 Task: Compose an email with the signature Kendall Wright with the subject Request for feedback on a case study and the message Please let me know if there are any updates on the project risks. from softage.3@softage.net to softage.9@softage.net with an attached audio file Speech_recording.mp3 Undo the message, redo the message and add the line (Thank you) Send the email. Finally, move the email from Sent Items to the label Research and development
Action: Mouse moved to (86, 132)
Screenshot: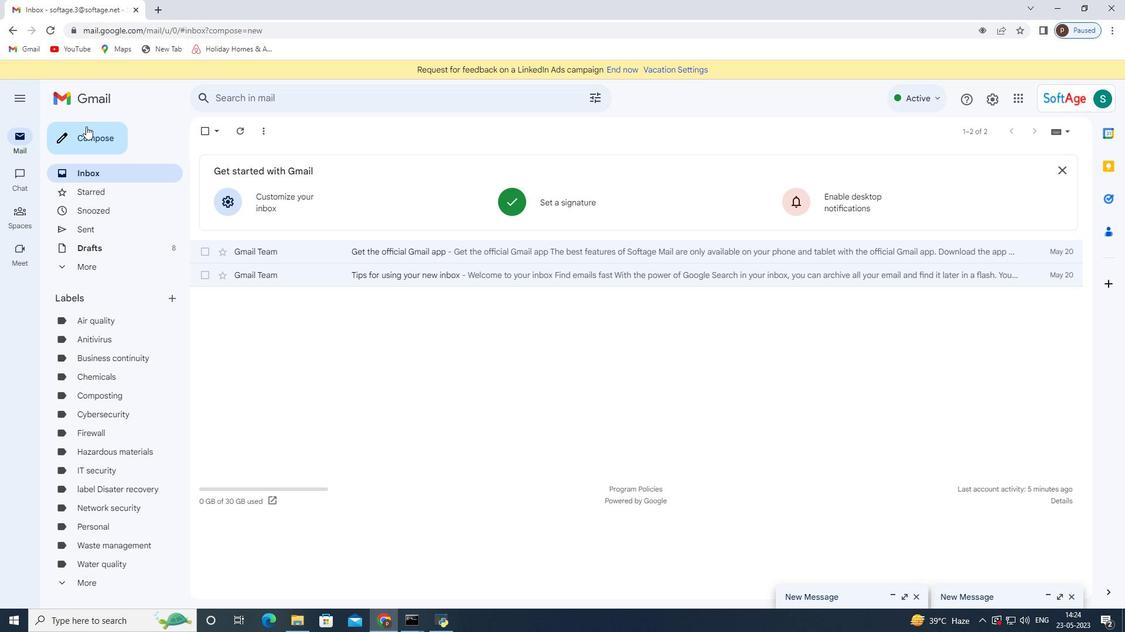 
Action: Mouse pressed left at (86, 132)
Screenshot: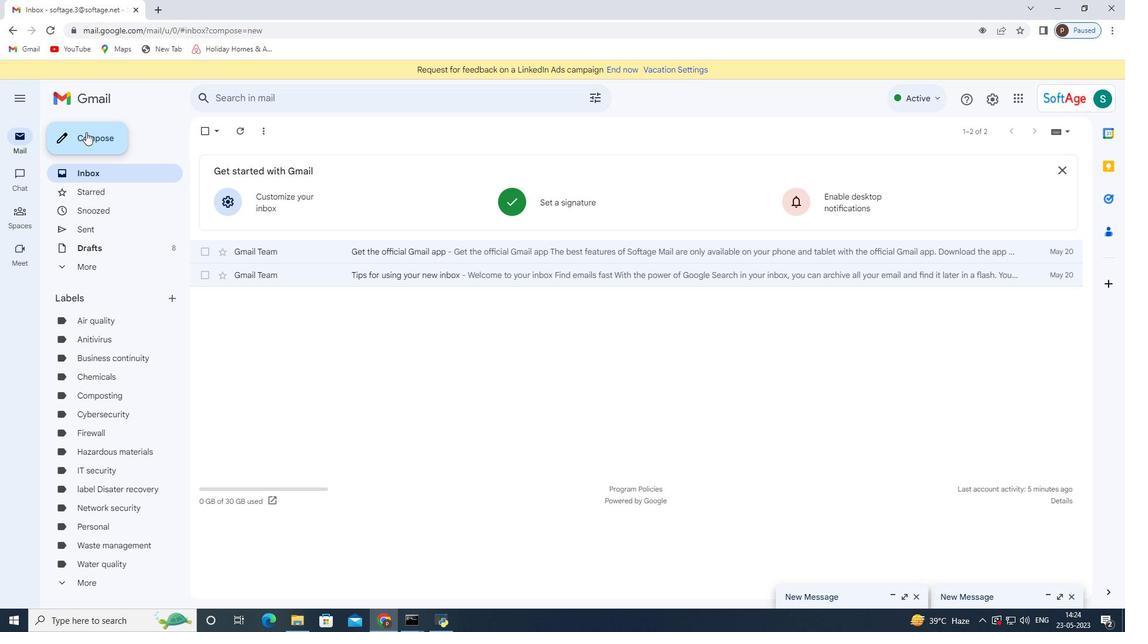 
Action: Mouse moved to (633, 592)
Screenshot: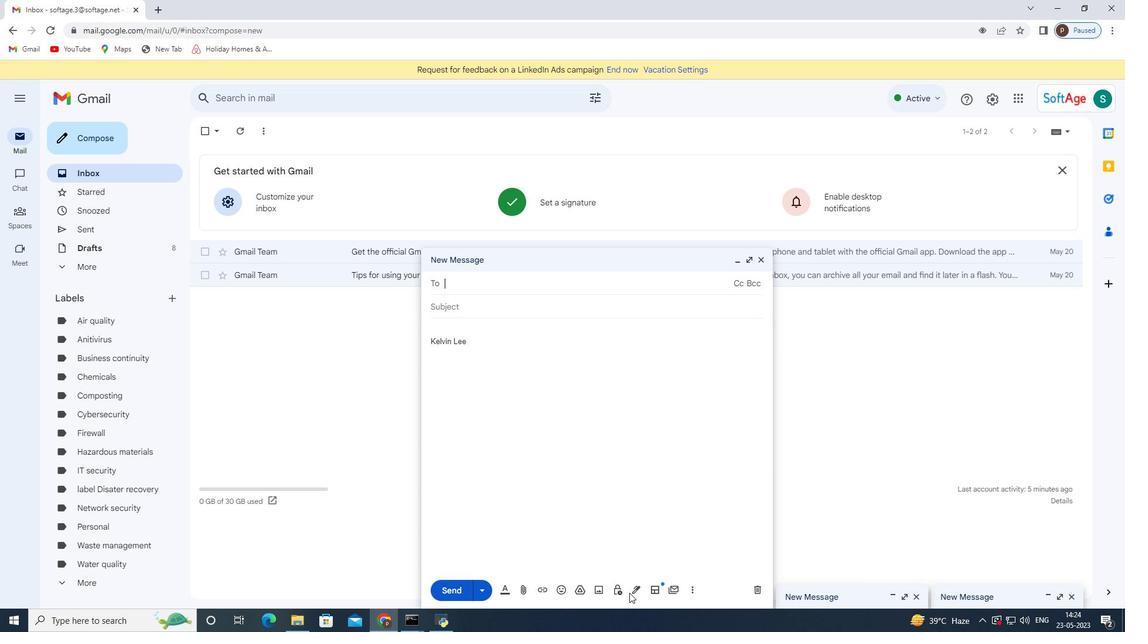 
Action: Mouse pressed left at (633, 592)
Screenshot: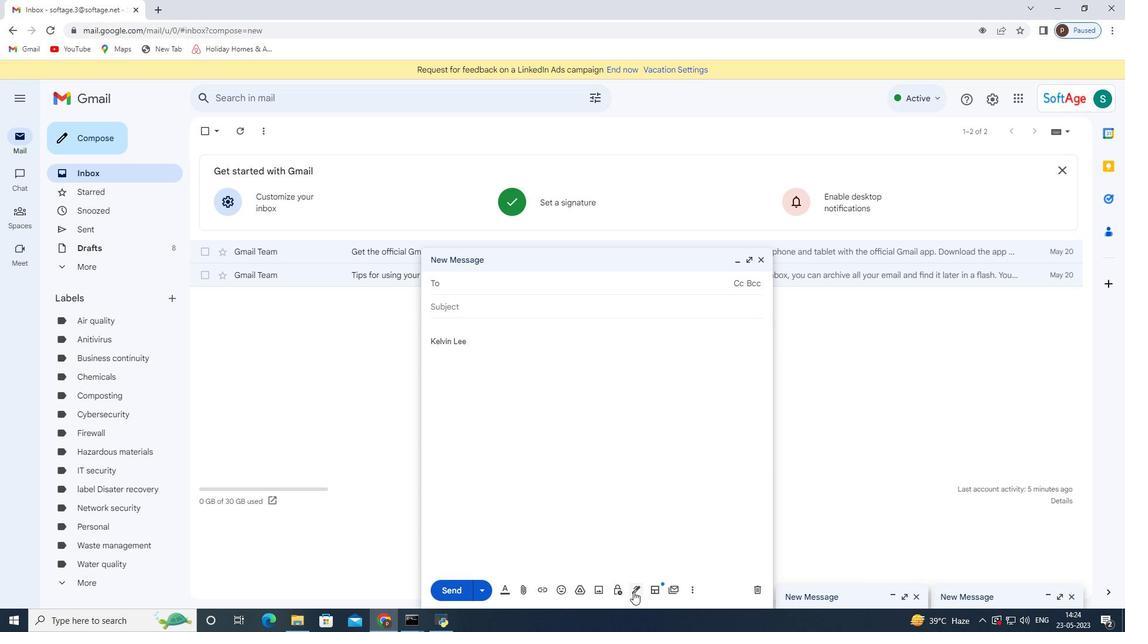
Action: Mouse moved to (688, 527)
Screenshot: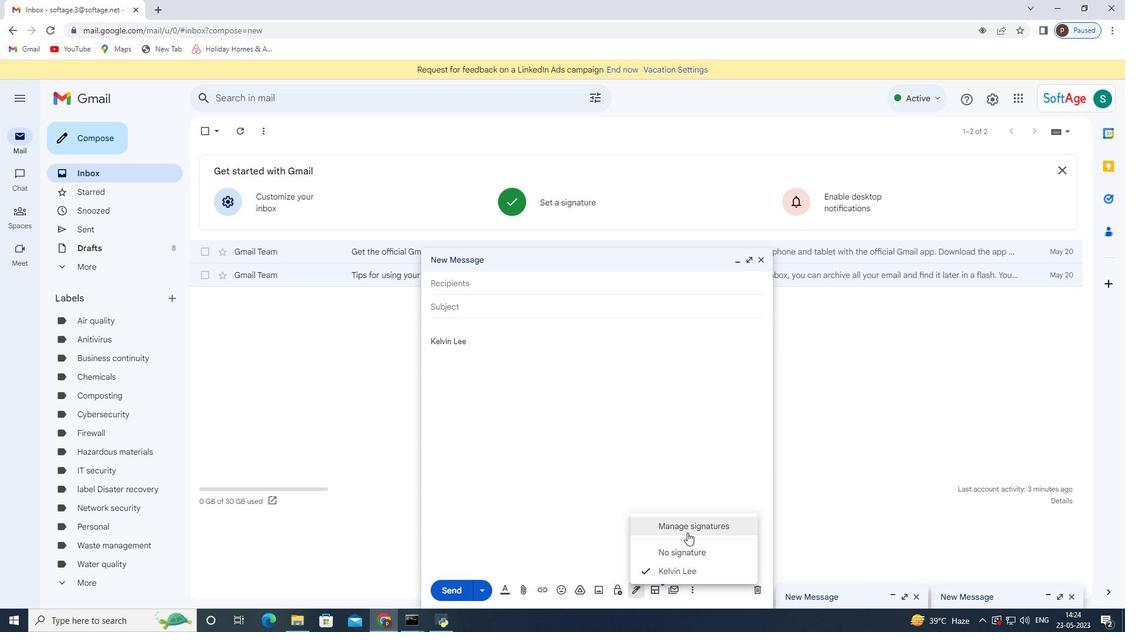 
Action: Mouse pressed left at (688, 527)
Screenshot: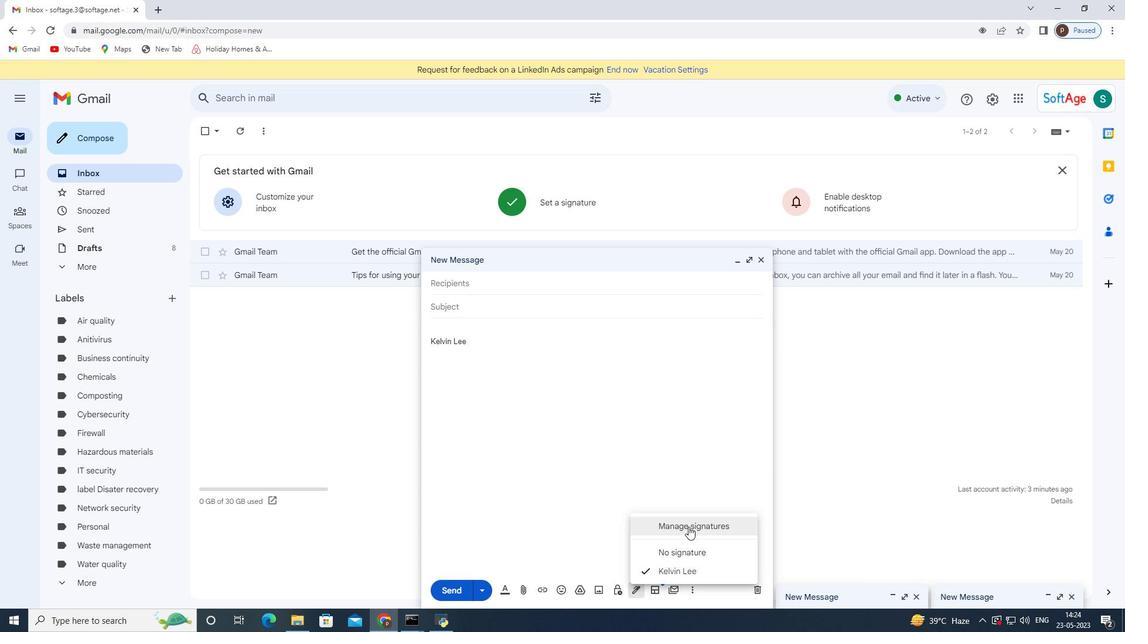 
Action: Mouse moved to (762, 258)
Screenshot: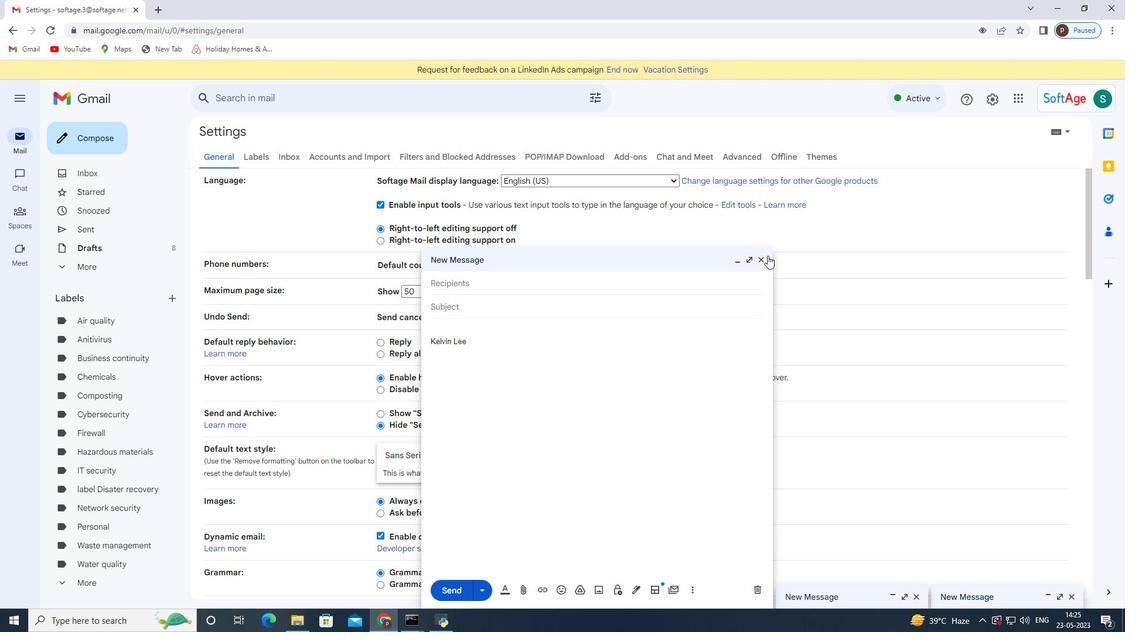 
Action: Mouse pressed left at (762, 258)
Screenshot: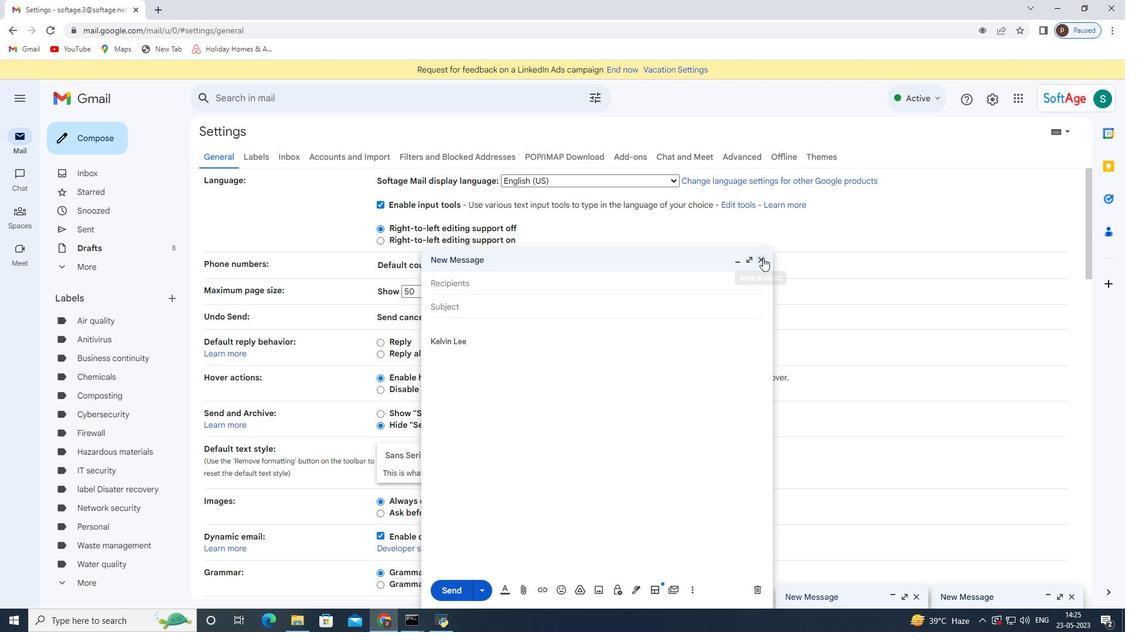 
Action: Mouse moved to (473, 391)
Screenshot: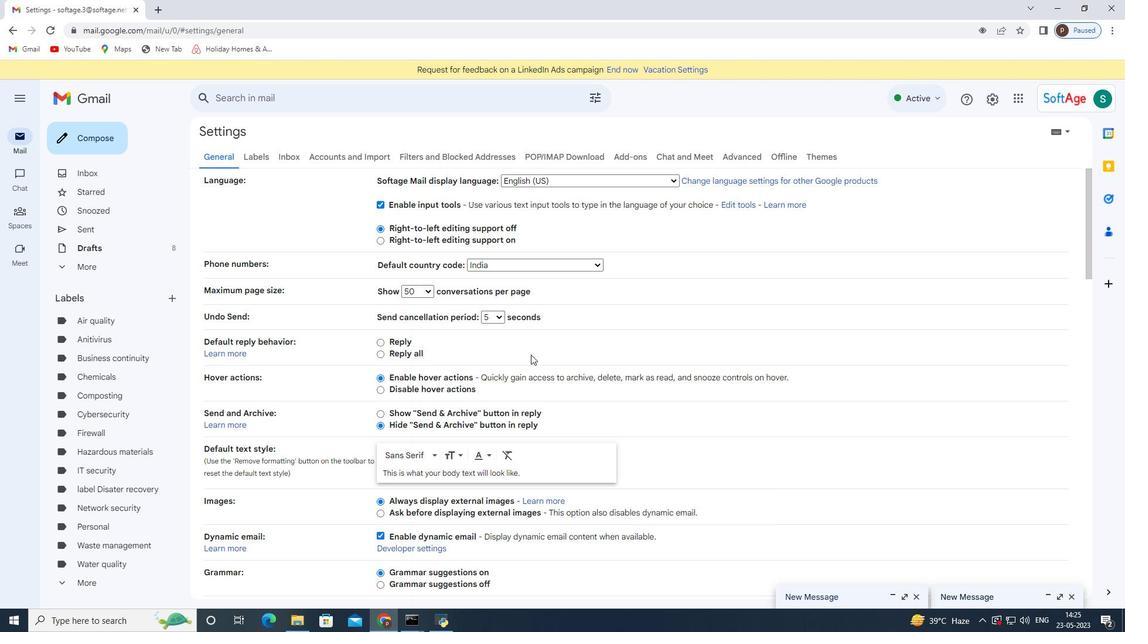 
Action: Mouse scrolled (475, 387) with delta (0, 0)
Screenshot: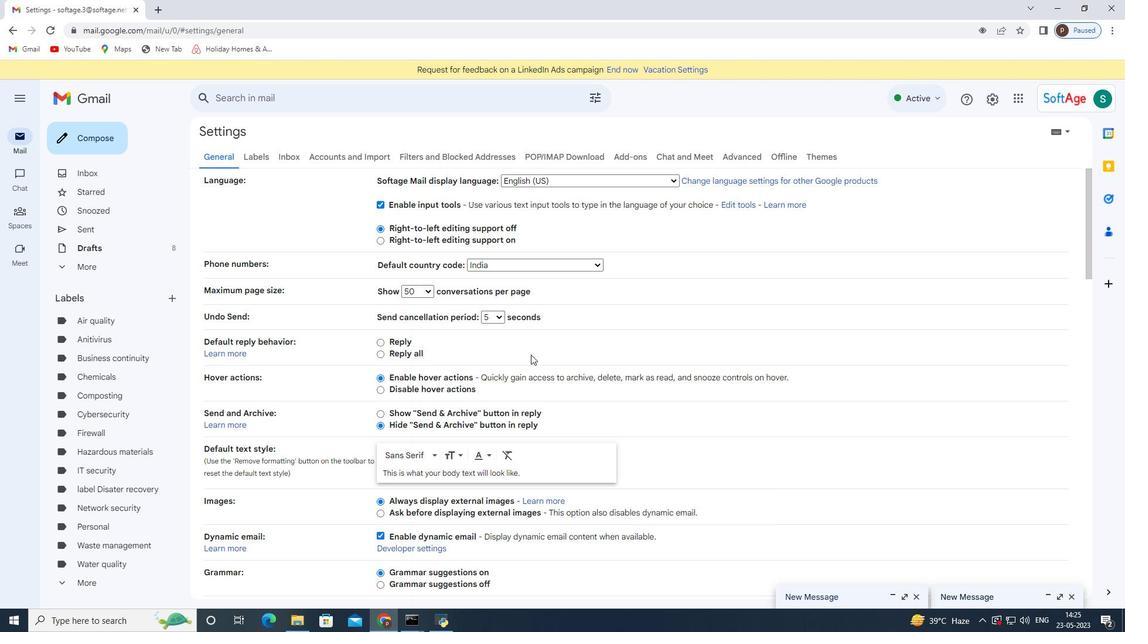 
Action: Mouse moved to (470, 394)
Screenshot: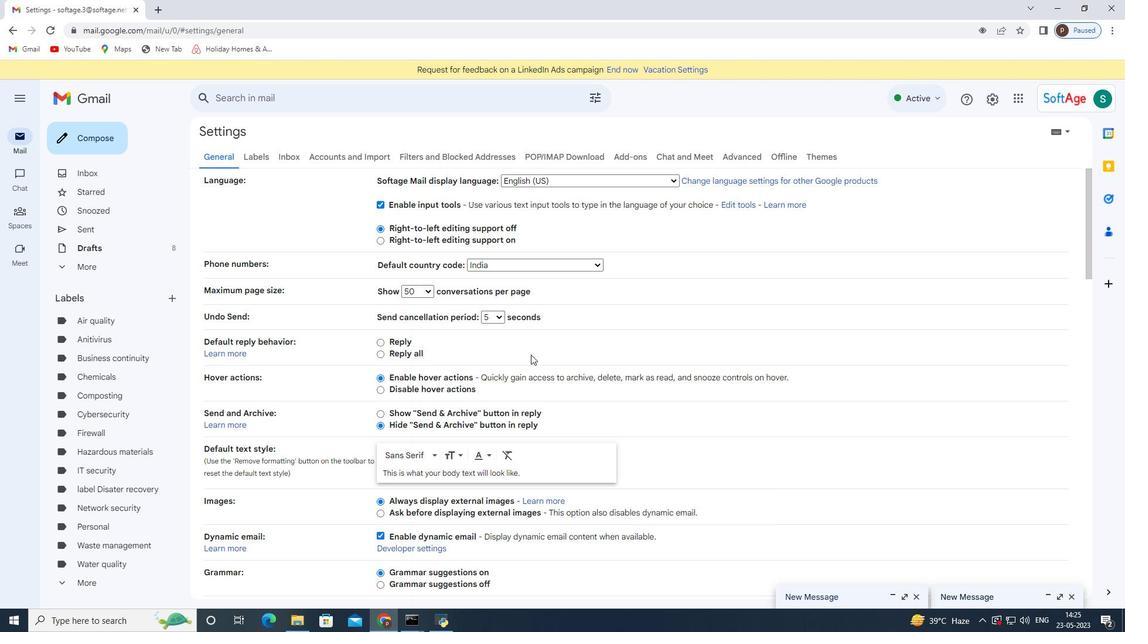 
Action: Mouse scrolled (471, 392) with delta (0, 0)
Screenshot: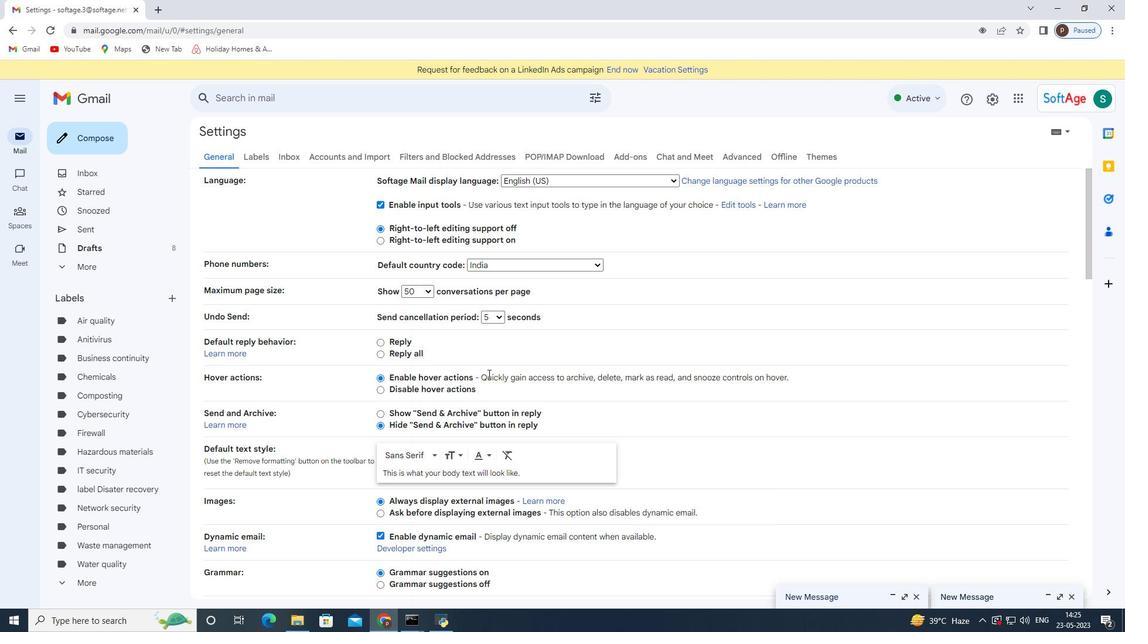 
Action: Mouse moved to (467, 397)
Screenshot: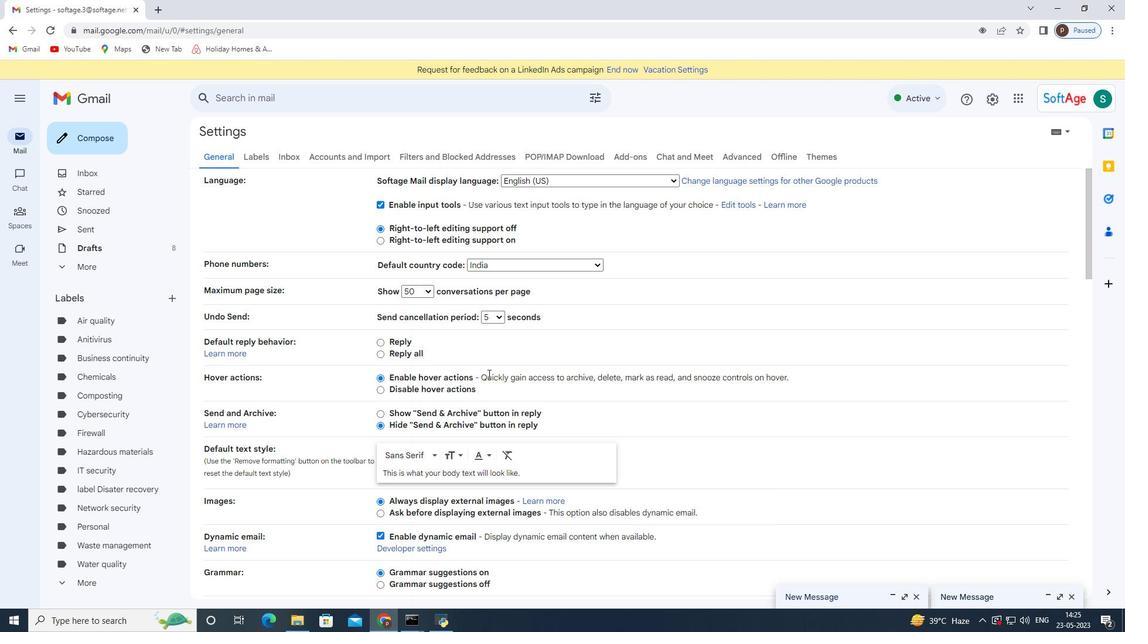 
Action: Mouse scrolled (467, 396) with delta (0, 0)
Screenshot: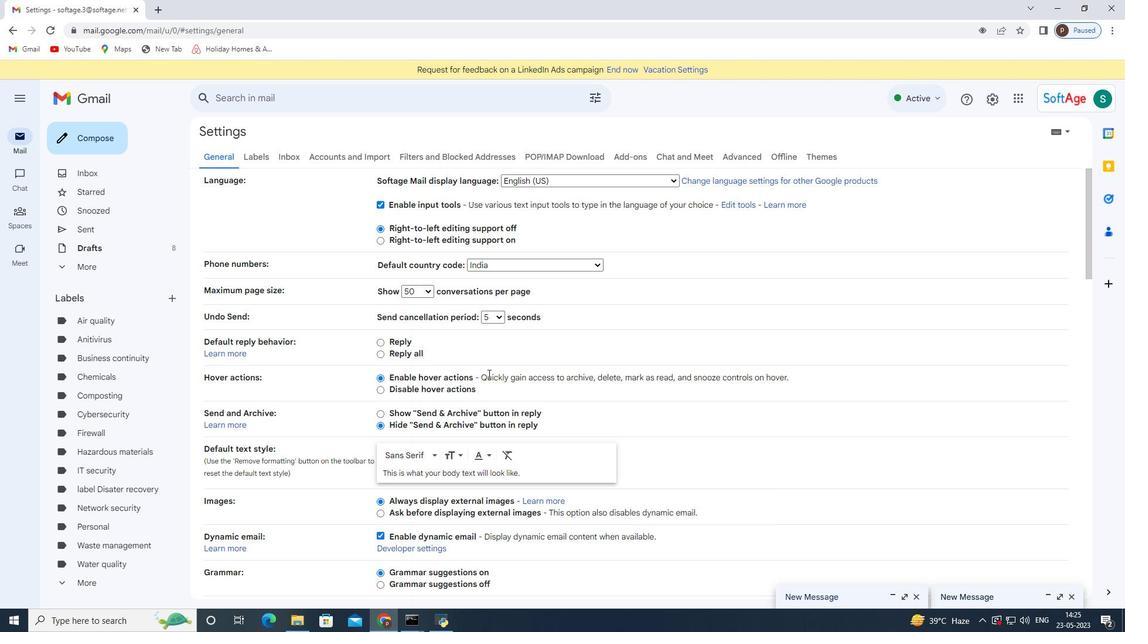
Action: Mouse moved to (466, 397)
Screenshot: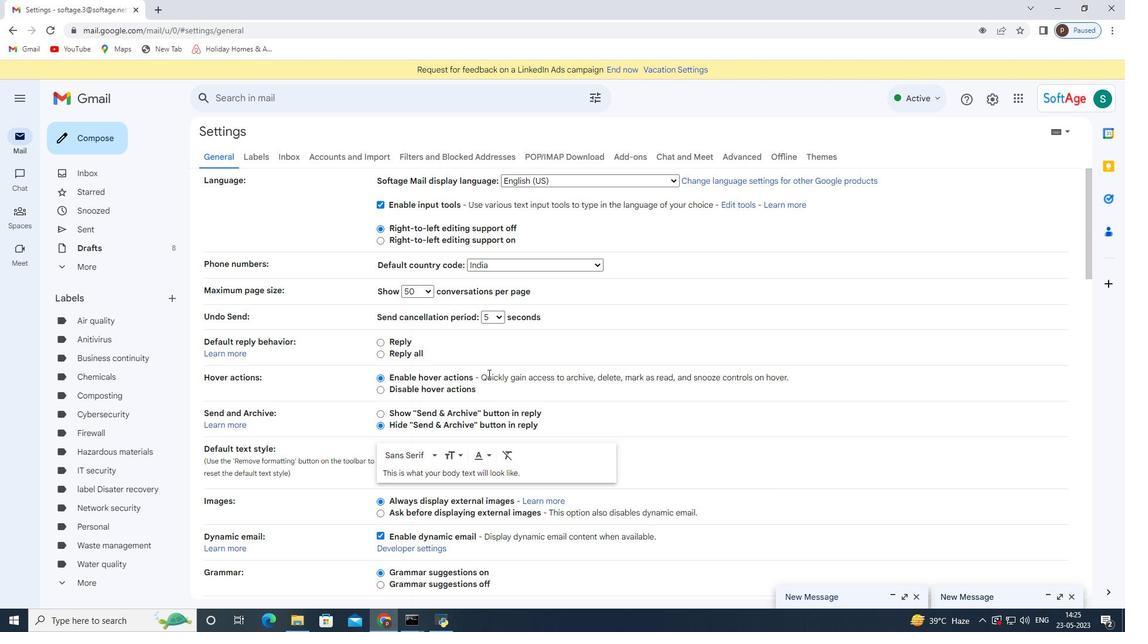 
Action: Mouse scrolled (466, 397) with delta (0, 0)
Screenshot: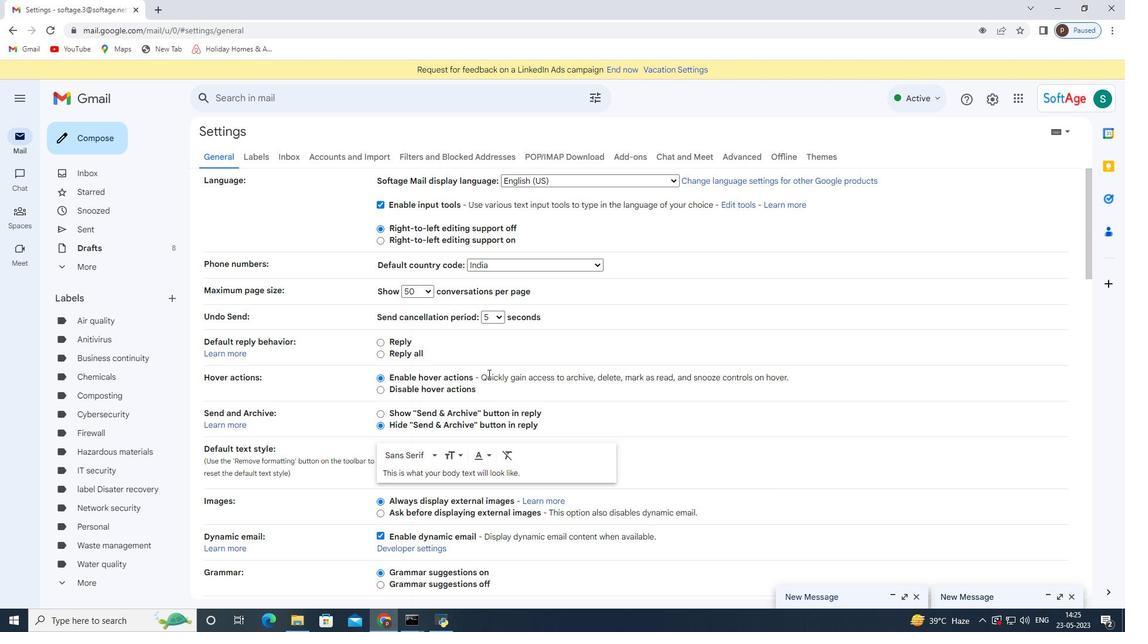 
Action: Mouse scrolled (466, 397) with delta (0, 0)
Screenshot: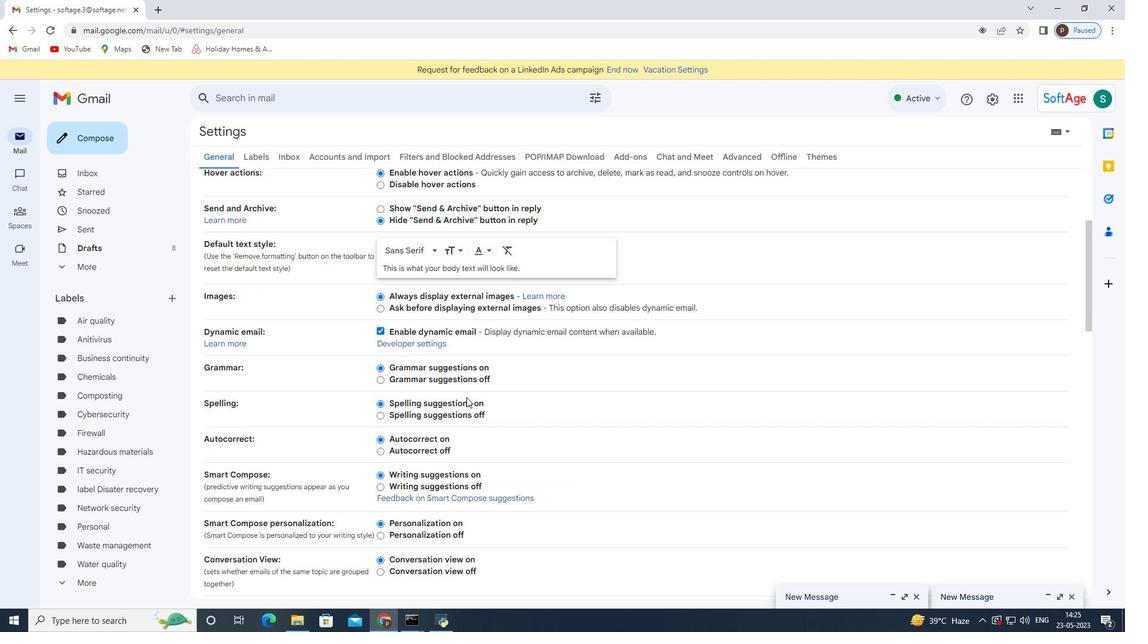 
Action: Mouse scrolled (466, 397) with delta (0, 0)
Screenshot: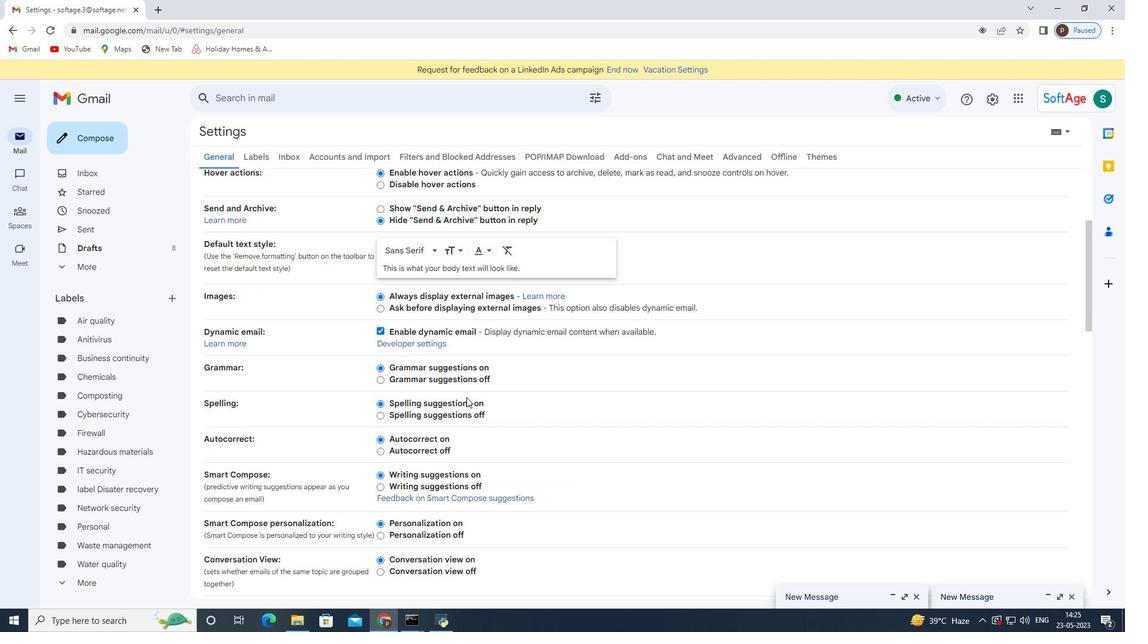 
Action: Mouse scrolled (466, 398) with delta (0, 0)
Screenshot: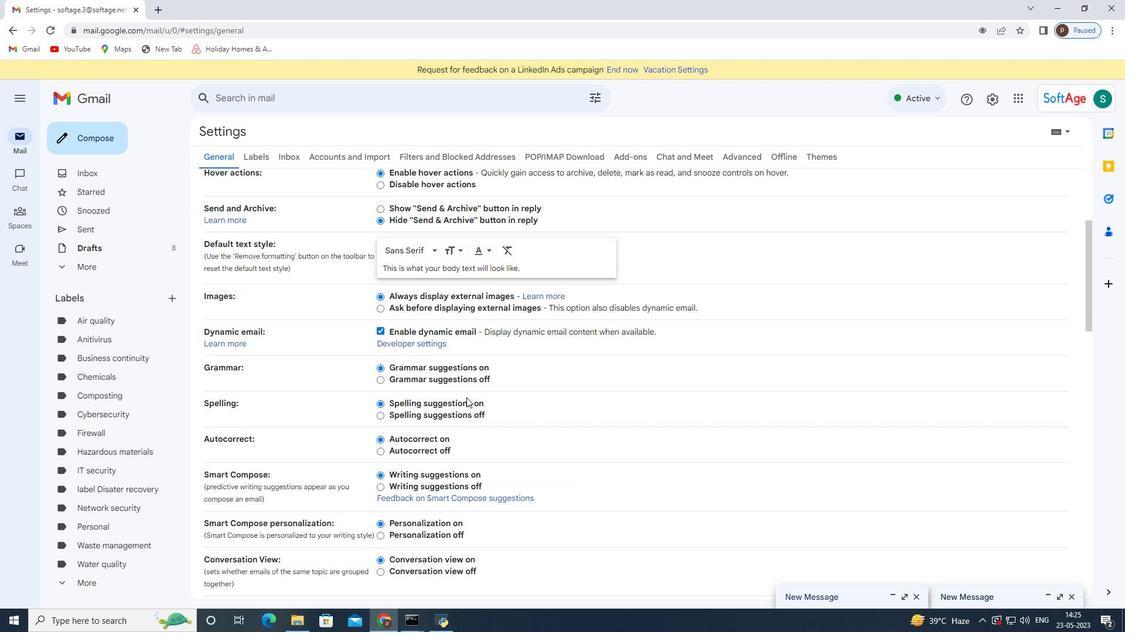 
Action: Mouse moved to (466, 397)
Screenshot: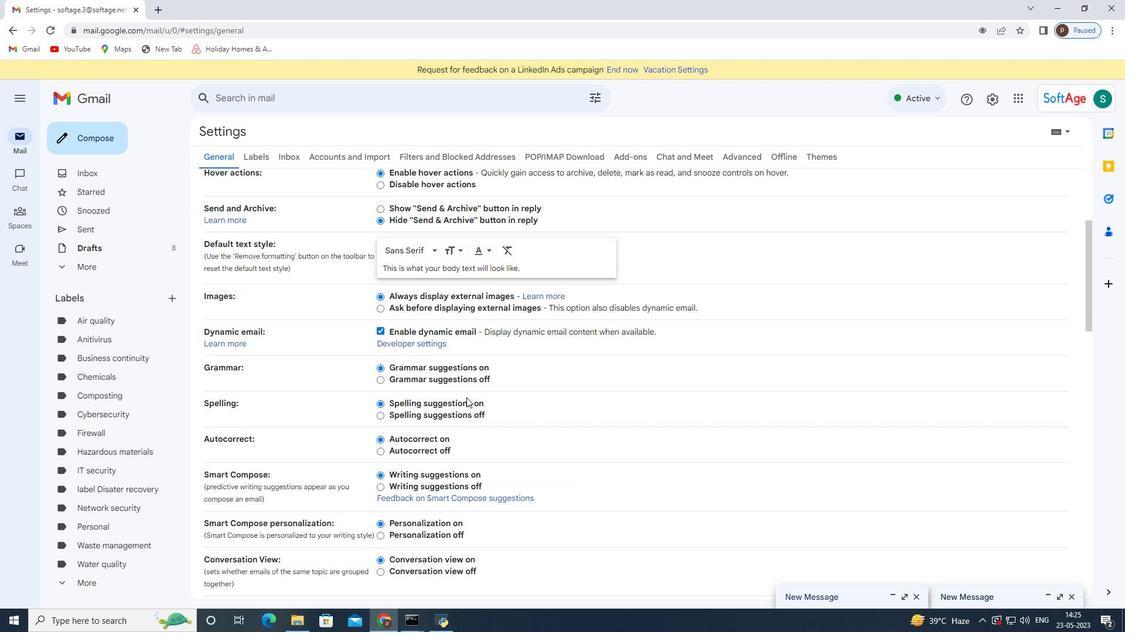 
Action: Mouse scrolled (466, 397) with delta (0, 0)
Screenshot: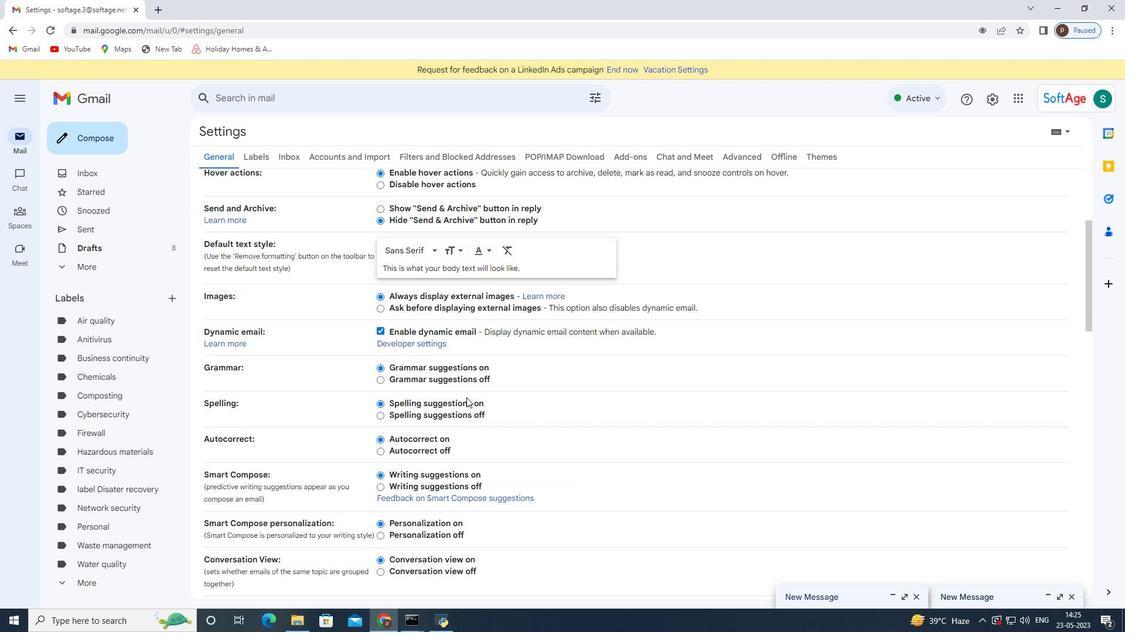 
Action: Mouse scrolled (466, 397) with delta (0, 0)
Screenshot: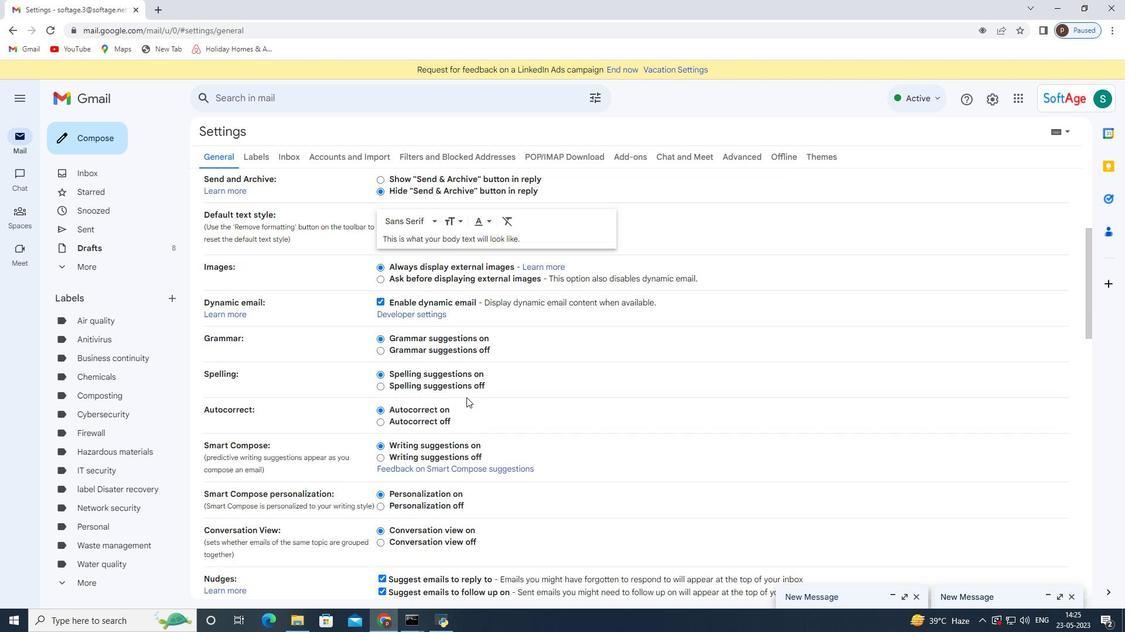 
Action: Mouse scrolled (466, 397) with delta (0, 0)
Screenshot: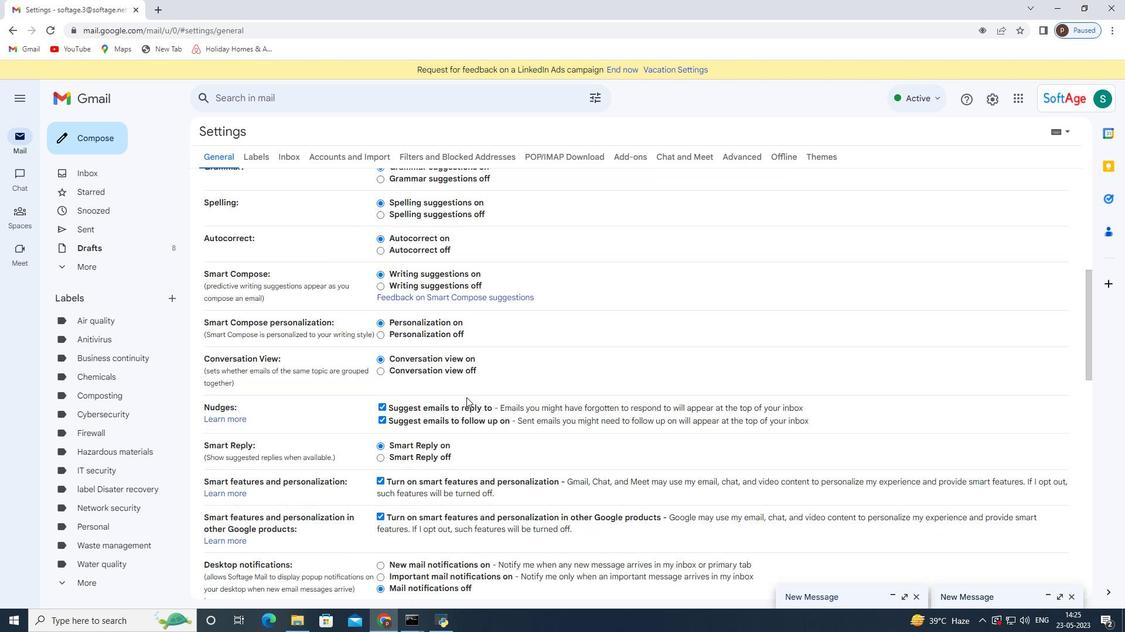
Action: Mouse scrolled (466, 397) with delta (0, 0)
Screenshot: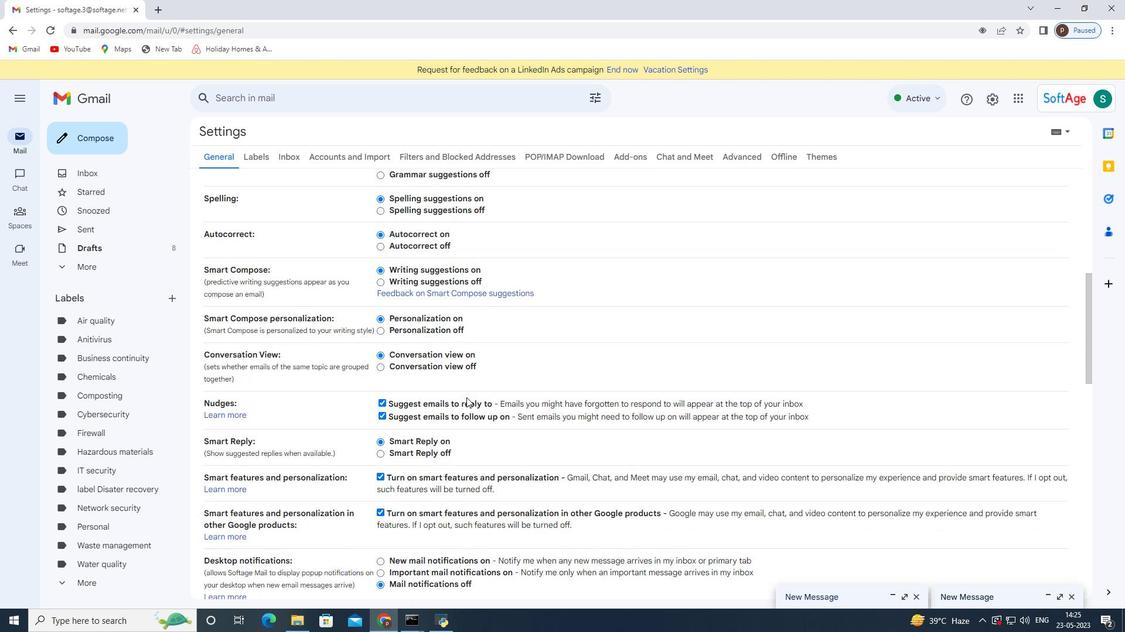 
Action: Mouse scrolled (466, 397) with delta (0, 0)
Screenshot: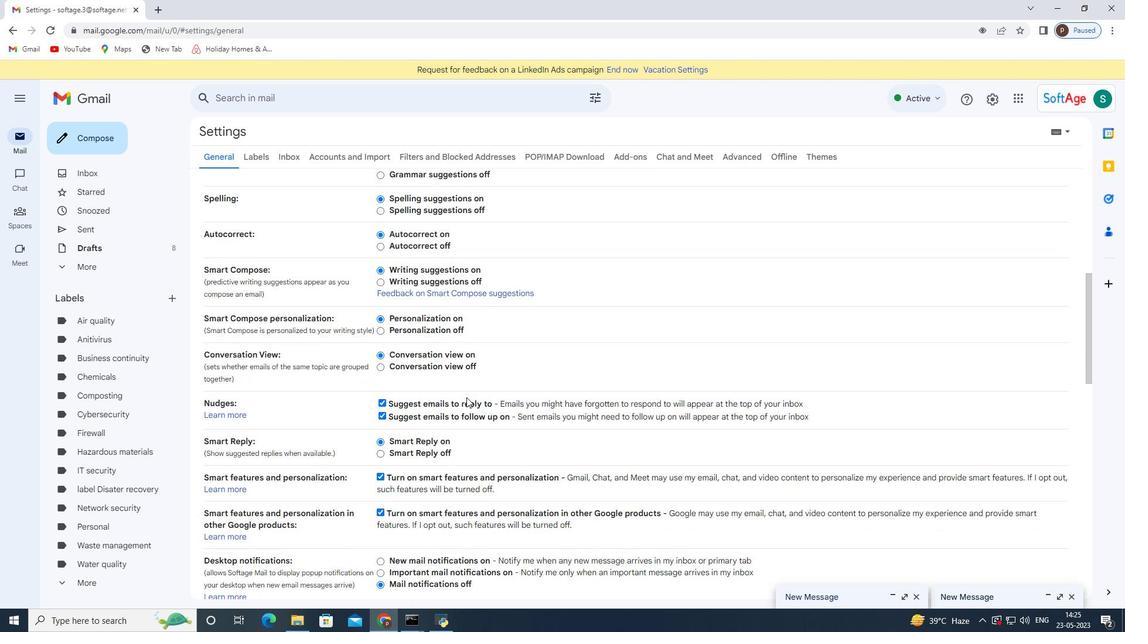 
Action: Mouse pressed right at (466, 397)
Screenshot: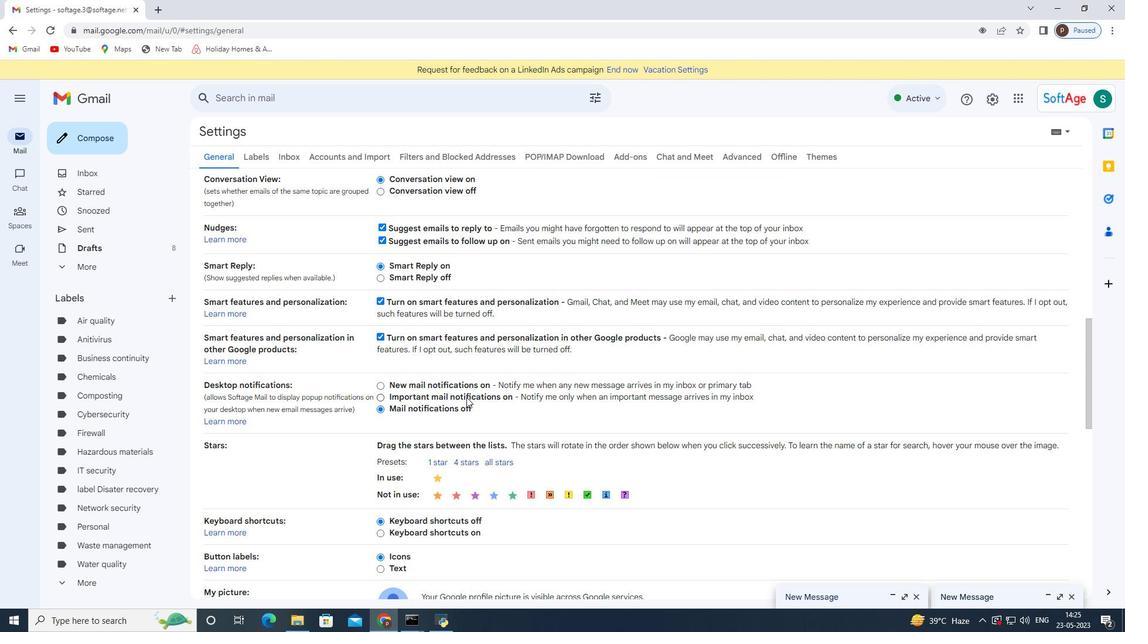 
Action: Mouse moved to (280, 465)
Screenshot: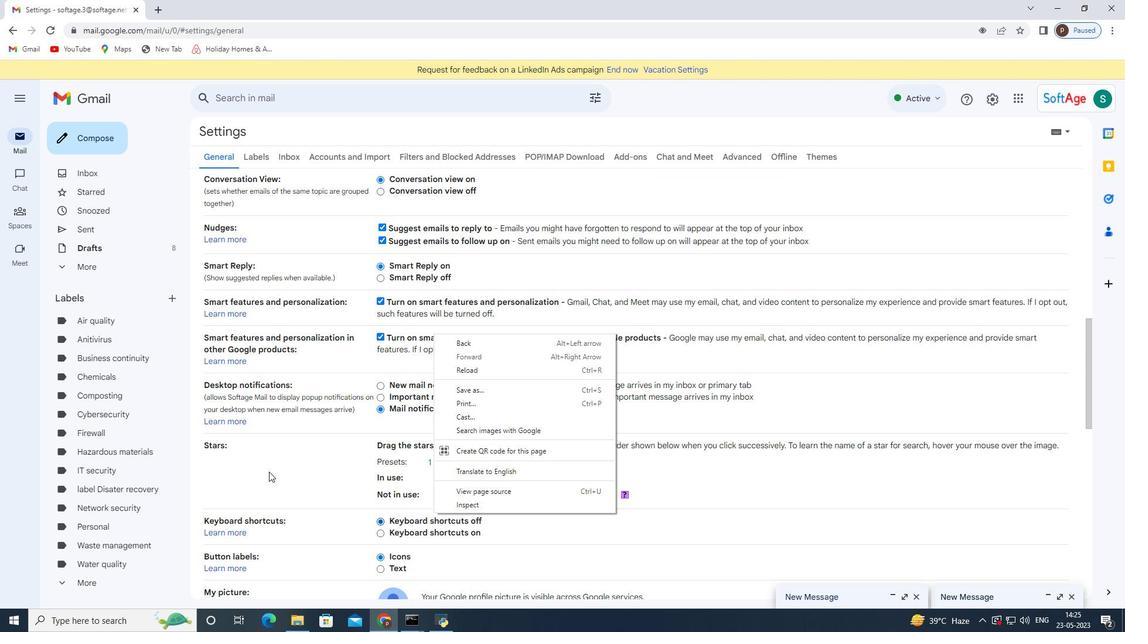
Action: Mouse pressed left at (280, 465)
Screenshot: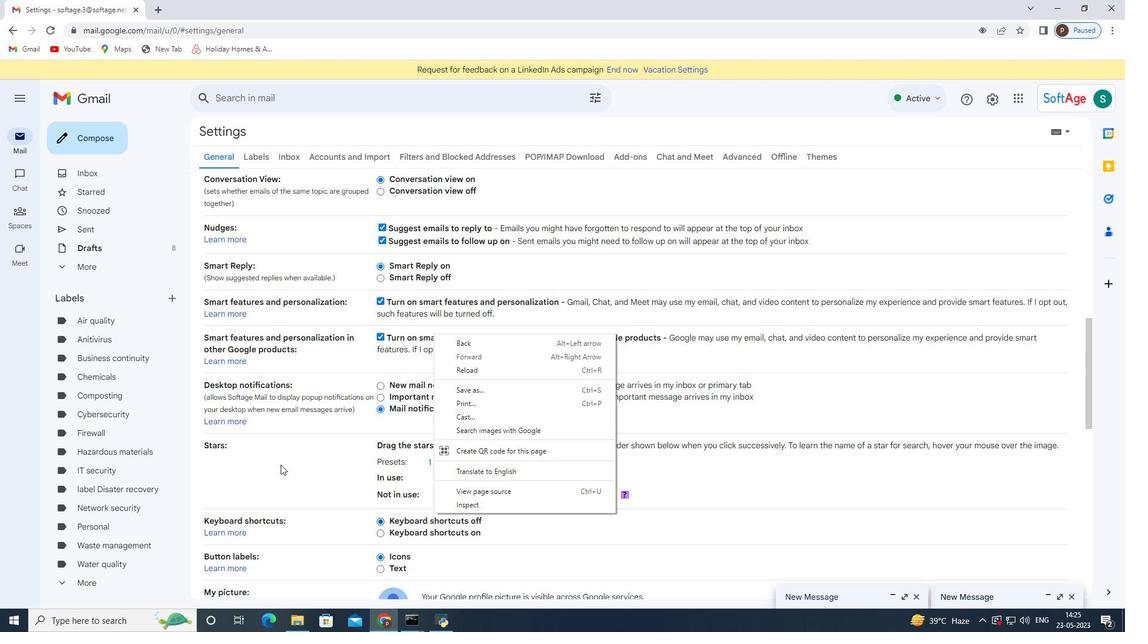 
Action: Mouse moved to (379, 439)
Screenshot: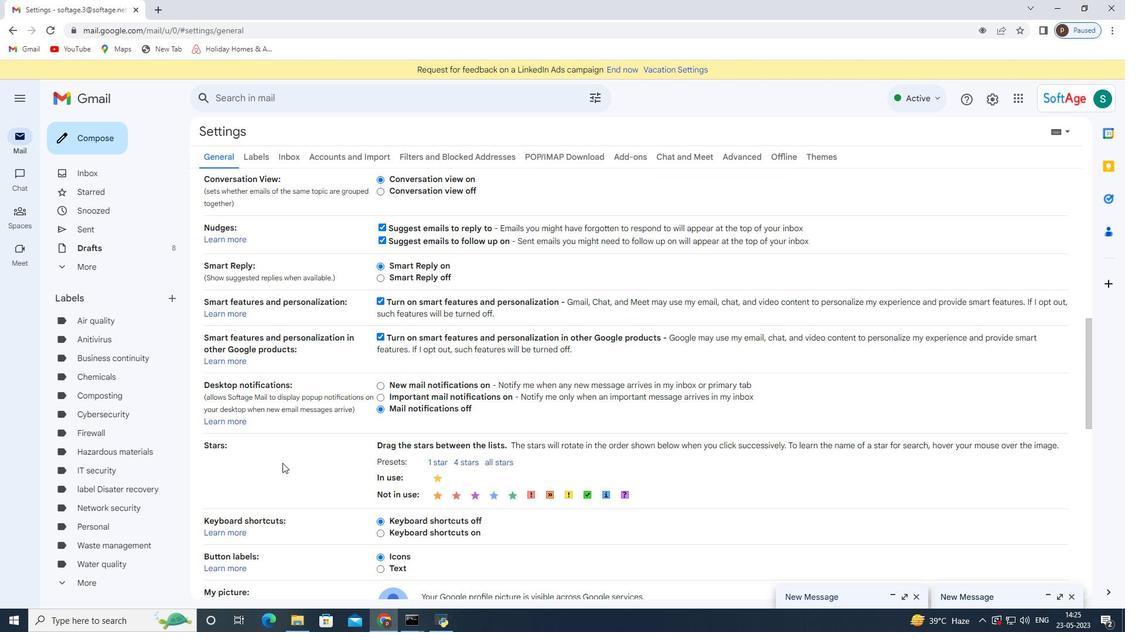 
Action: Mouse scrolled (379, 438) with delta (0, 0)
Screenshot: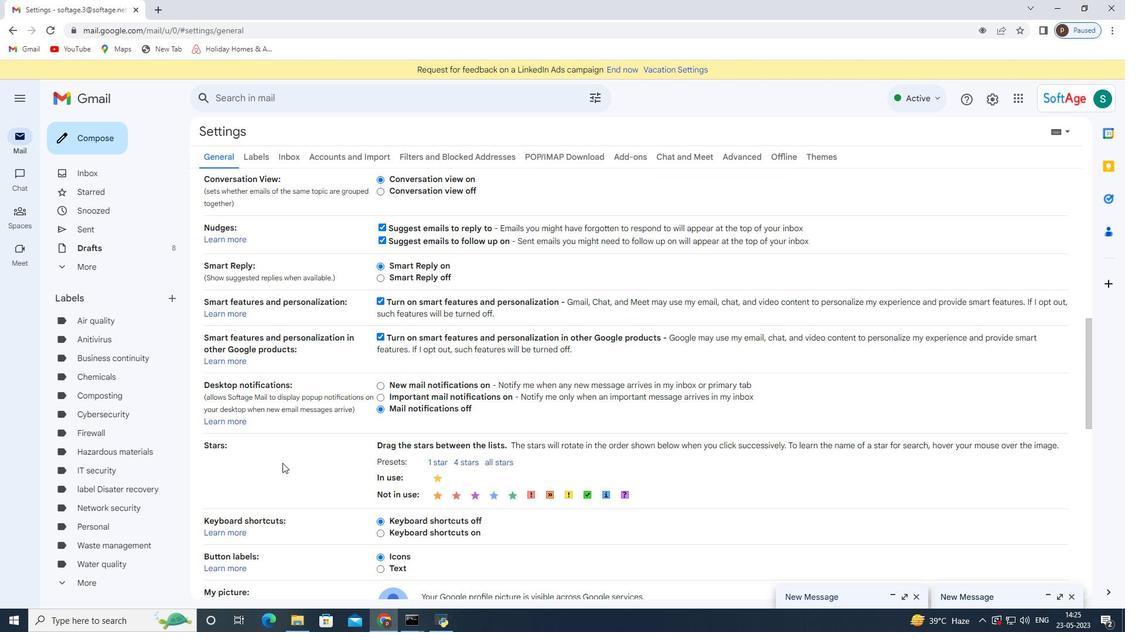 
Action: Mouse moved to (390, 439)
Screenshot: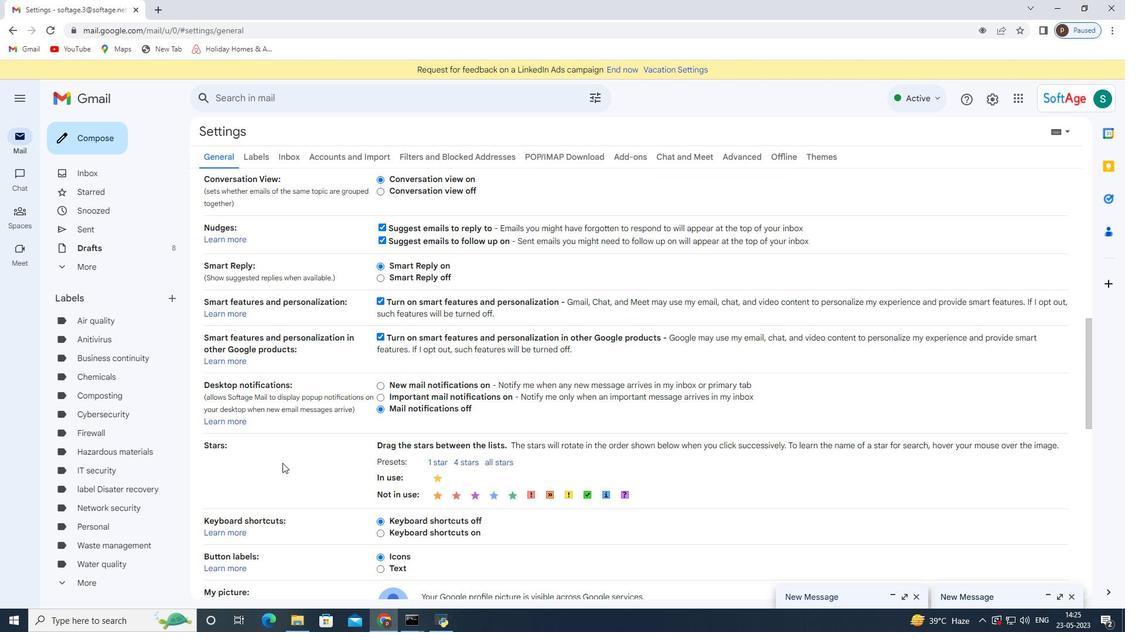 
Action: Mouse scrolled (390, 438) with delta (0, 0)
Screenshot: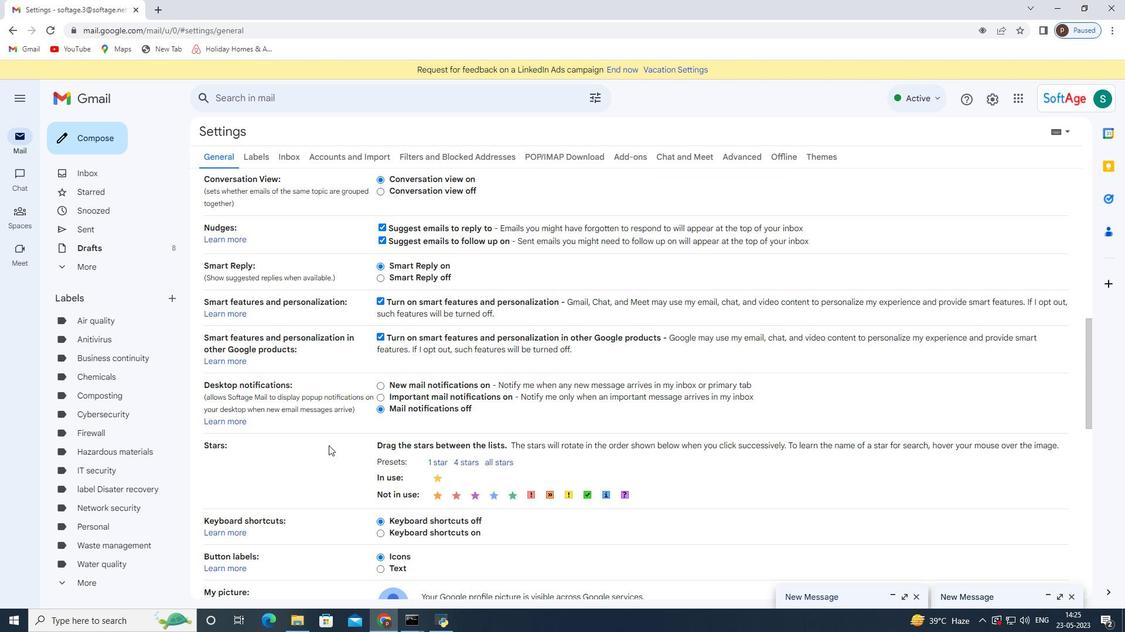 
Action: Mouse moved to (395, 438)
Screenshot: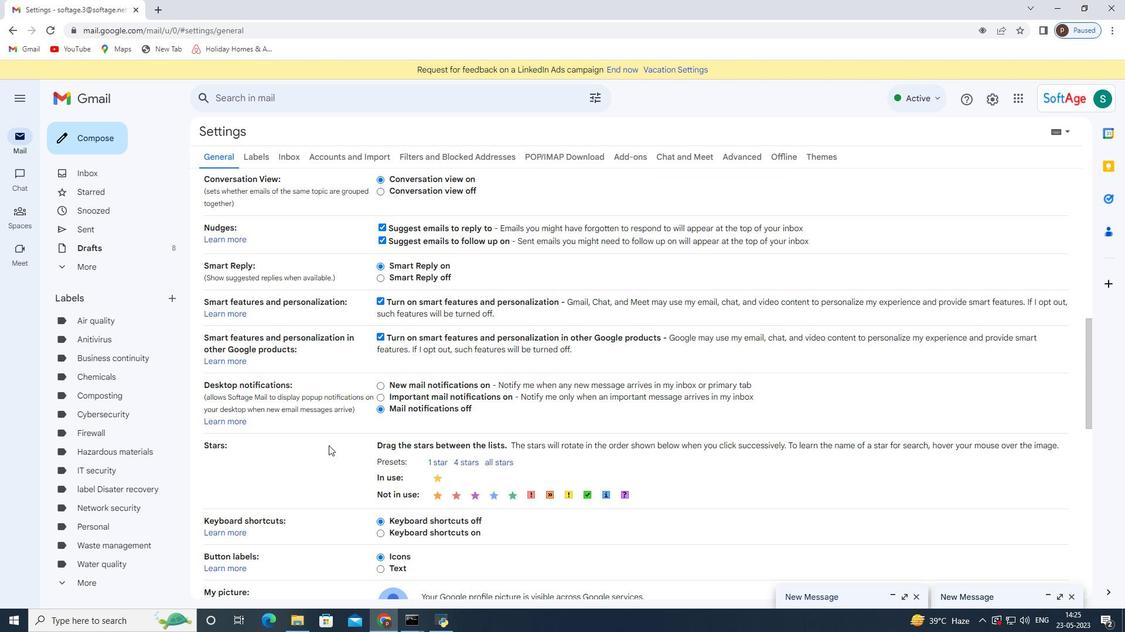 
Action: Mouse scrolled (395, 438) with delta (0, 0)
Screenshot: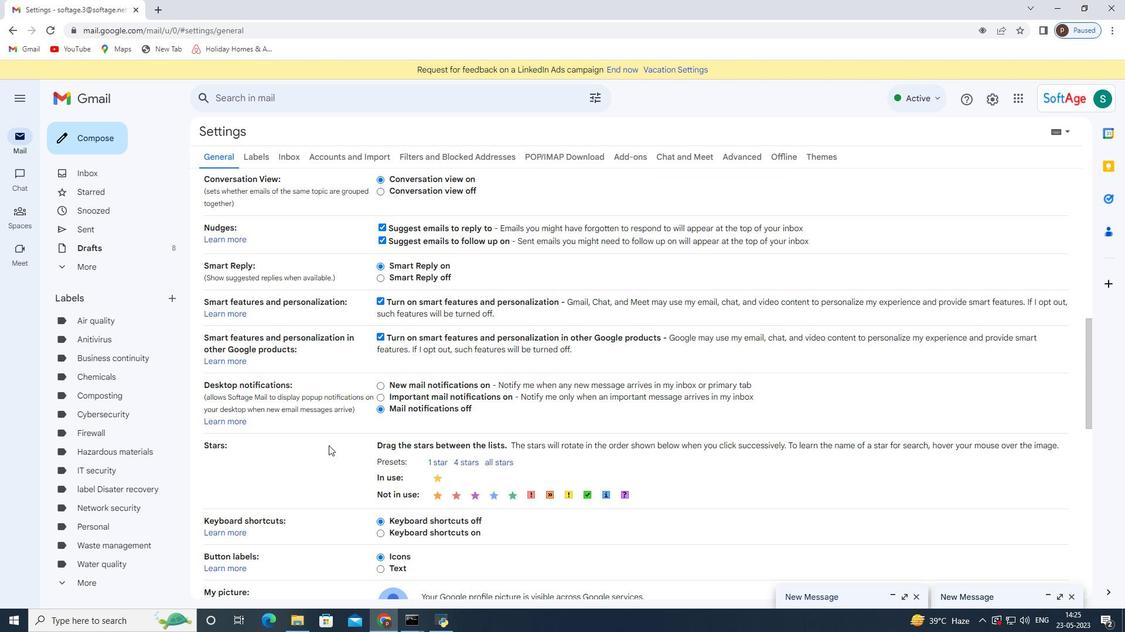 
Action: Mouse moved to (396, 438)
Screenshot: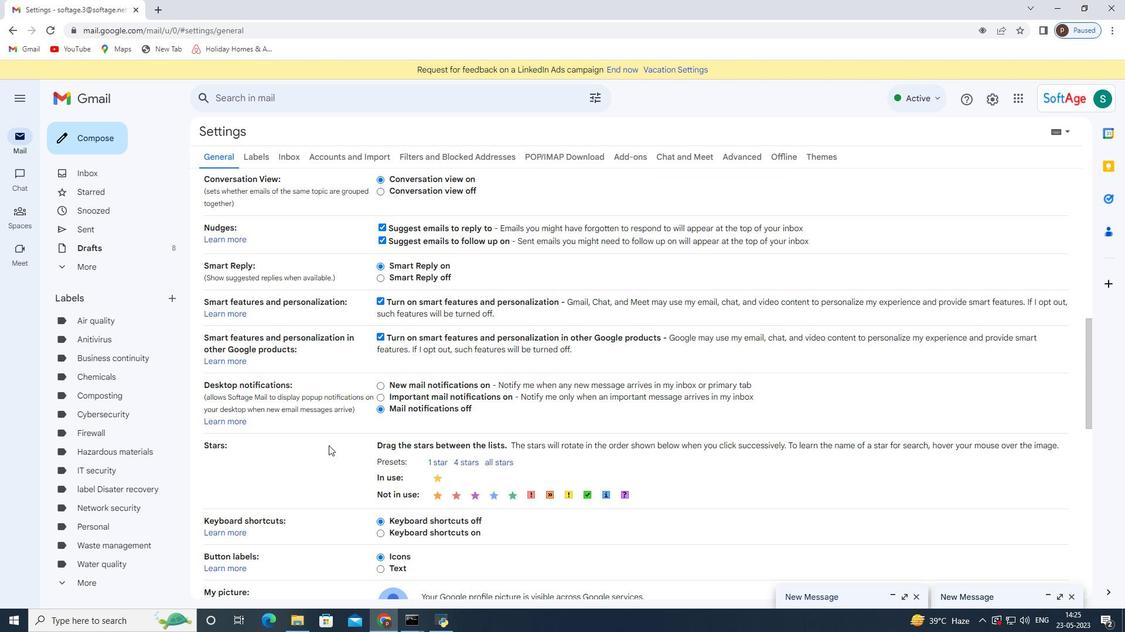 
Action: Mouse scrolled (396, 438) with delta (0, 0)
Screenshot: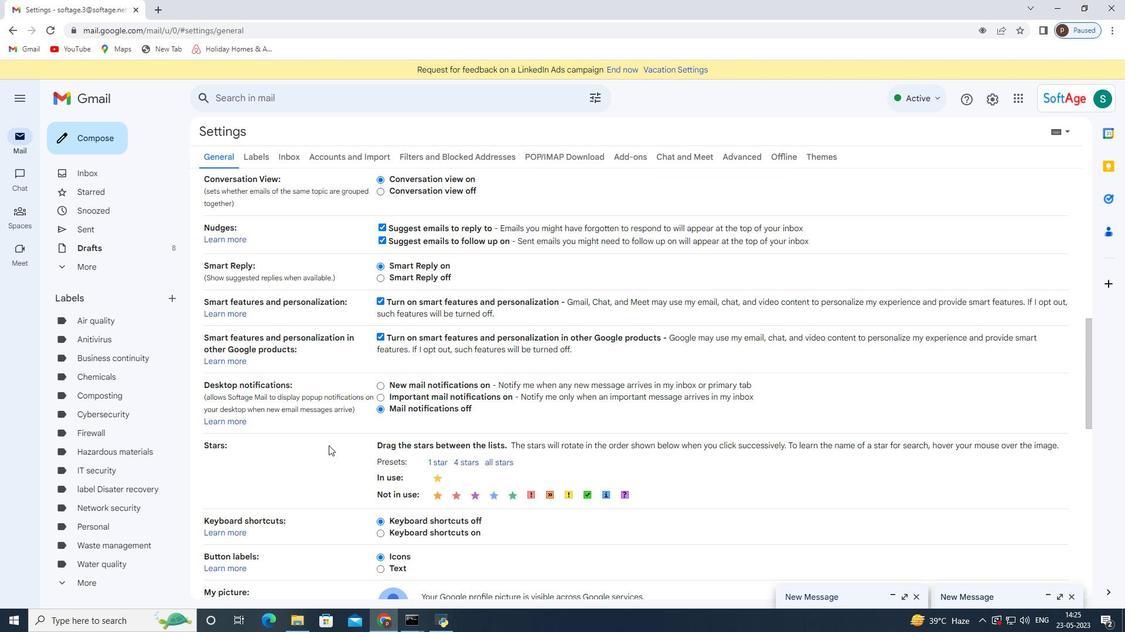 
Action: Mouse scrolled (396, 438) with delta (0, 0)
Screenshot: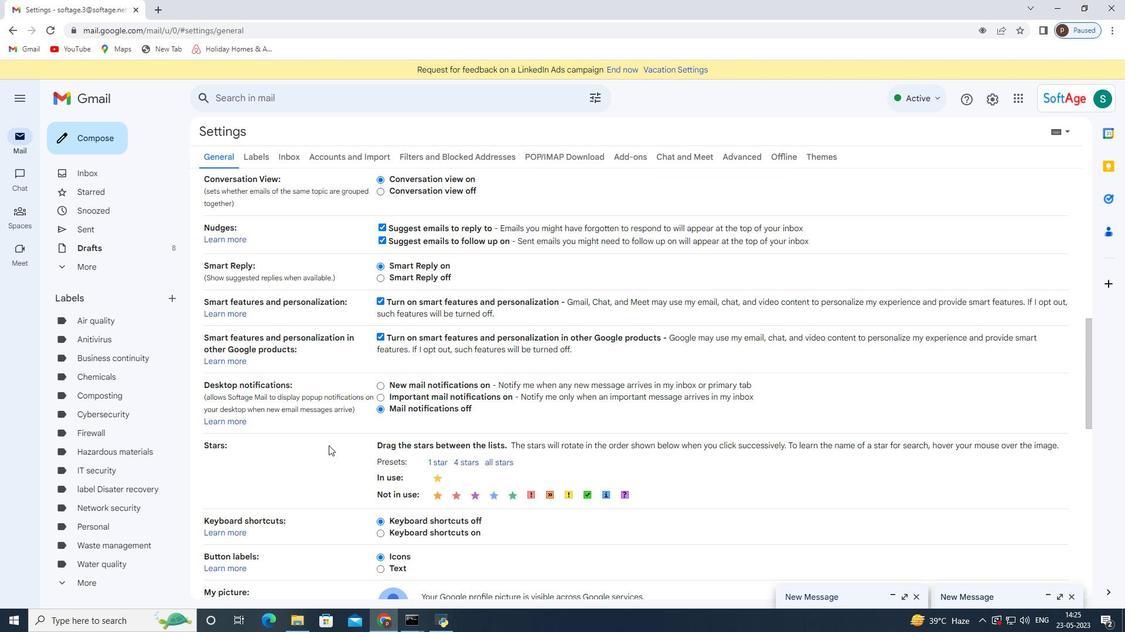 
Action: Mouse moved to (509, 394)
Screenshot: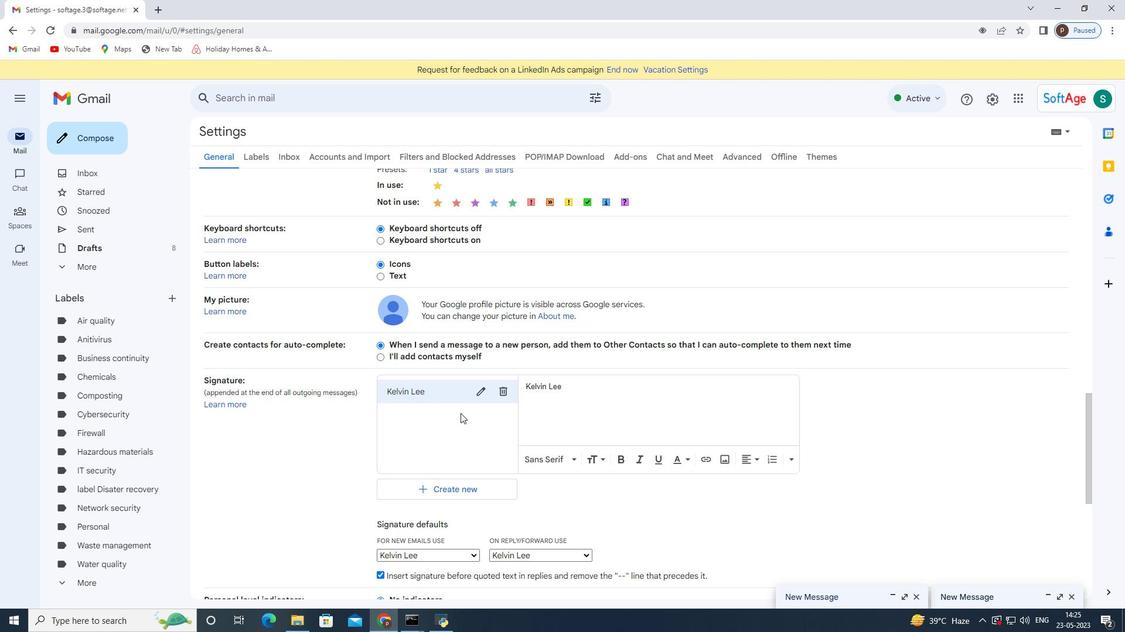 
Action: Mouse pressed left at (509, 394)
Screenshot: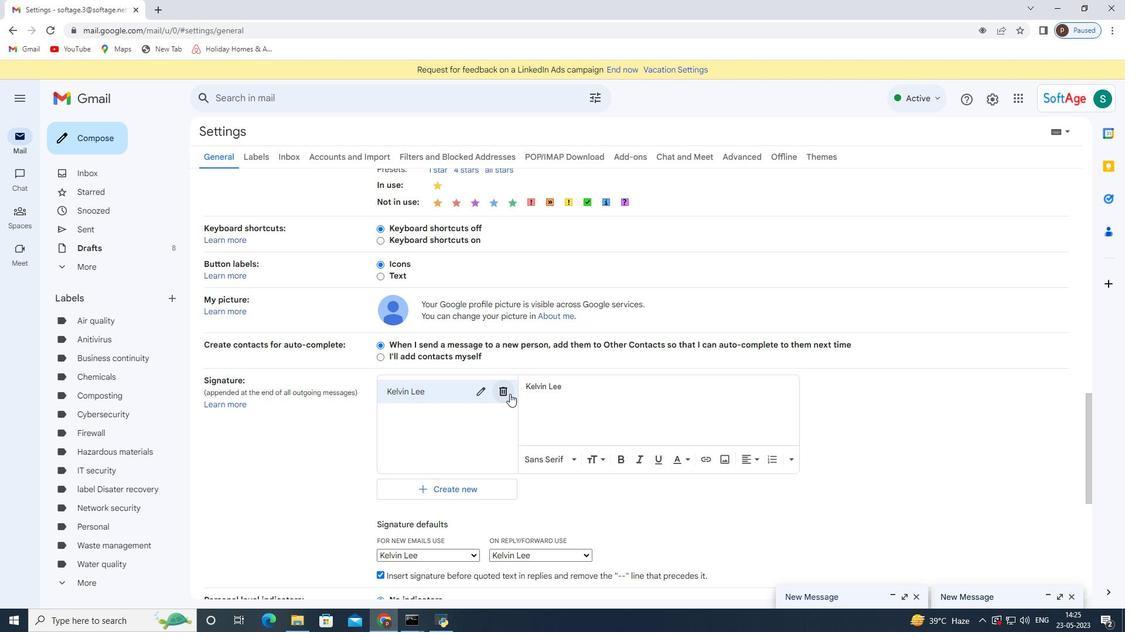
Action: Mouse moved to (642, 360)
Screenshot: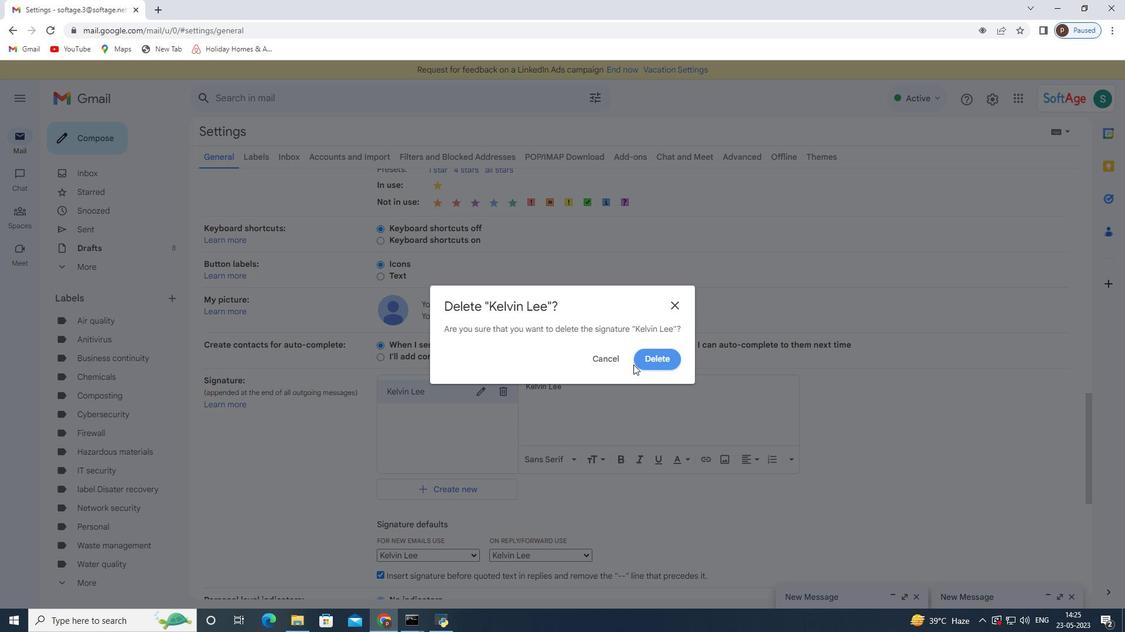 
Action: Mouse pressed left at (642, 360)
Screenshot: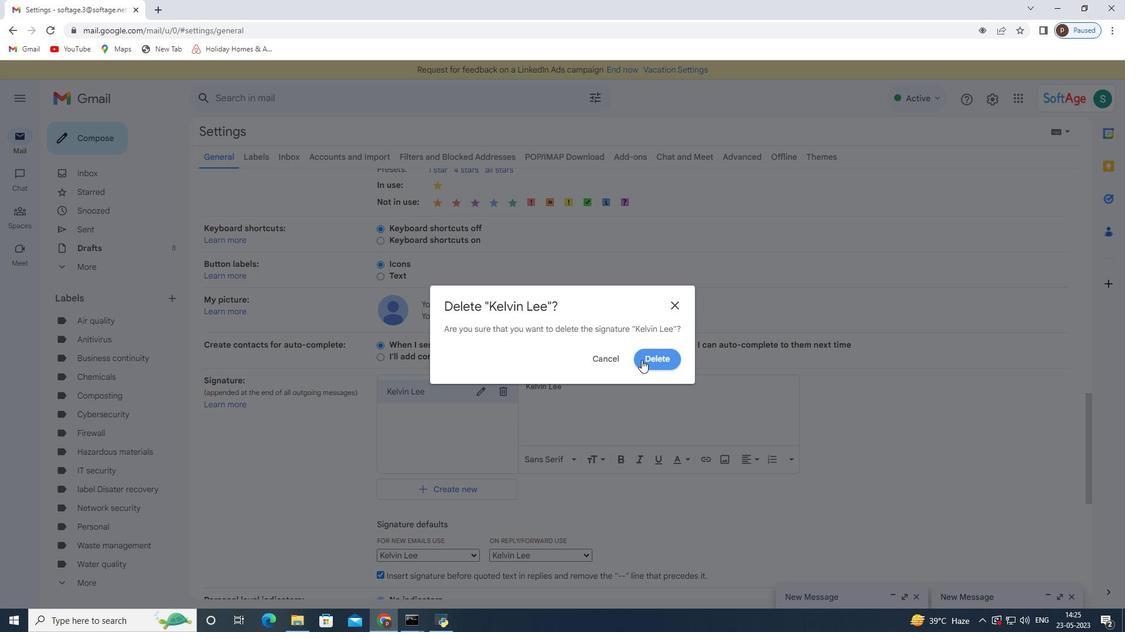 
Action: Mouse moved to (447, 400)
Screenshot: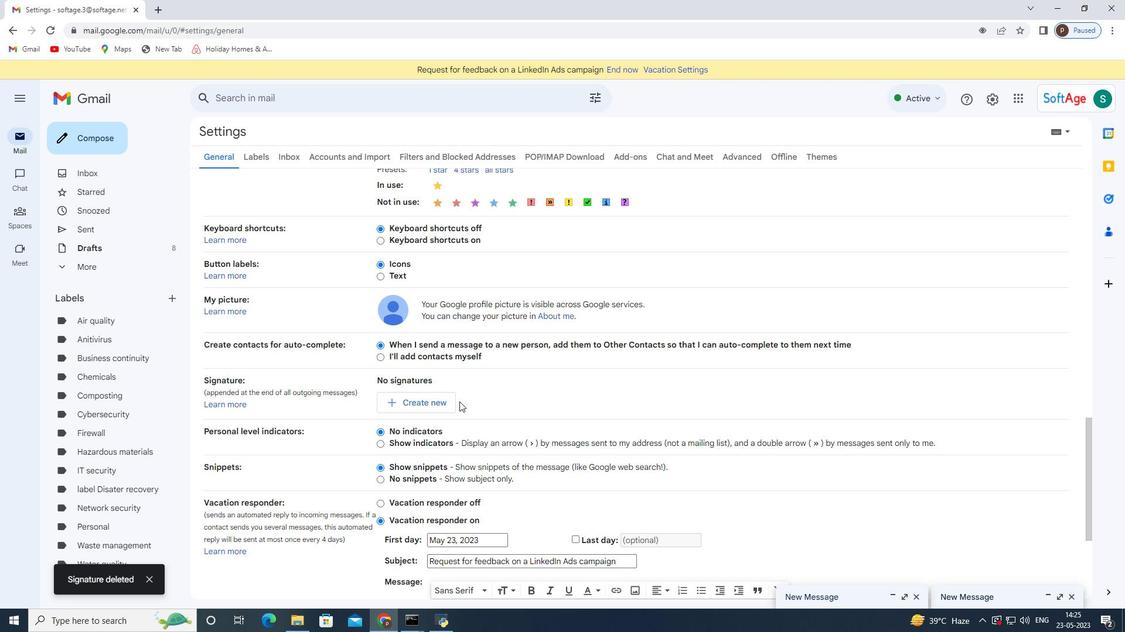
Action: Mouse pressed left at (447, 400)
Screenshot: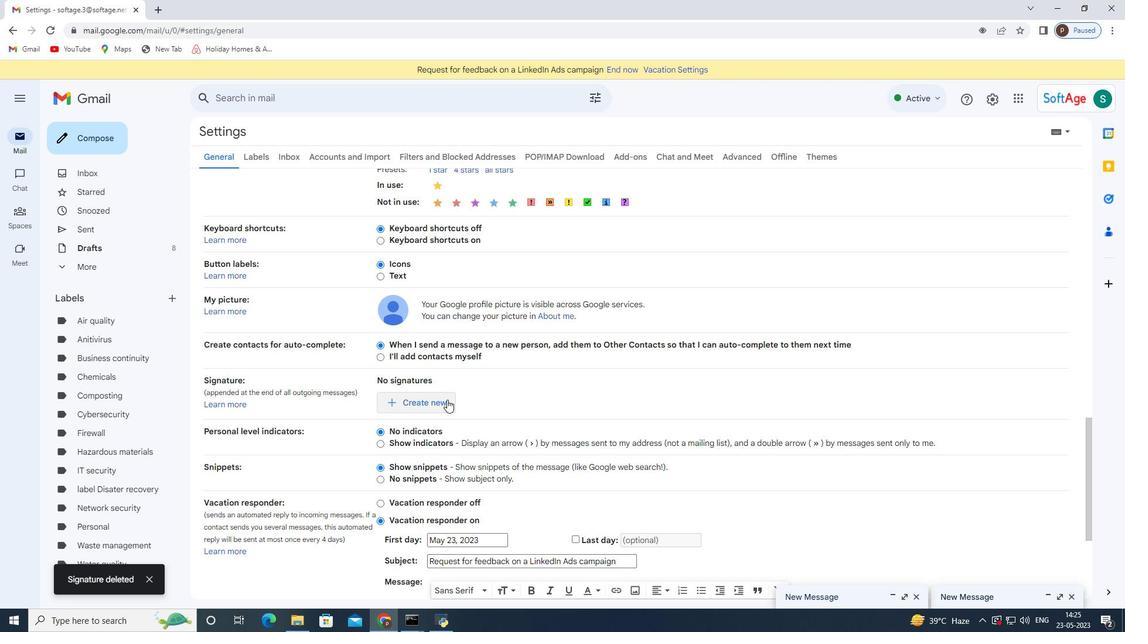 
Action: Mouse moved to (492, 326)
Screenshot: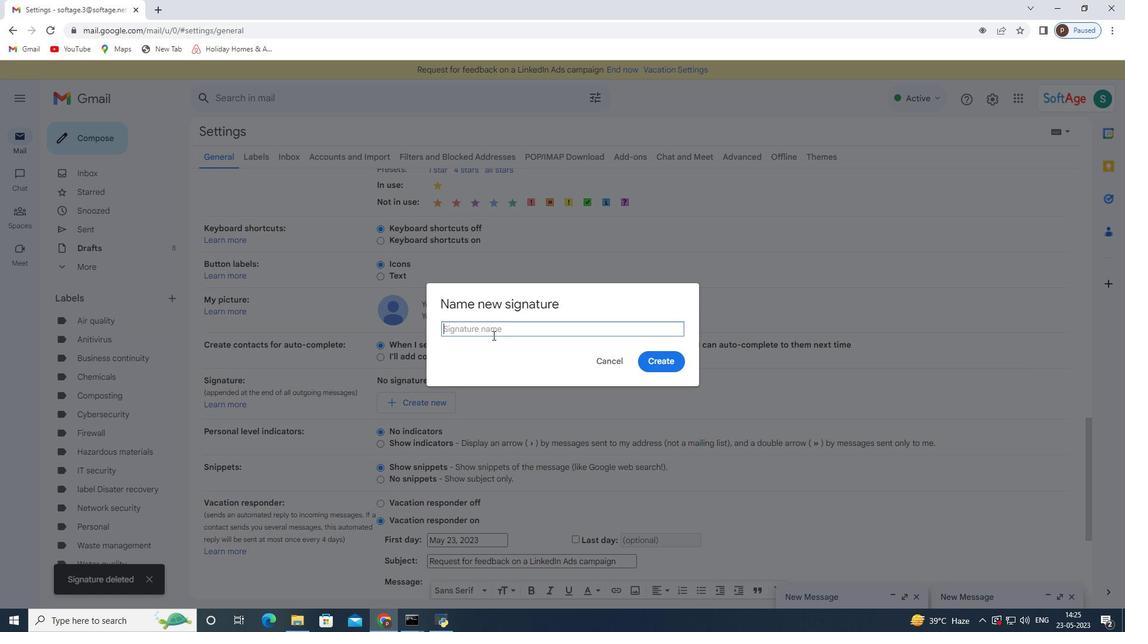 
Action: Mouse pressed left at (492, 326)
Screenshot: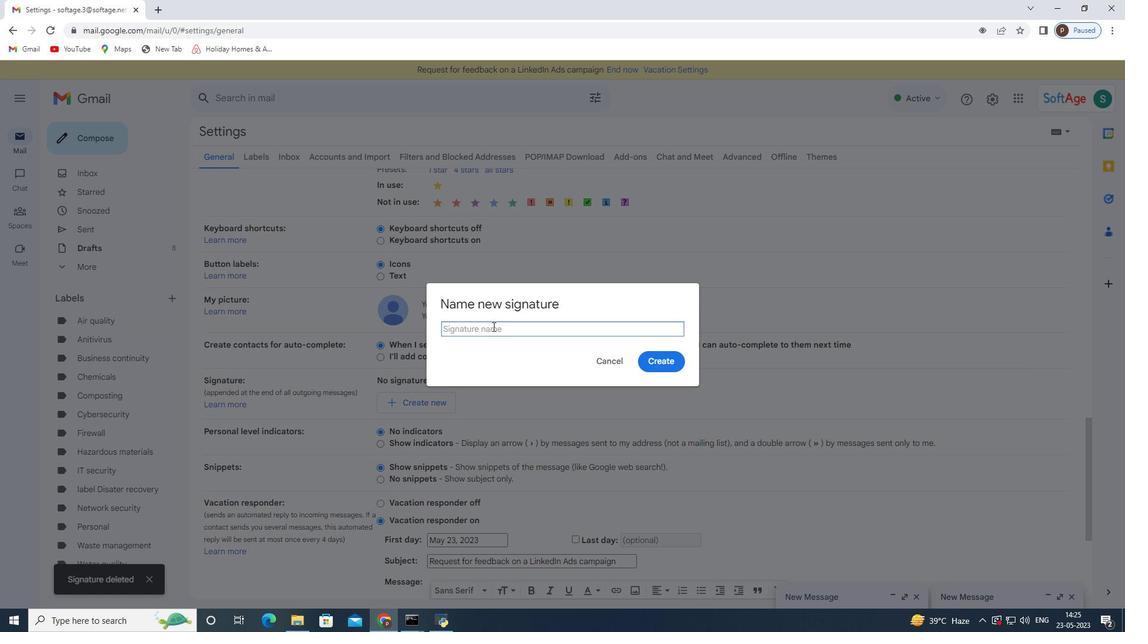 
Action: Key pressed <Key.shift>Kendall<Key.space><Key.shift>Wright
Screenshot: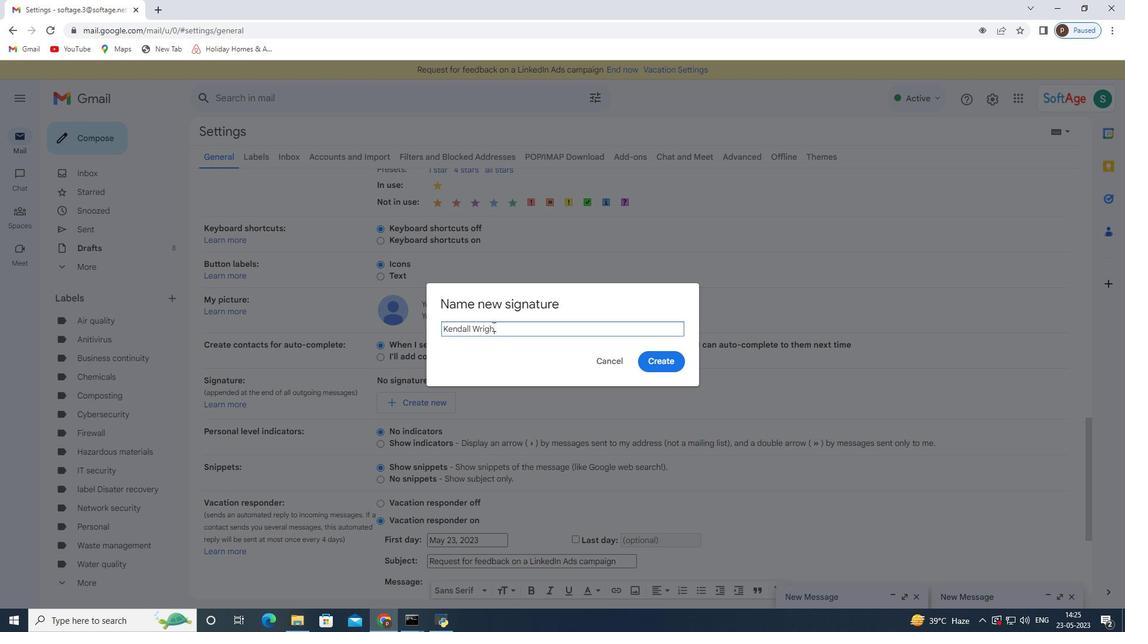
Action: Mouse moved to (661, 362)
Screenshot: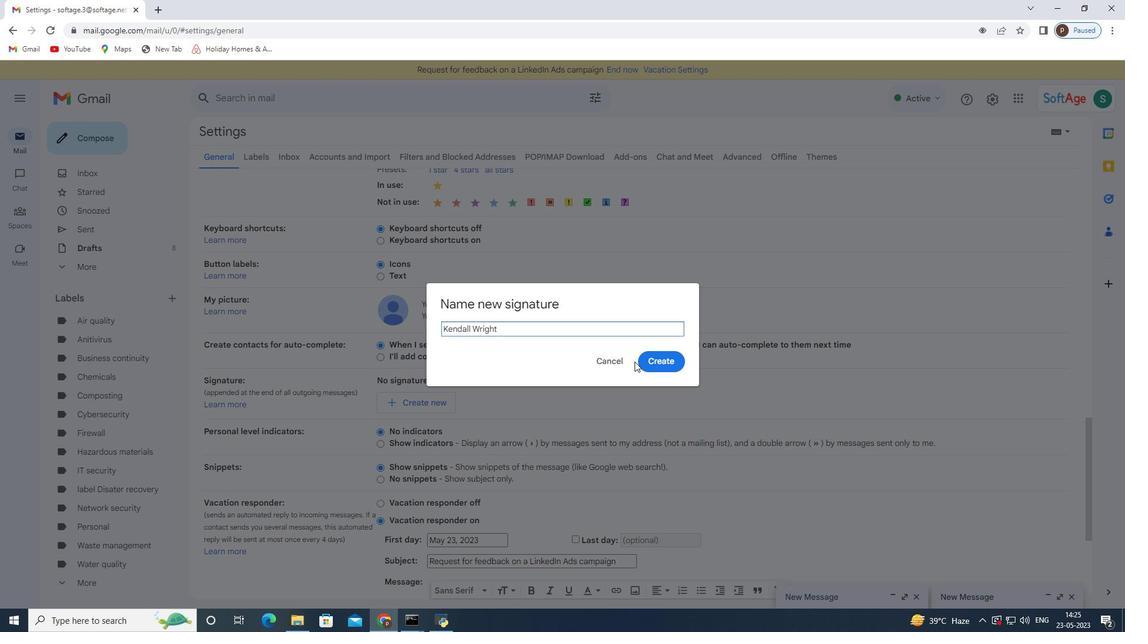 
Action: Mouse pressed left at (661, 362)
Screenshot: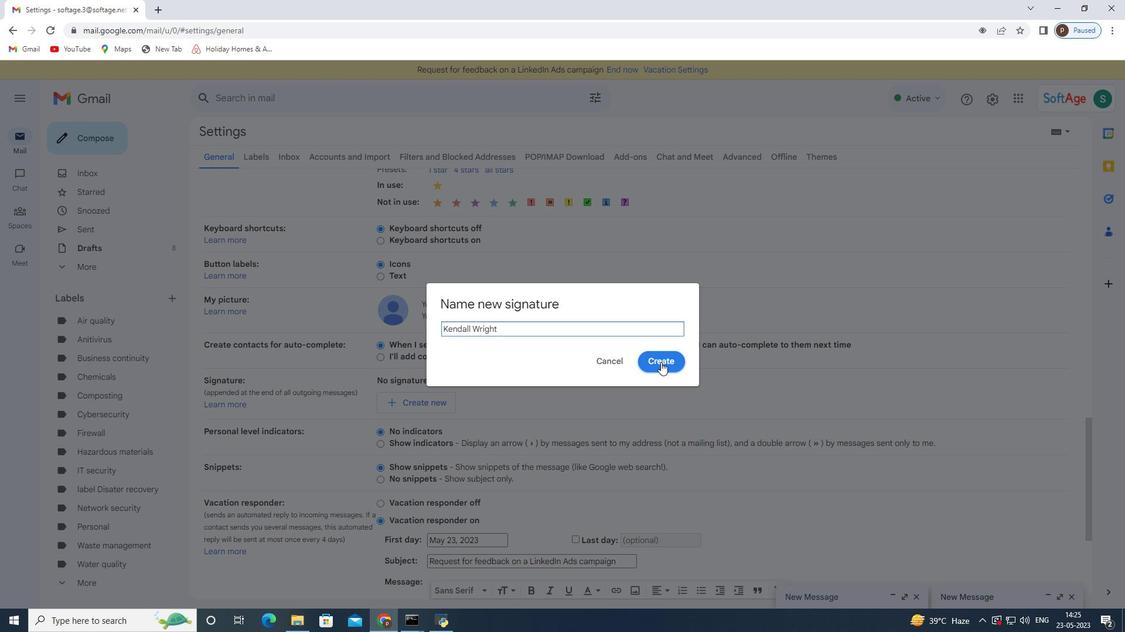 
Action: Mouse moved to (549, 391)
Screenshot: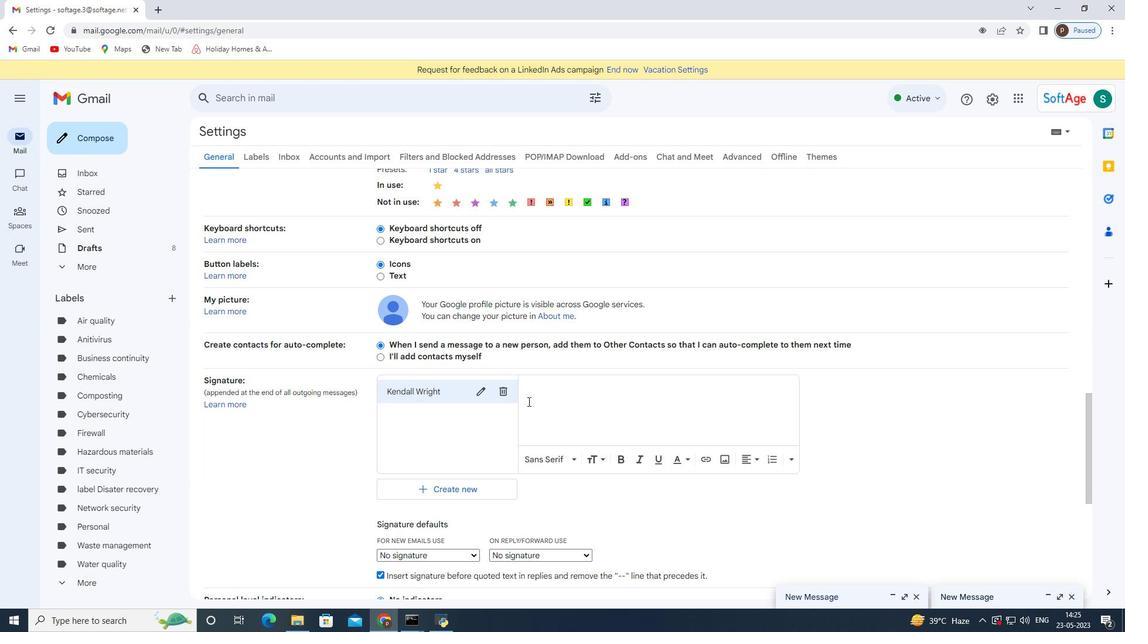 
Action: Mouse pressed left at (549, 391)
Screenshot: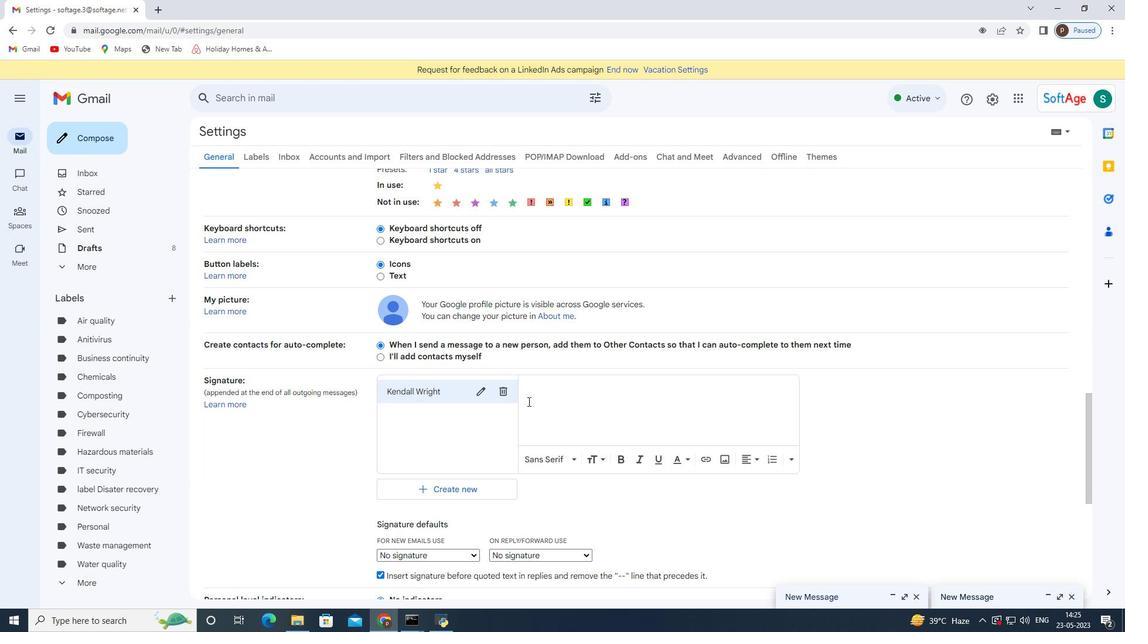 
Action: Key pressed <Key.shift>Kendall<Key.space><Key.shift>Wright
Screenshot: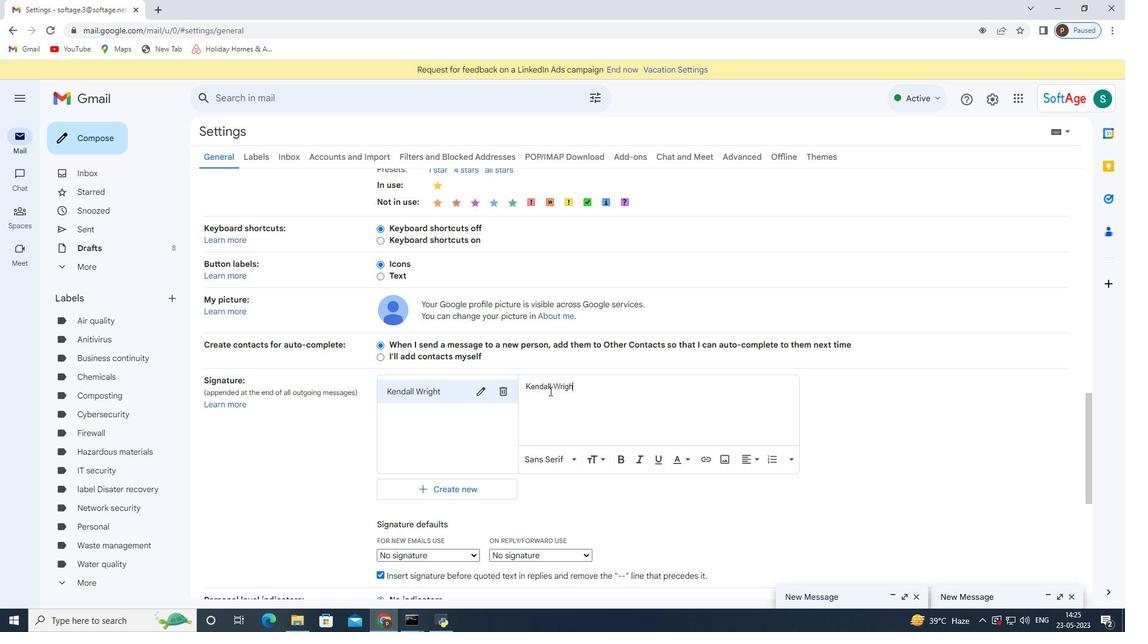 
Action: Mouse moved to (506, 414)
Screenshot: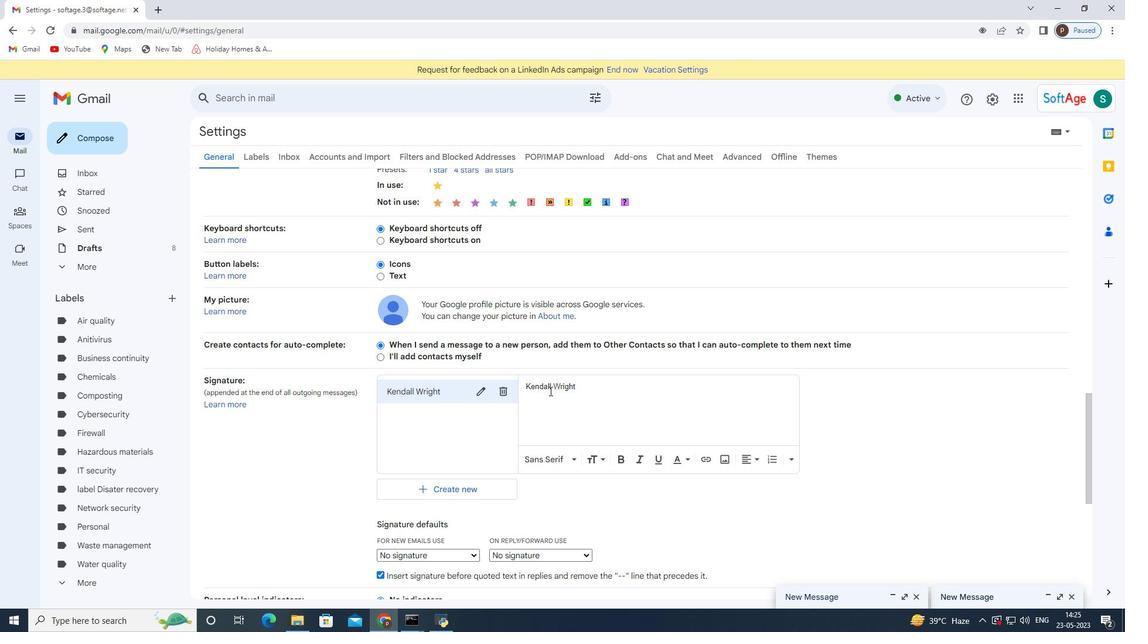 
Action: Mouse scrolled (506, 414) with delta (0, 0)
Screenshot: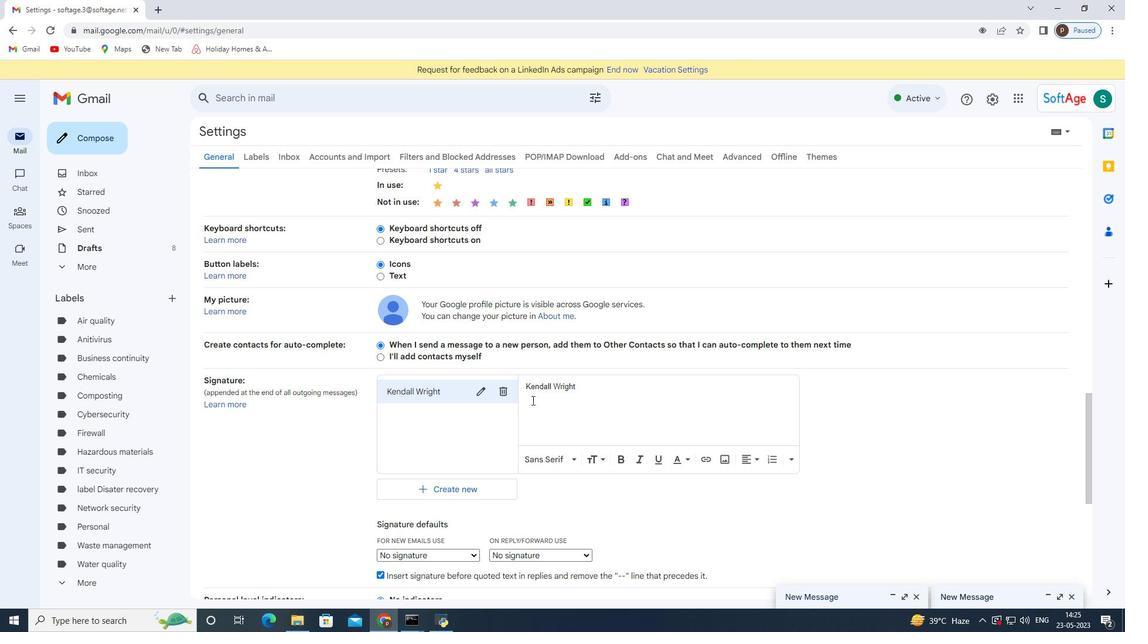 
Action: Mouse scrolled (506, 414) with delta (0, 0)
Screenshot: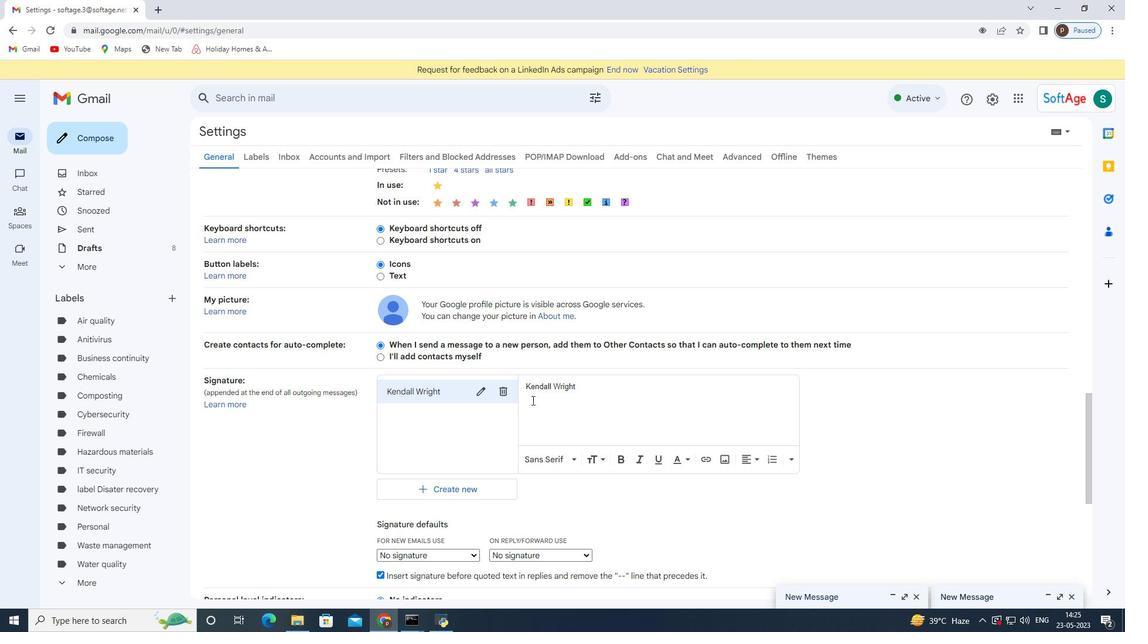
Action: Mouse scrolled (506, 414) with delta (0, 0)
Screenshot: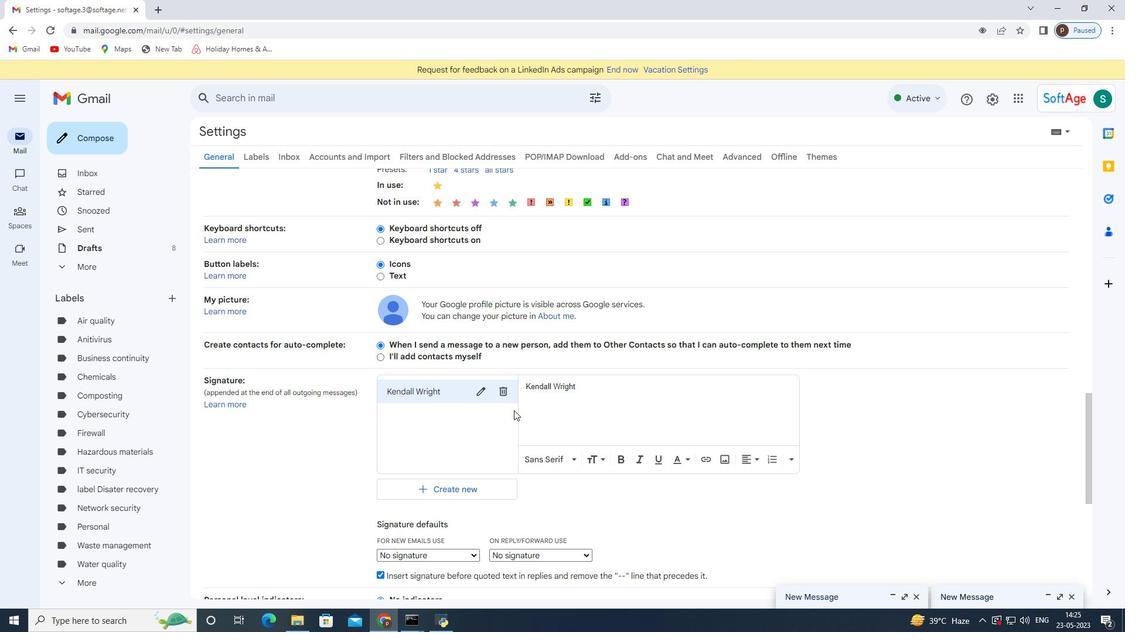 
Action: Mouse moved to (460, 379)
Screenshot: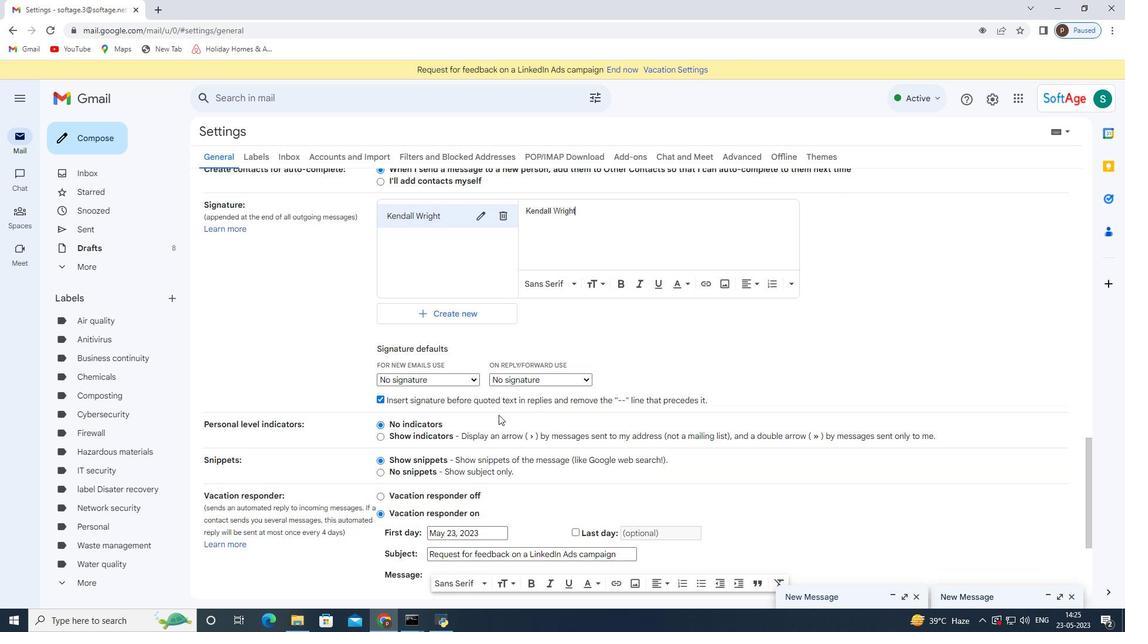 
Action: Mouse pressed left at (460, 379)
Screenshot: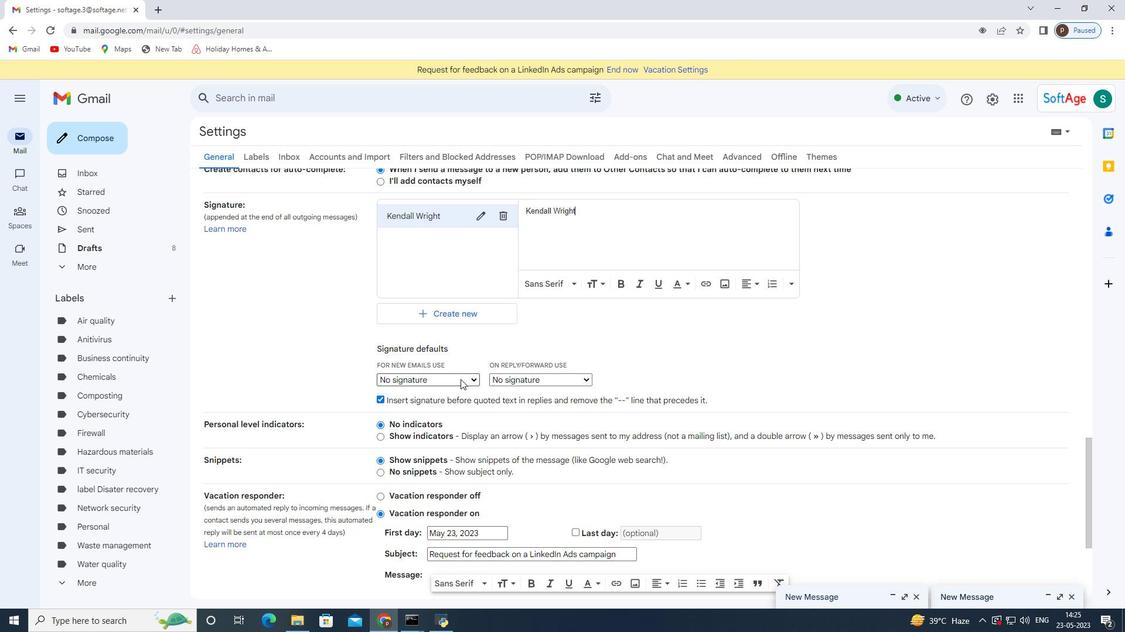 
Action: Mouse moved to (456, 403)
Screenshot: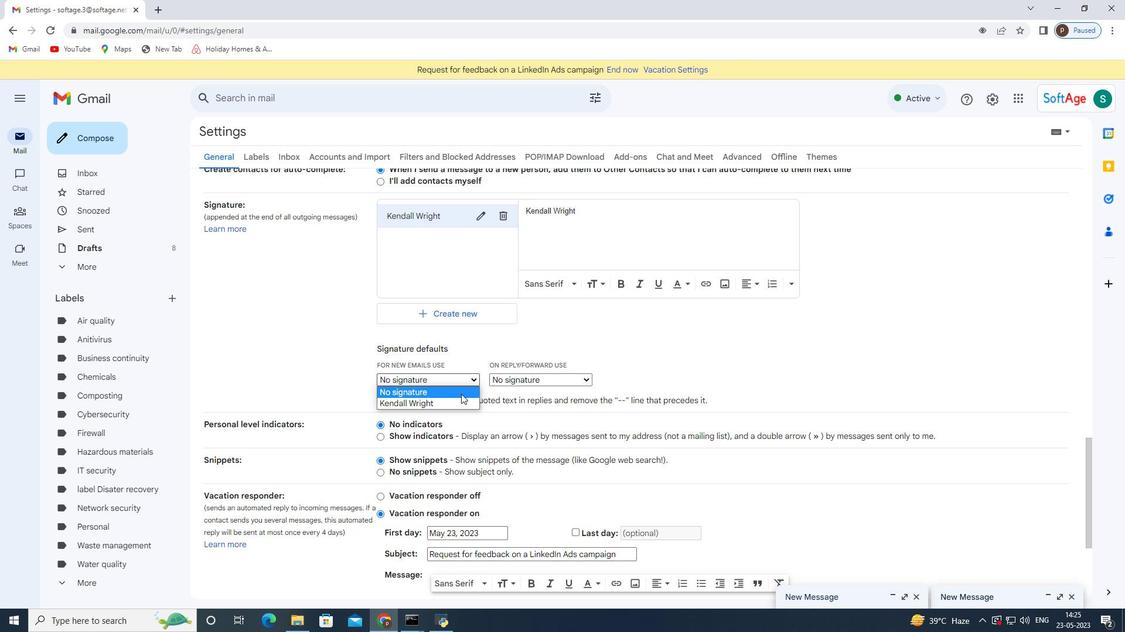 
Action: Mouse pressed left at (456, 403)
Screenshot: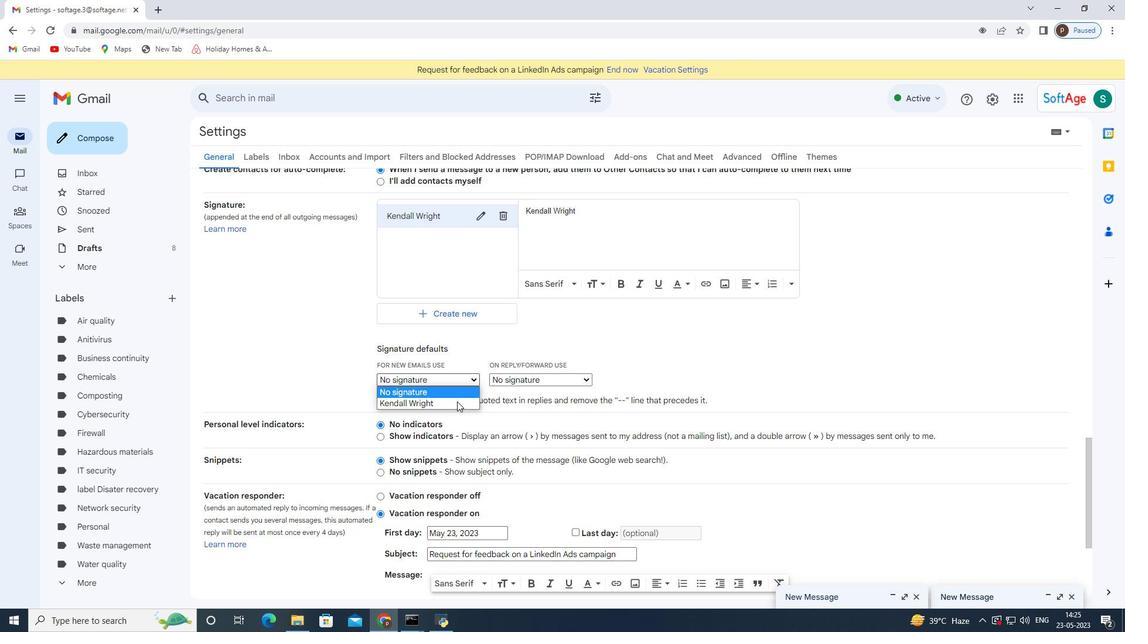 
Action: Mouse moved to (526, 383)
Screenshot: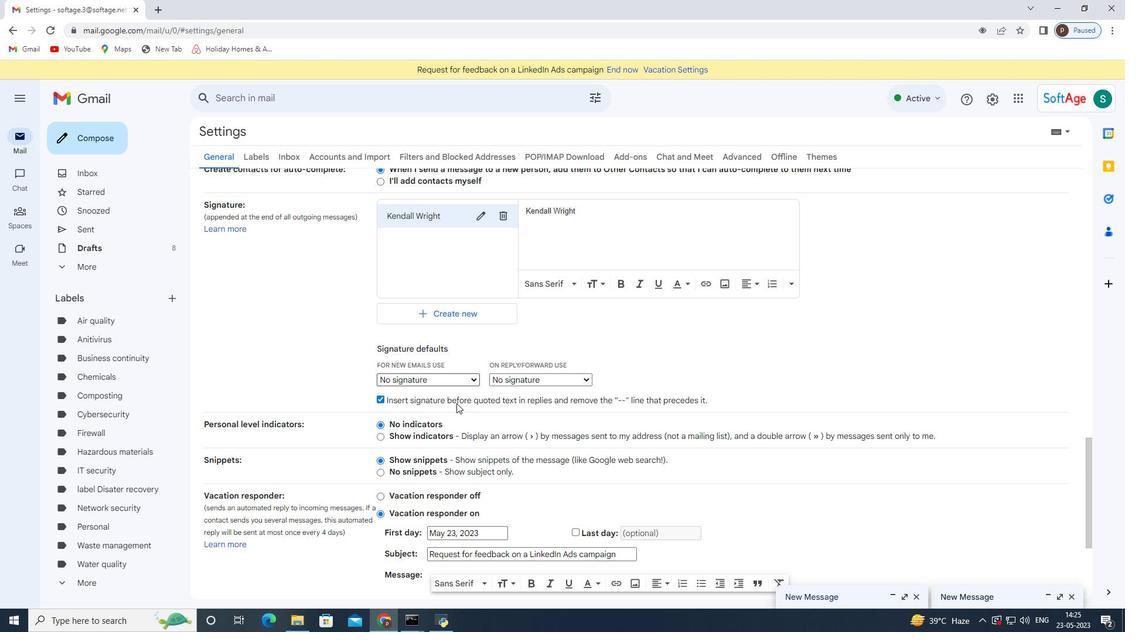 
Action: Mouse pressed left at (526, 383)
Screenshot: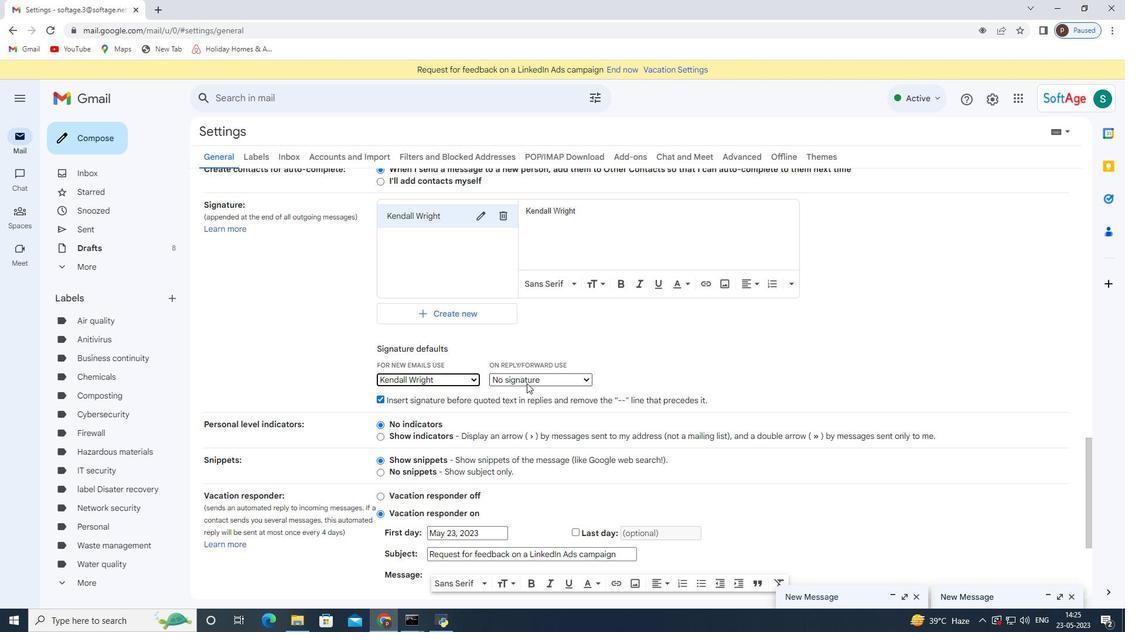 
Action: Mouse moved to (525, 396)
Screenshot: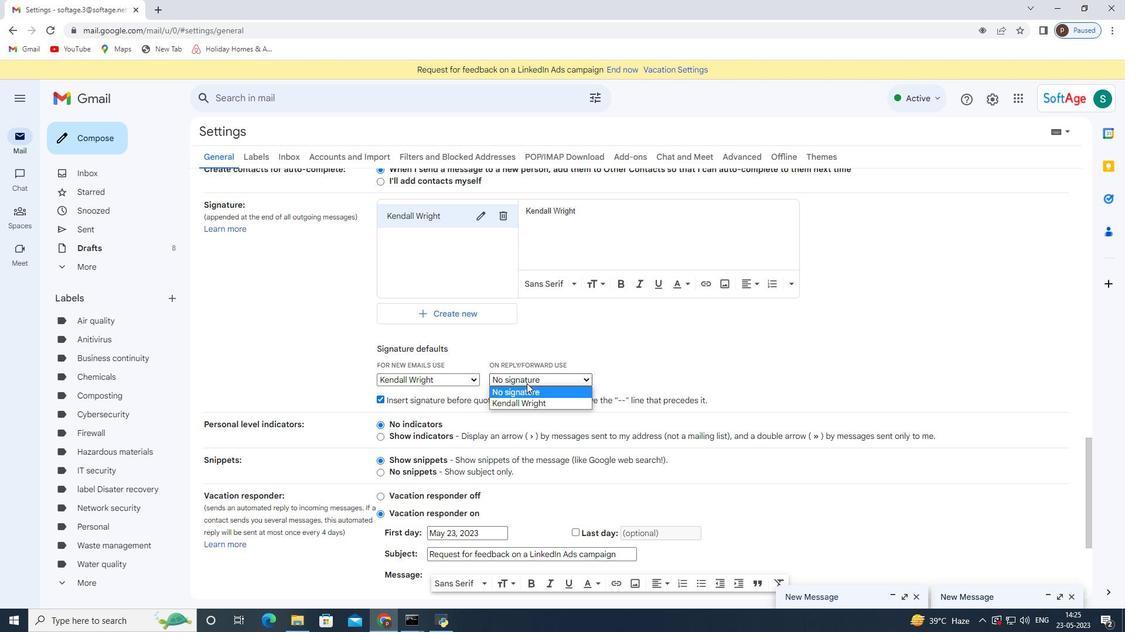 
Action: Mouse pressed left at (525, 396)
Screenshot: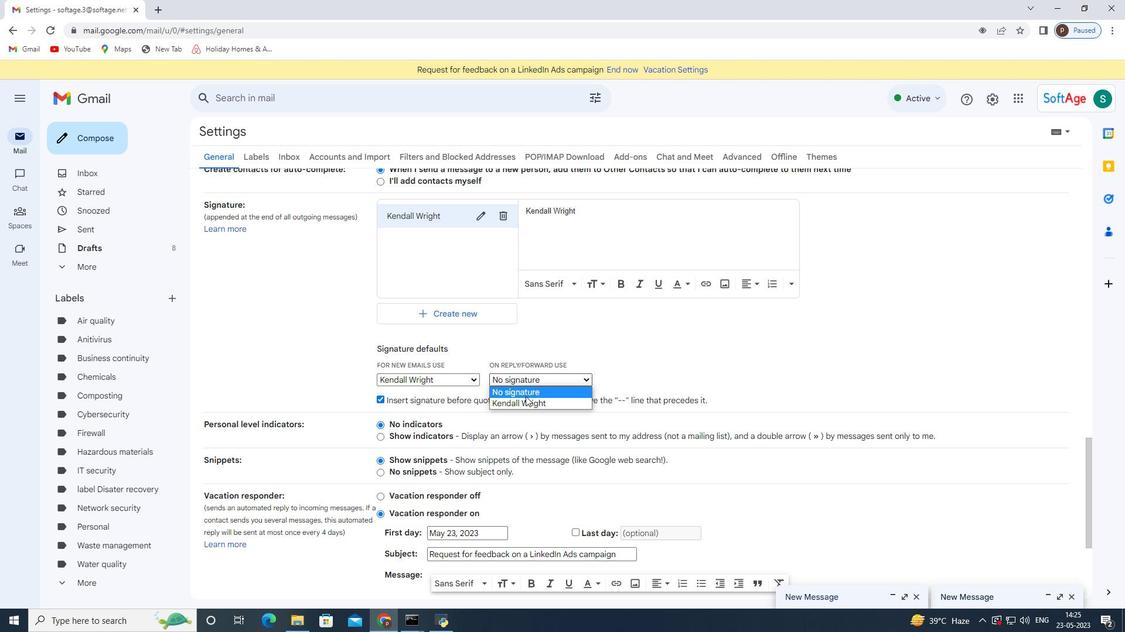 
Action: Mouse moved to (524, 384)
Screenshot: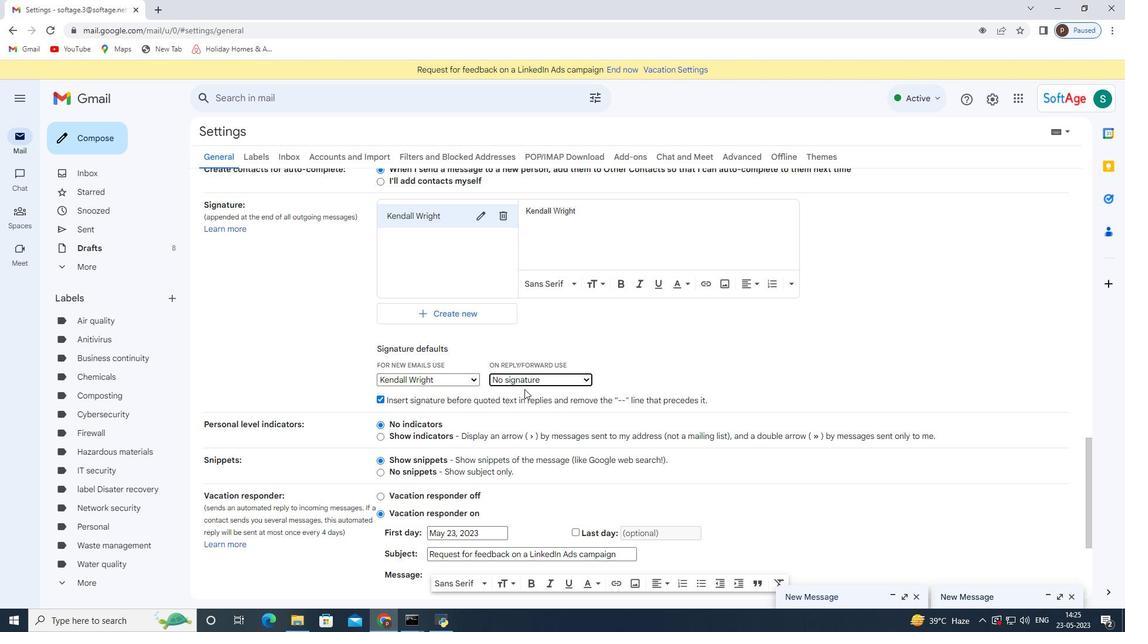 
Action: Mouse pressed left at (524, 384)
Screenshot: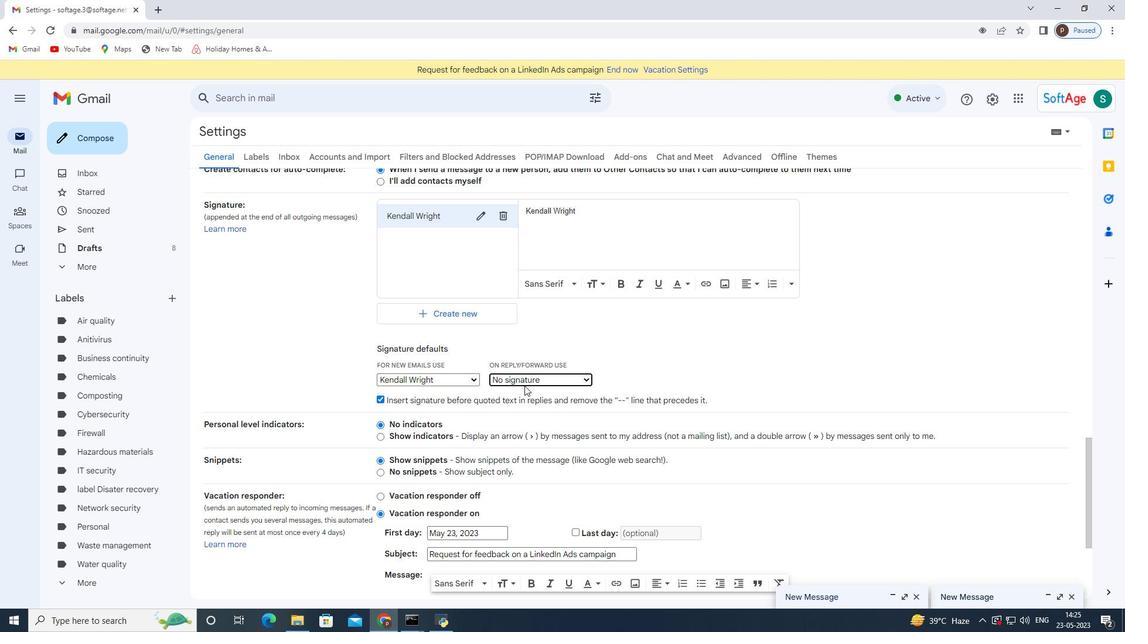 
Action: Mouse moved to (517, 405)
Screenshot: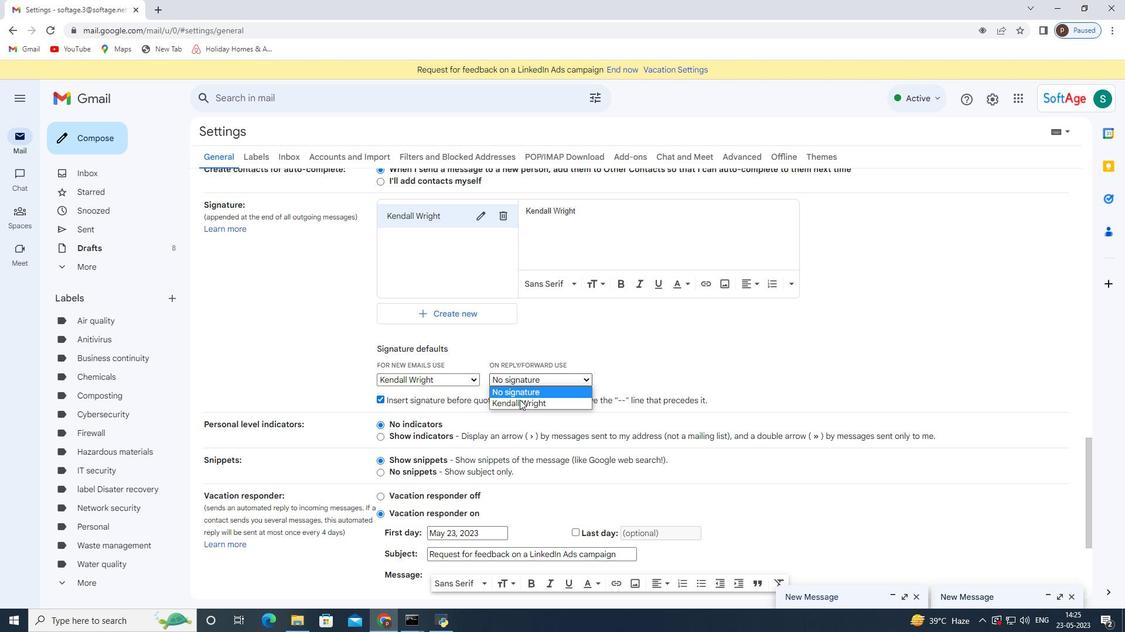 
Action: Mouse pressed left at (517, 405)
Screenshot: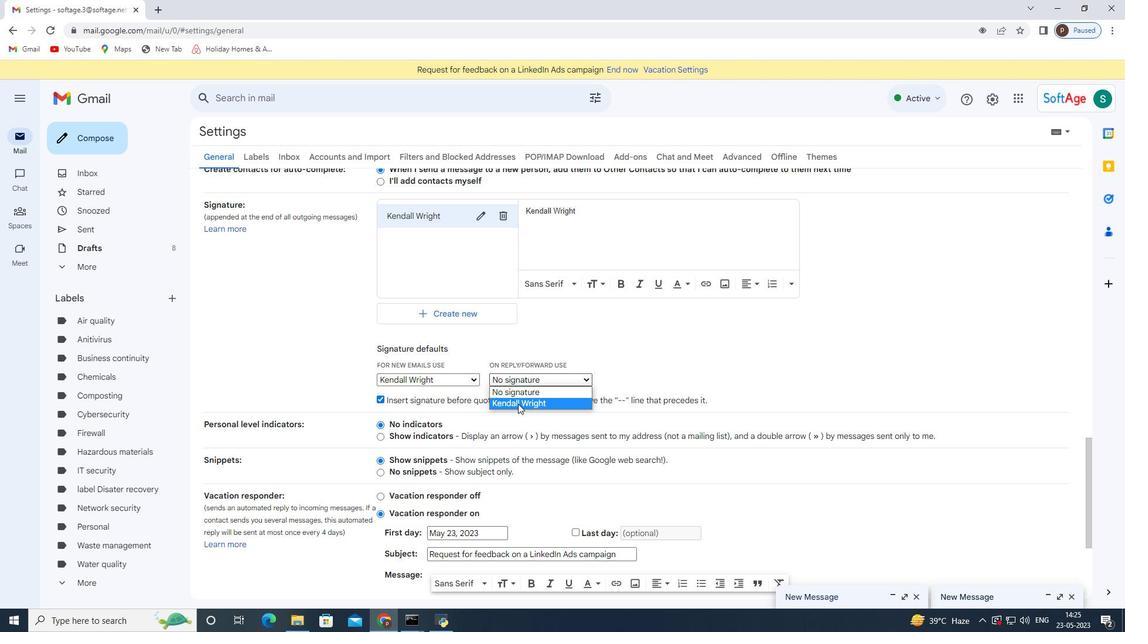 
Action: Mouse scrolled (517, 404) with delta (0, 0)
Screenshot: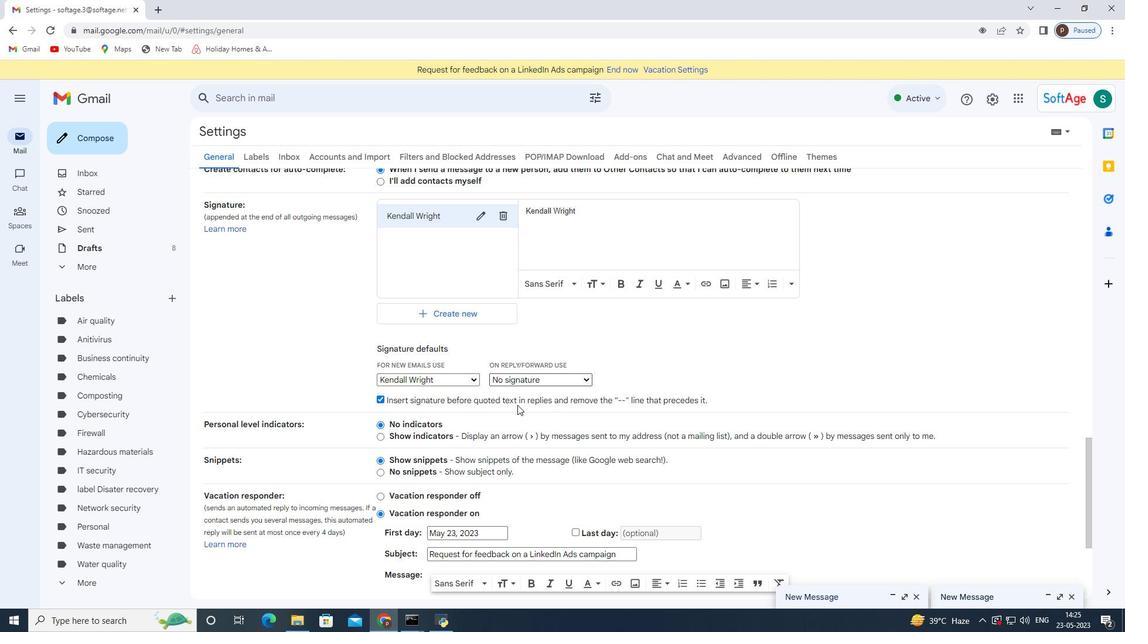 
Action: Mouse scrolled (517, 406) with delta (0, 0)
Screenshot: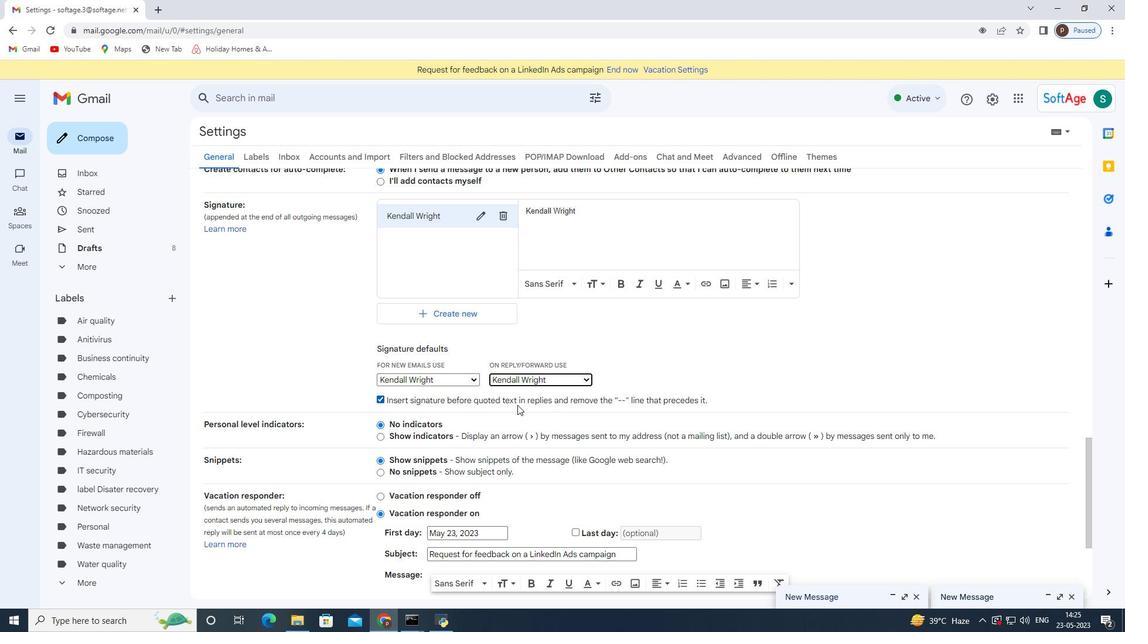 
Action: Mouse moved to (502, 413)
Screenshot: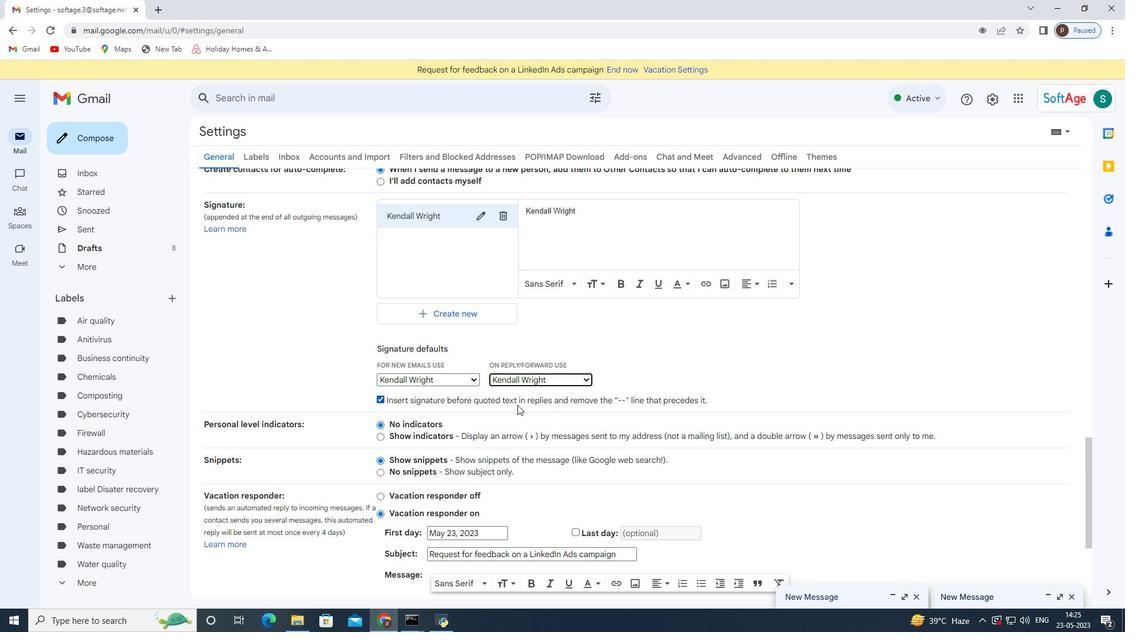 
Action: Mouse scrolled (515, 404) with delta (0, 0)
Screenshot: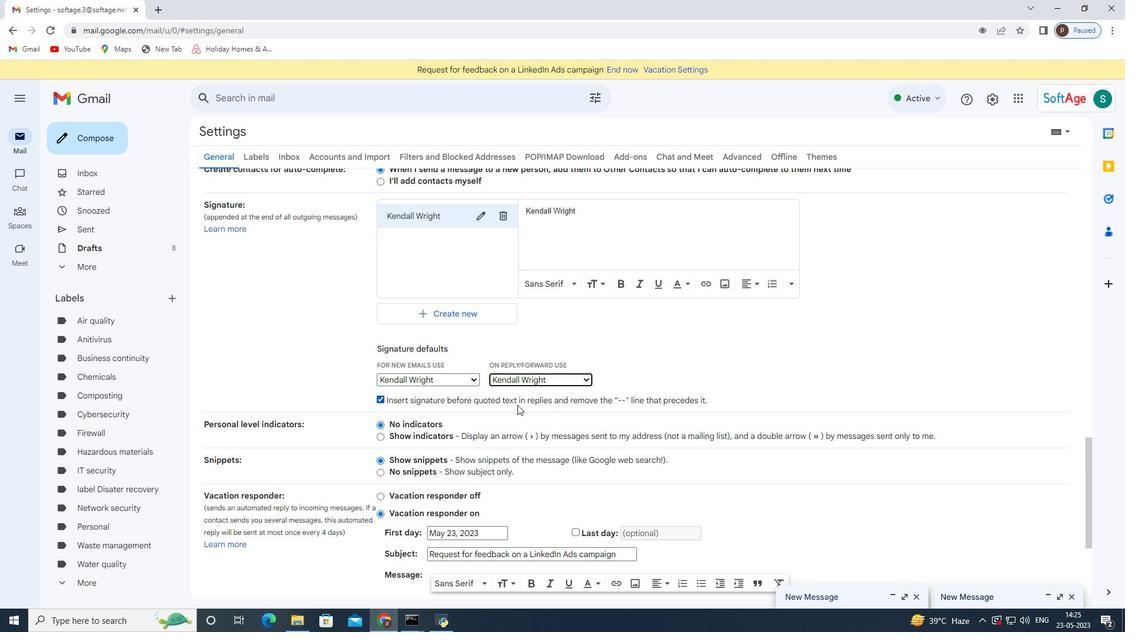 
Action: Mouse scrolled (502, 413) with delta (0, 0)
Screenshot: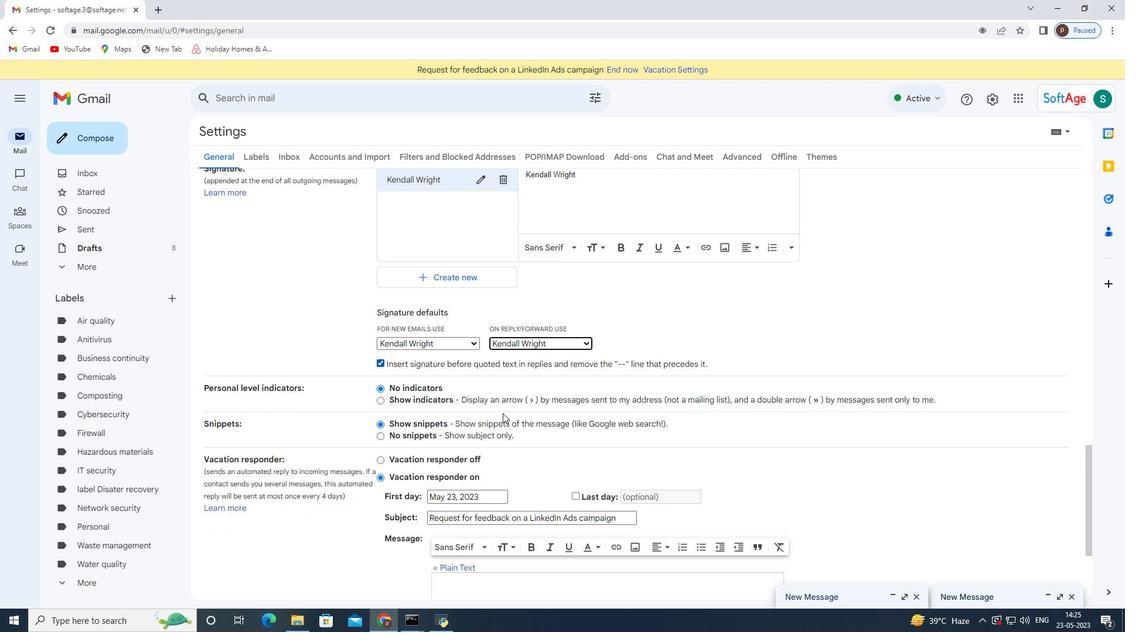 
Action: Mouse scrolled (502, 413) with delta (0, 0)
Screenshot: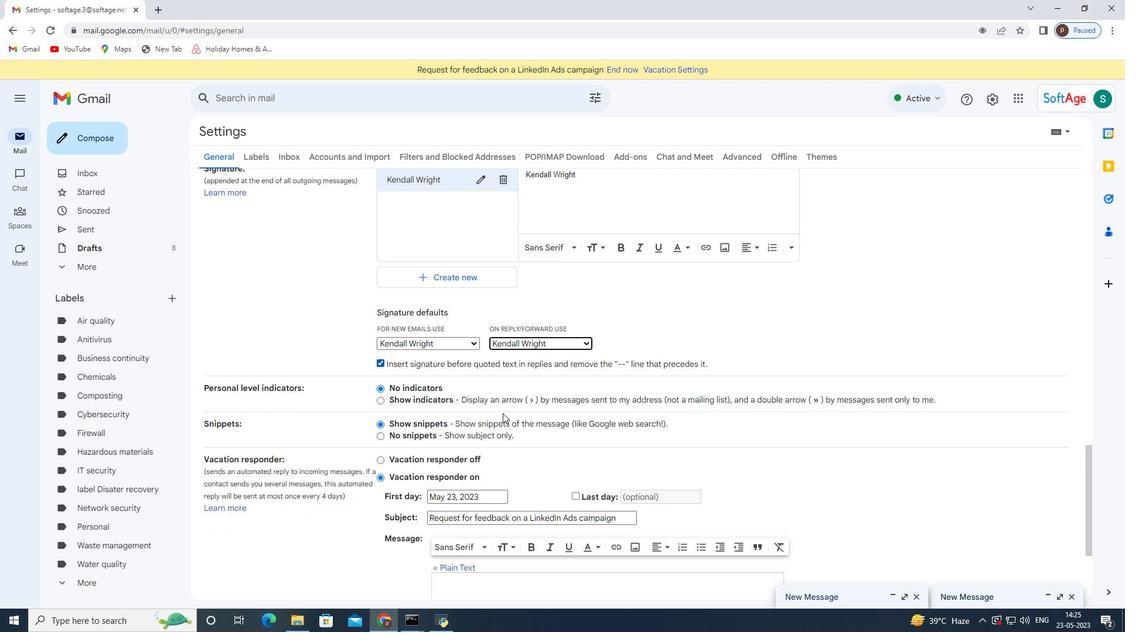 
Action: Mouse moved to (510, 450)
Screenshot: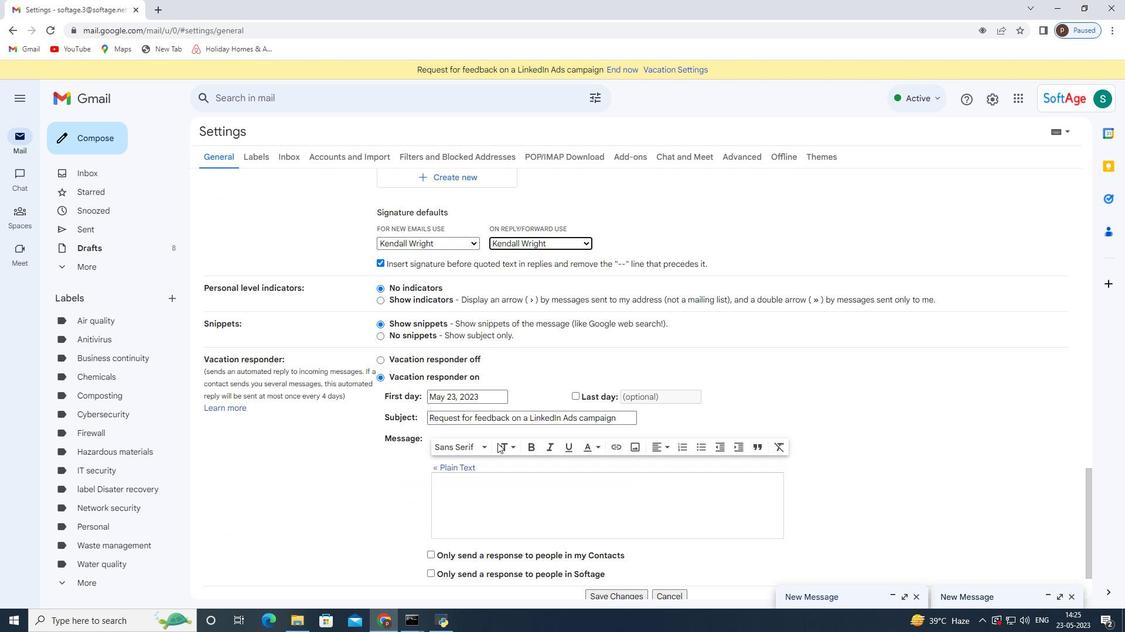
Action: Mouse scrolled (510, 449) with delta (0, 0)
Screenshot: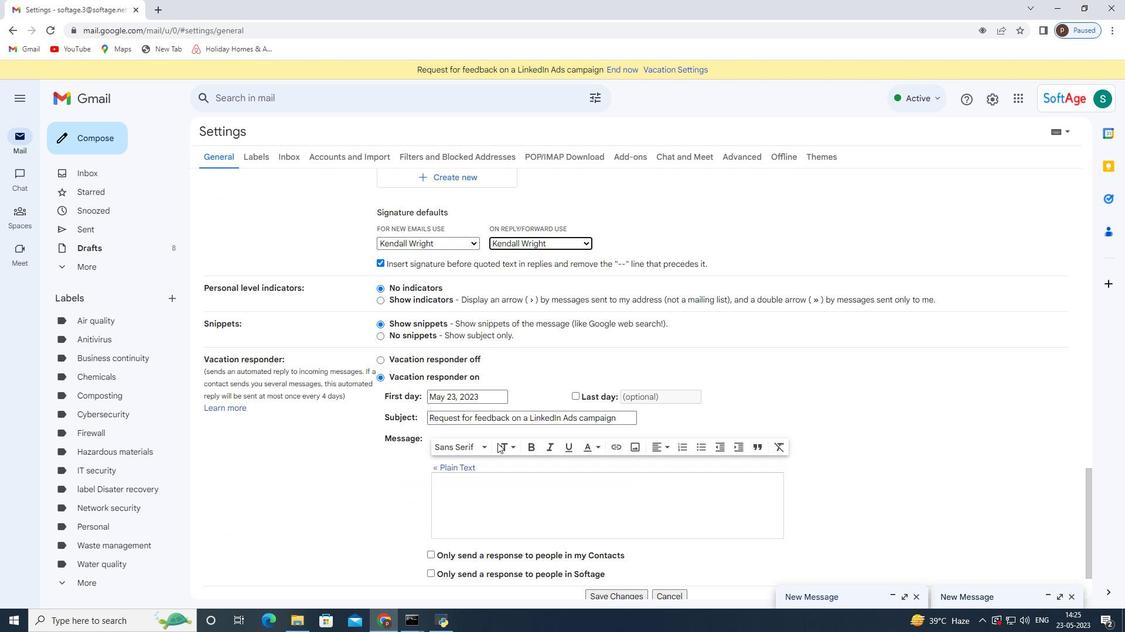 
Action: Mouse moved to (511, 450)
Screenshot: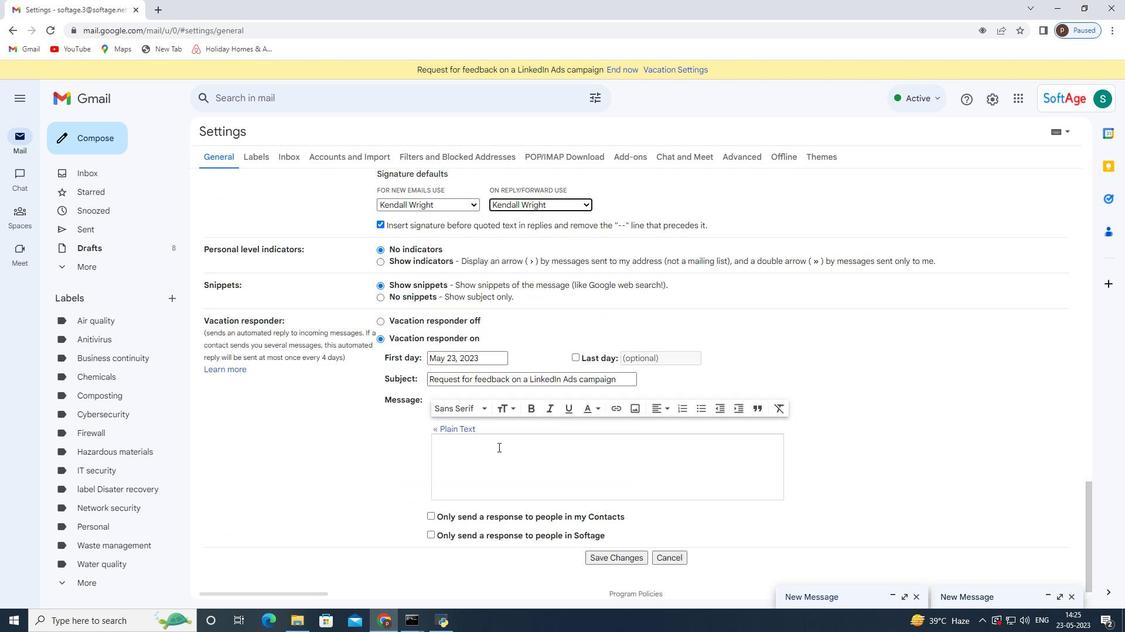 
Action: Mouse scrolled (511, 449) with delta (0, 0)
Screenshot: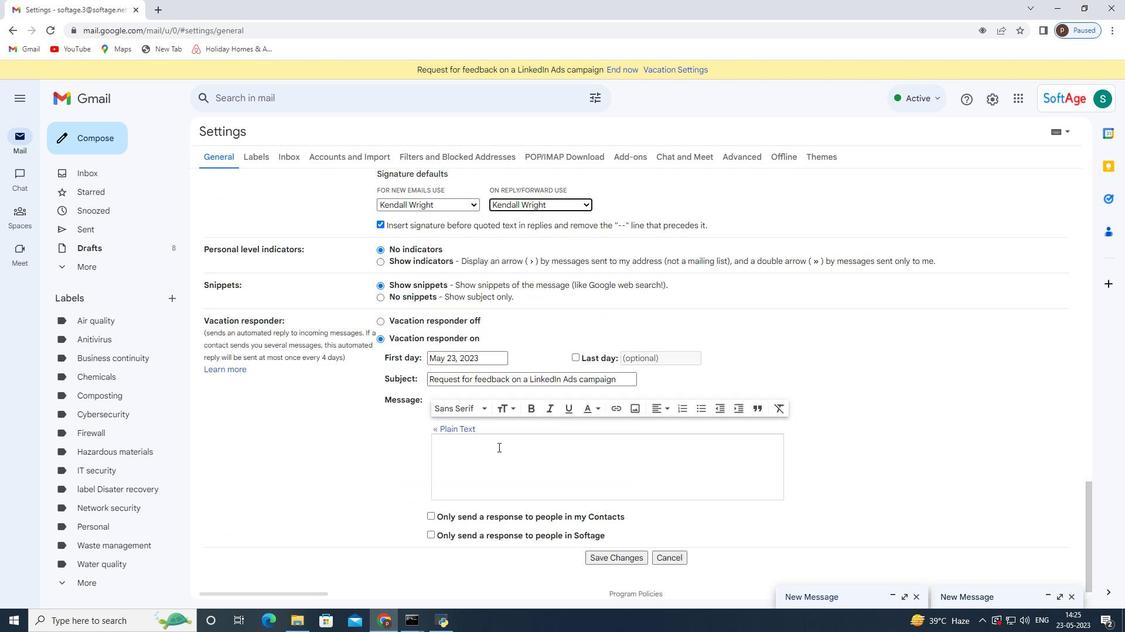 
Action: Mouse moved to (605, 452)
Screenshot: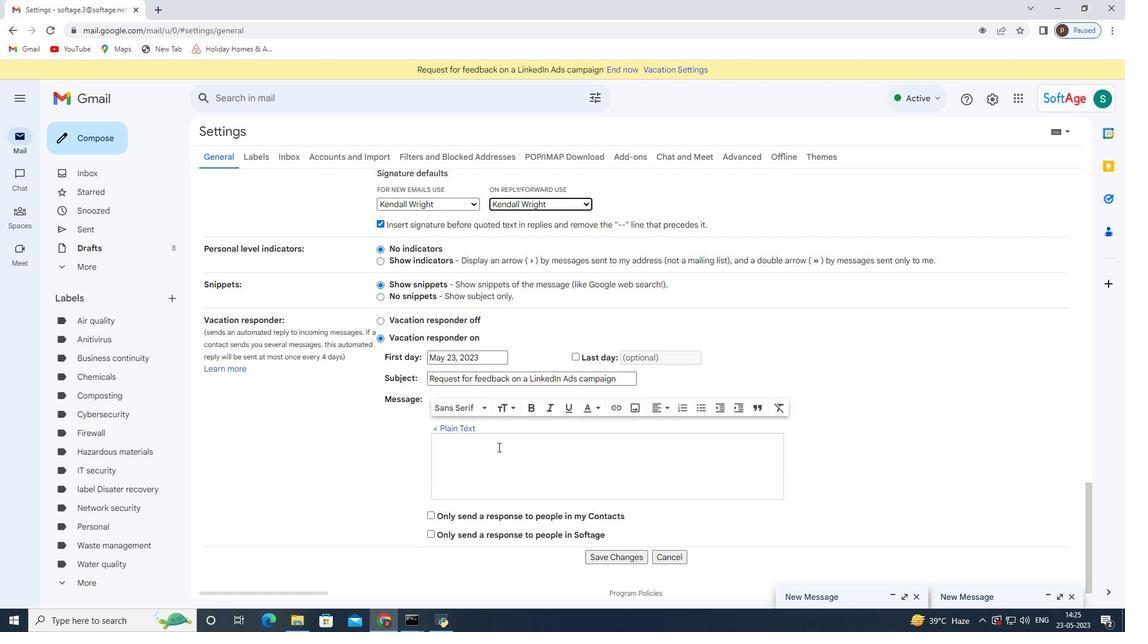 
Action: Mouse scrolled (605, 452) with delta (0, 0)
Screenshot: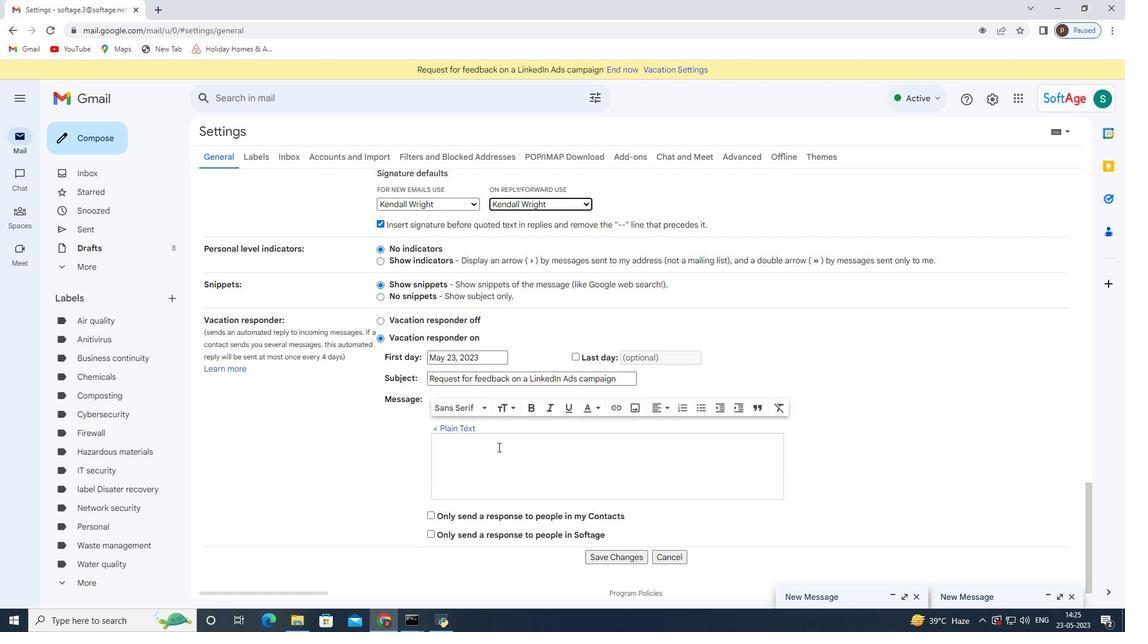 
Action: Mouse moved to (615, 541)
Screenshot: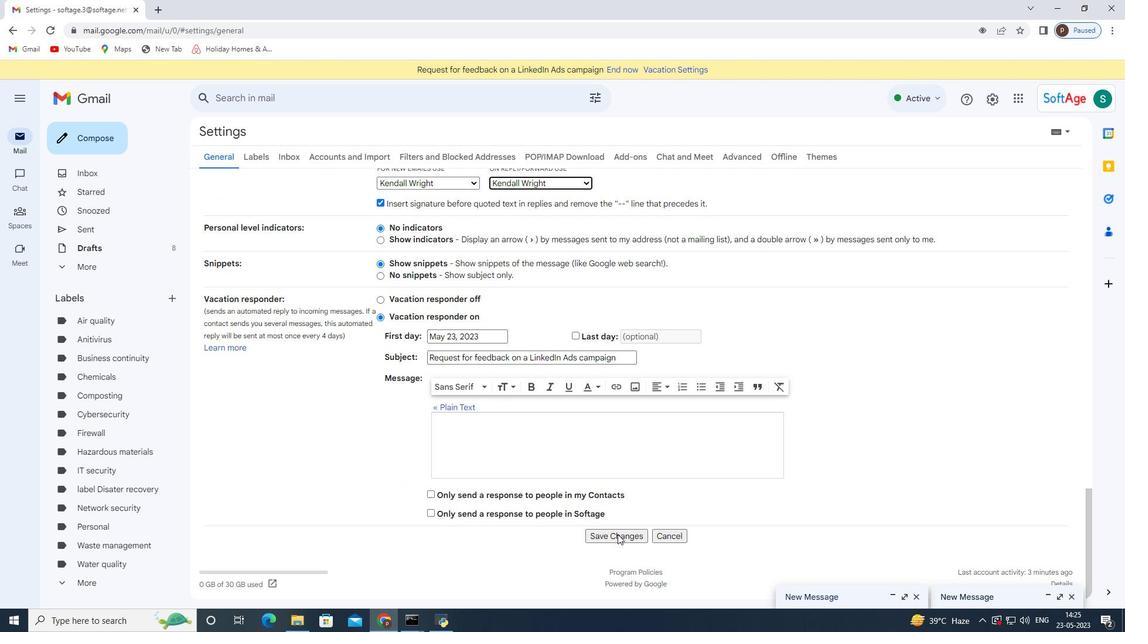 
Action: Mouse pressed left at (615, 541)
Screenshot: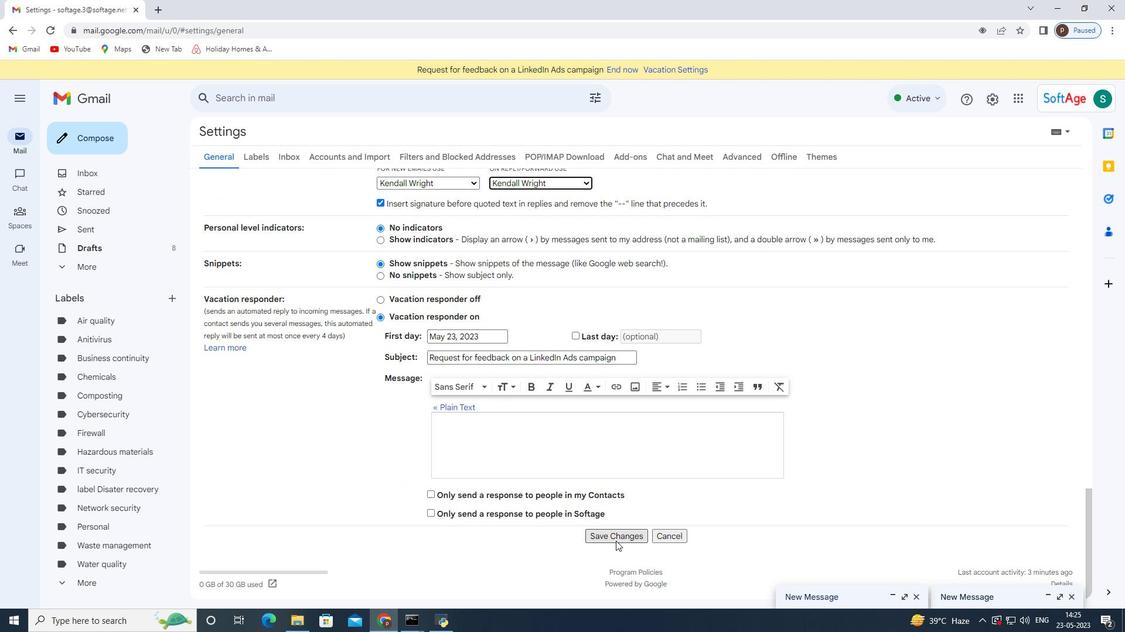 
Action: Mouse moved to (93, 145)
Screenshot: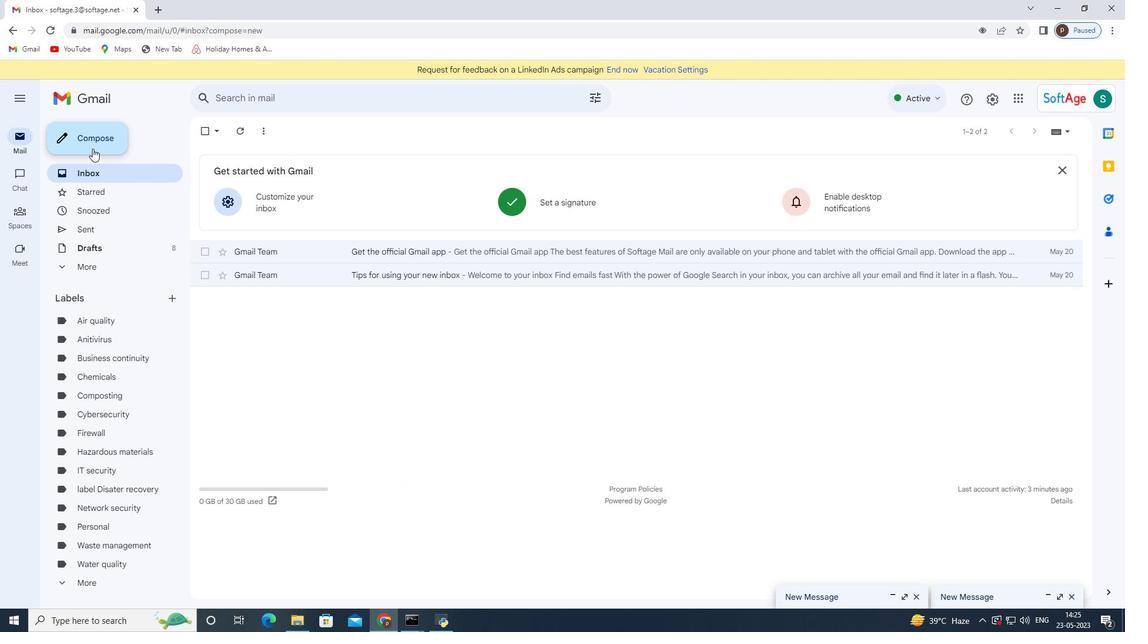 
Action: Mouse pressed left at (93, 145)
Screenshot: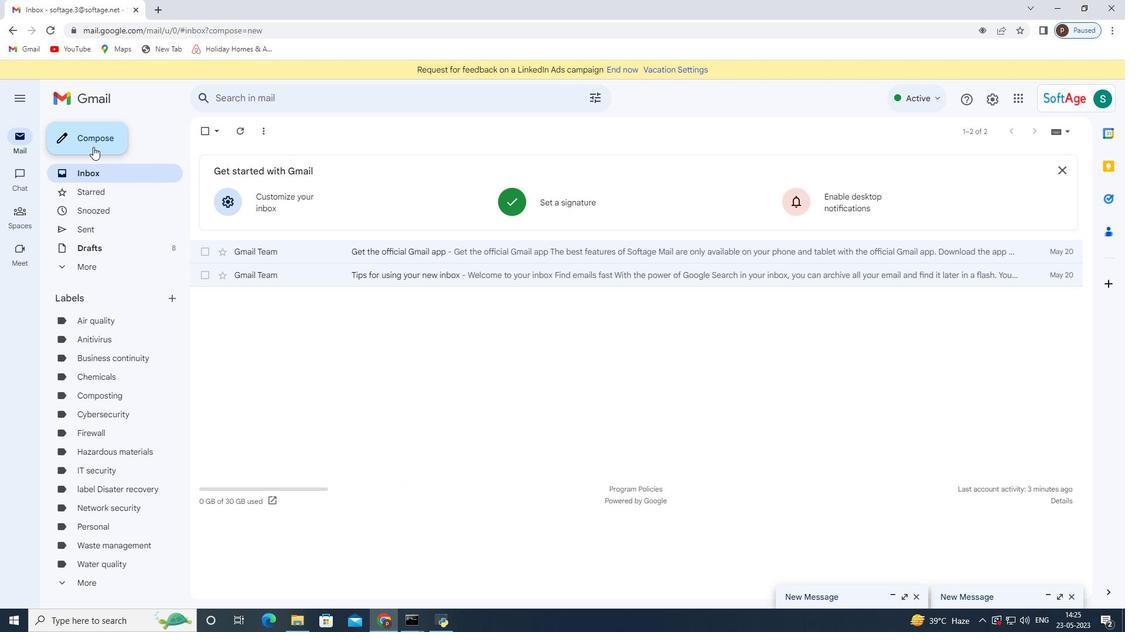 
Action: Mouse moved to (451, 314)
Screenshot: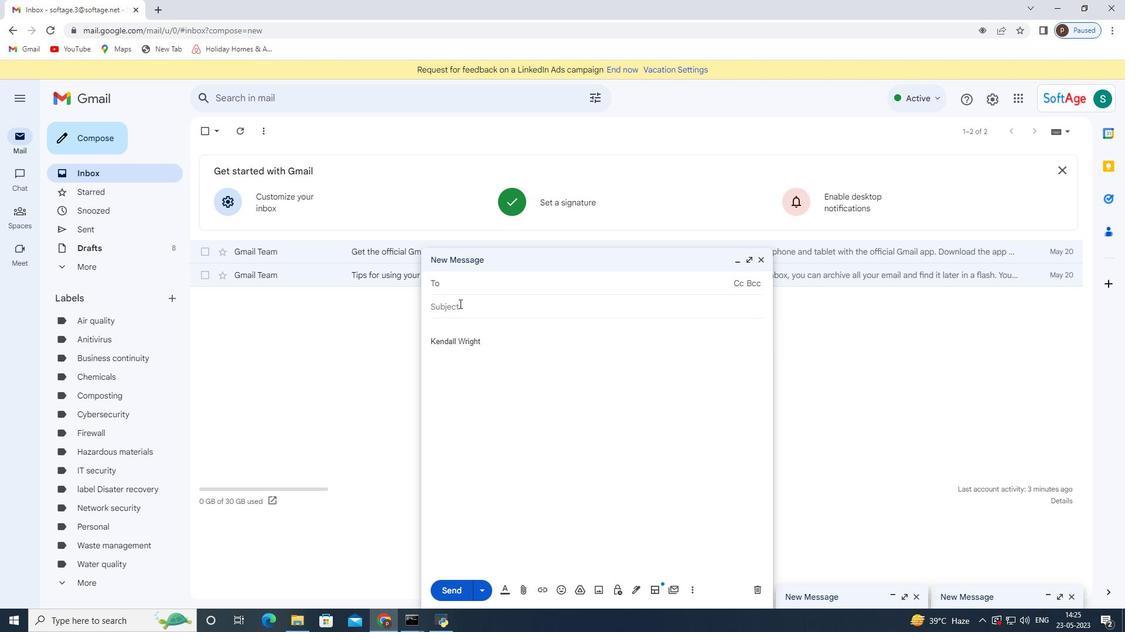 
Action: Mouse pressed left at (451, 314)
Screenshot: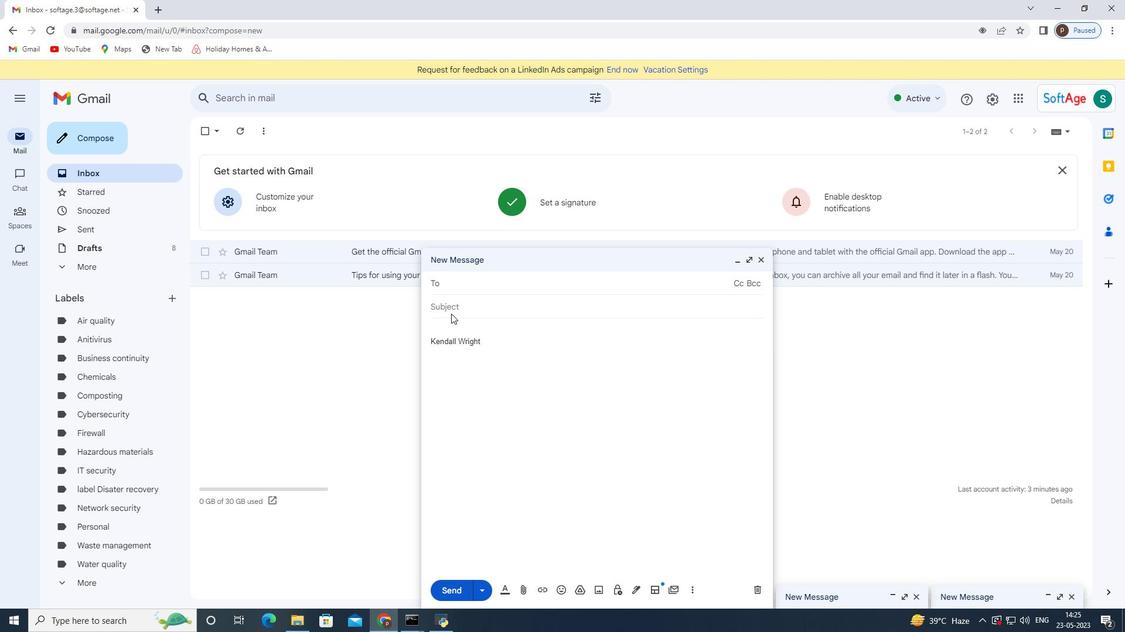 
Action: Mouse moved to (450, 311)
Screenshot: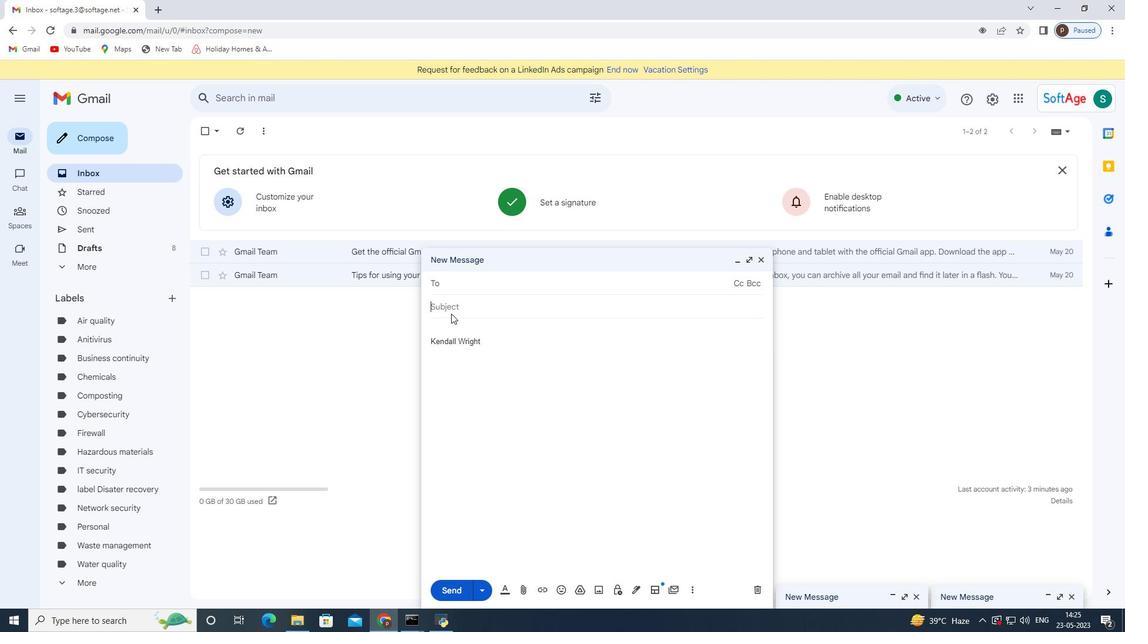 
Action: Mouse pressed left at (450, 311)
Screenshot: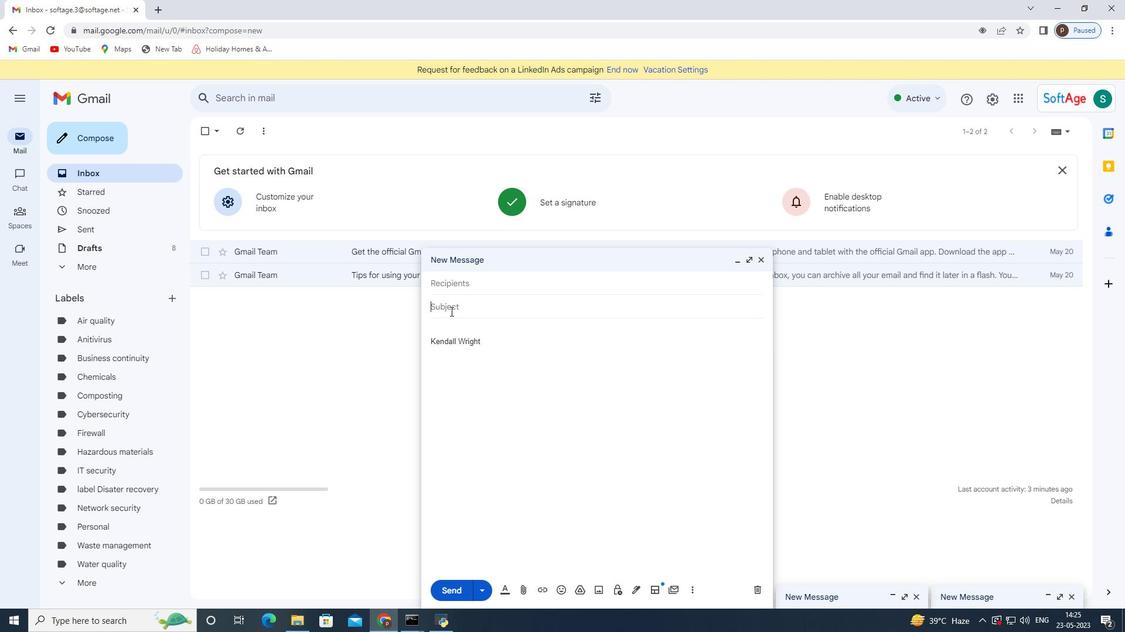 
Action: Key pressed <Key.shift>Request<Key.space>for<Key.space>feedback<Key.space>on<Key.space>a<Key.space>case<Key.space>study<Key.space>
Screenshot: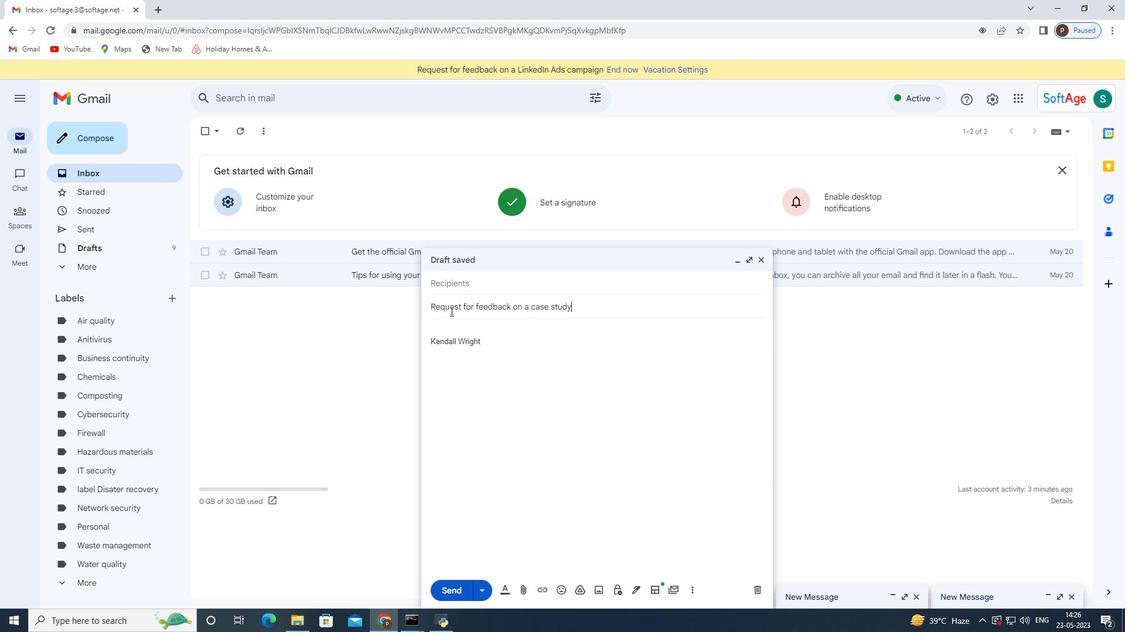 
Action: Mouse moved to (435, 245)
Screenshot: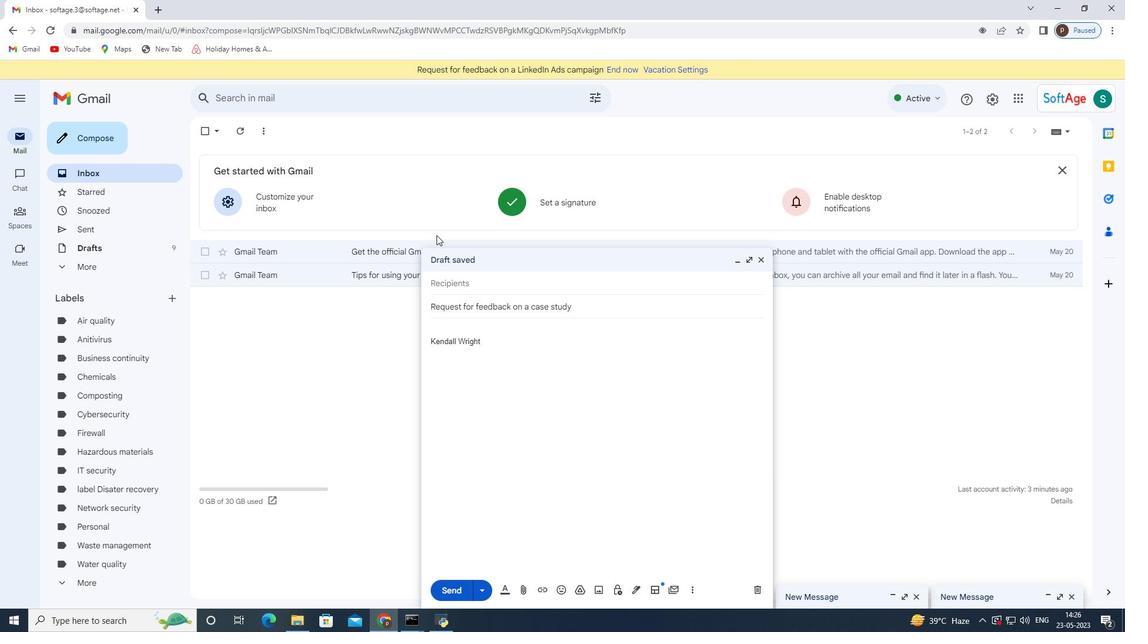 
Action: Mouse scrolled (435, 244) with delta (0, 0)
Screenshot: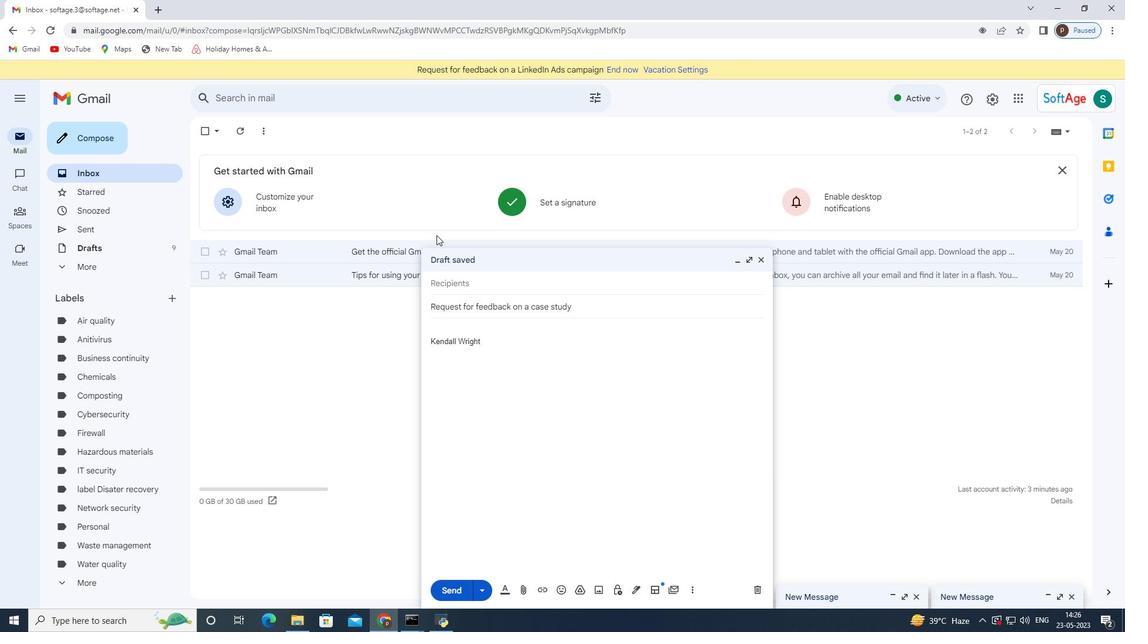 
Action: Mouse moved to (491, 333)
Screenshot: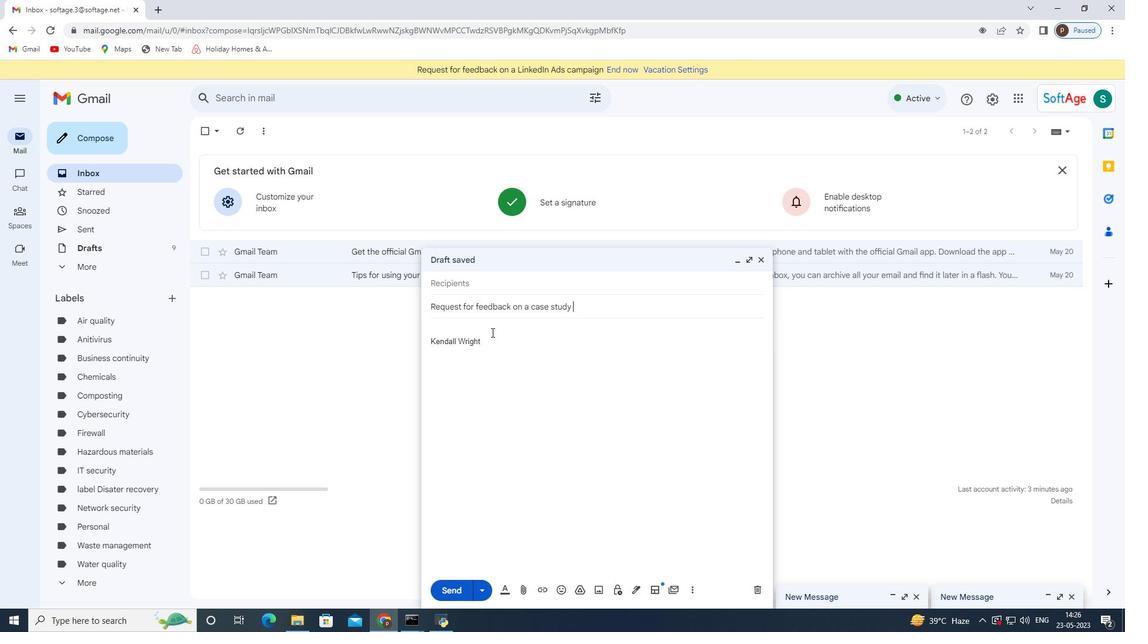 
Action: Mouse pressed left at (491, 333)
Screenshot: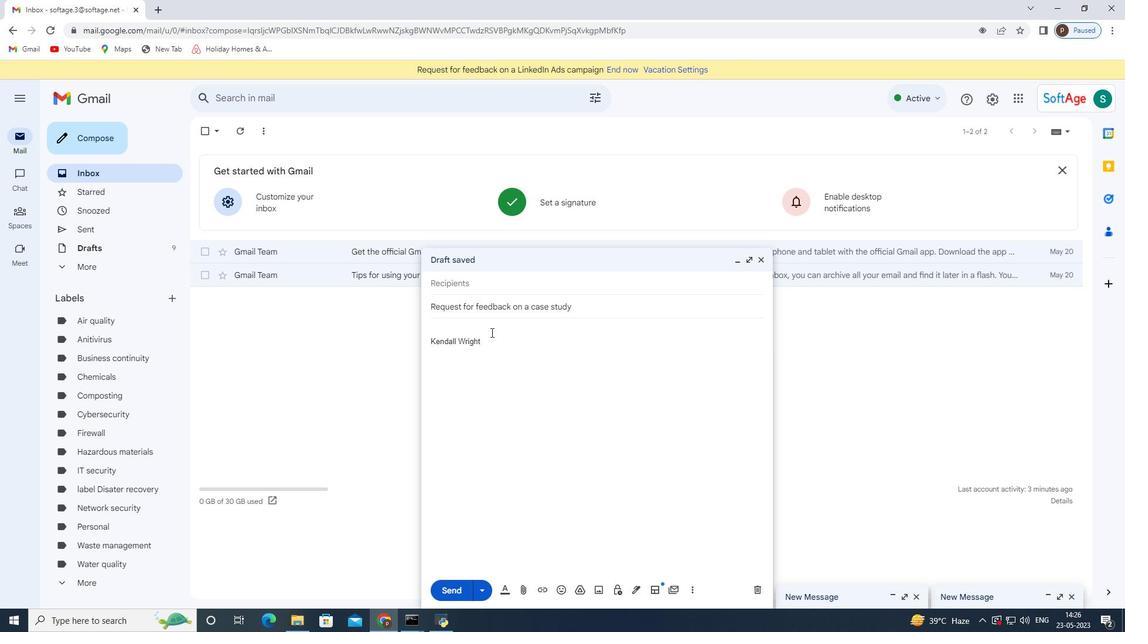 
Action: Mouse moved to (490, 332)
Screenshot: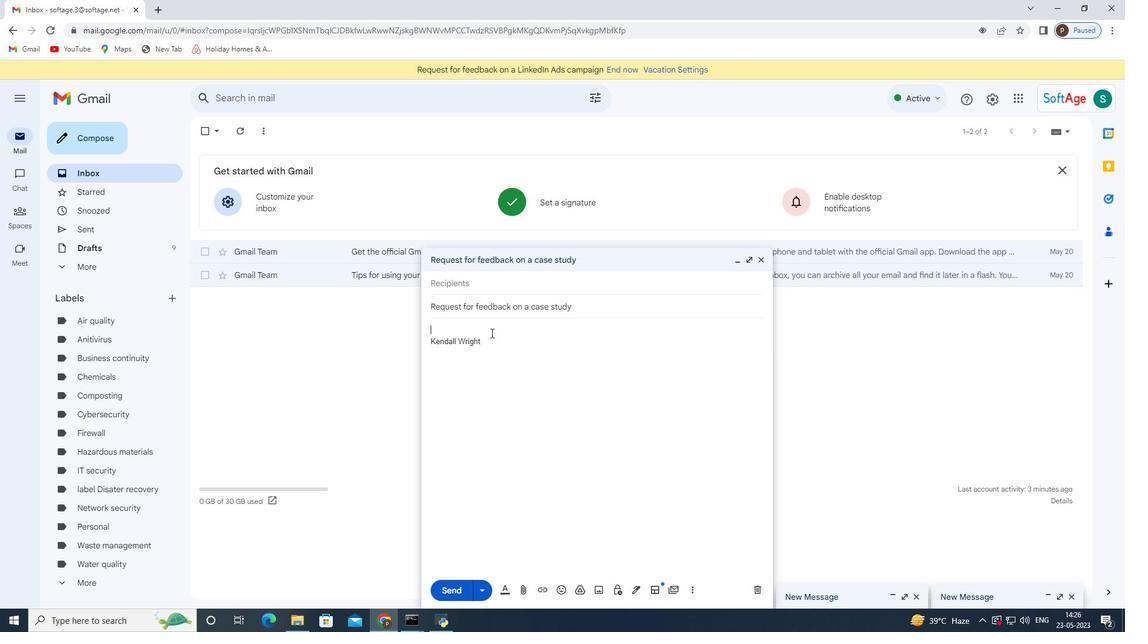 
Action: Key pressed <Key.shift>Please<Key.space>let<Key.space>me<Key.space>know<Key.space>if<Key.space>there<Key.space>are<Key.space>any<Key.space>u<Key.backspace>update<Key.space><Key.backspace>s<Key.space>on<Key.space>the<Key.space>project<Key.space>risks.<Key.enter><Key.enter>
Screenshot: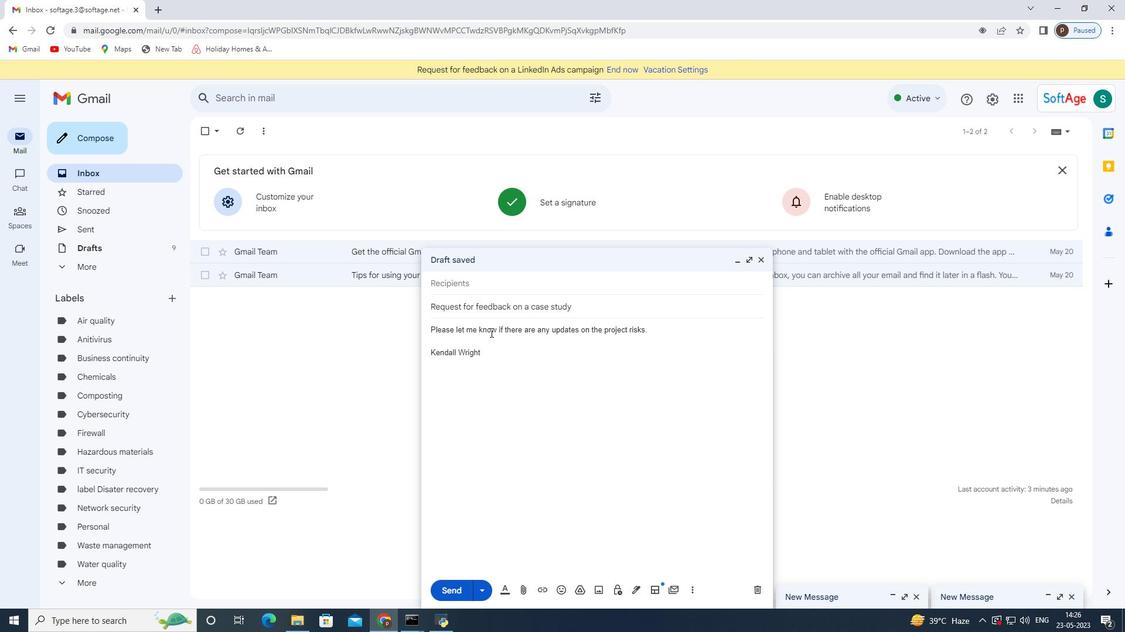 
Action: Mouse moved to (1105, 97)
Screenshot: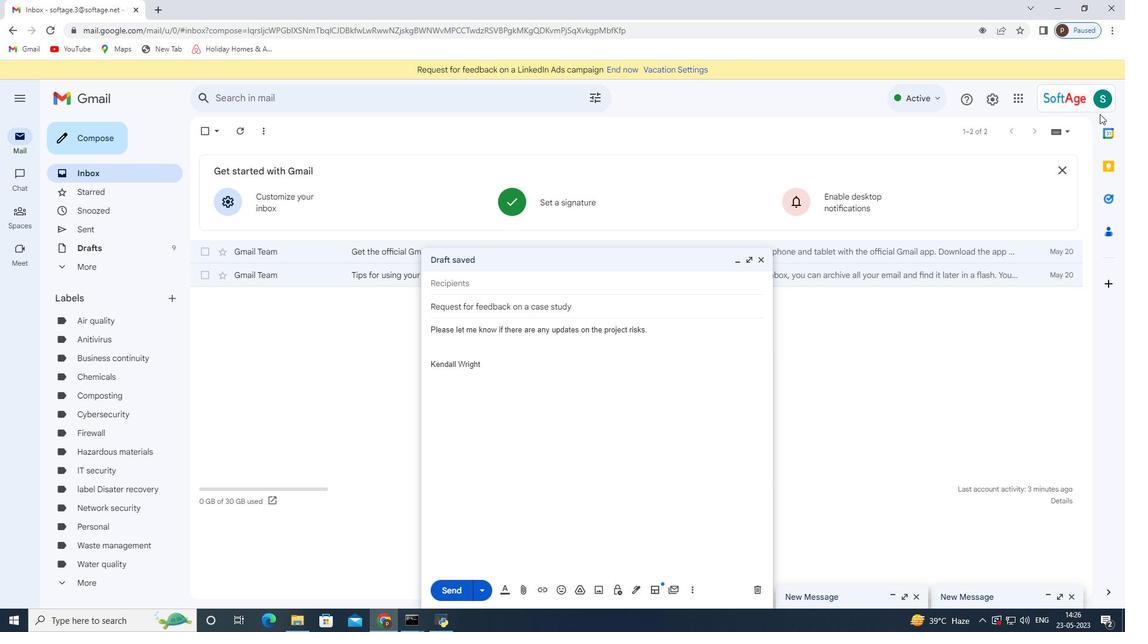 
Action: Mouse pressed left at (1105, 97)
Screenshot: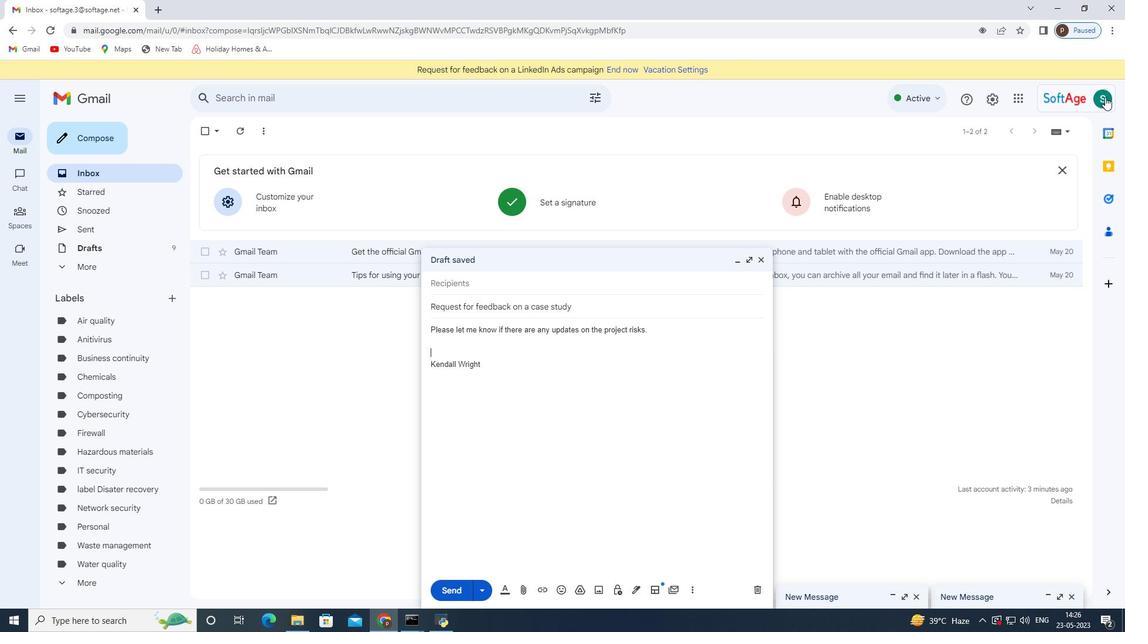 
Action: Mouse pressed left at (1105, 97)
Screenshot: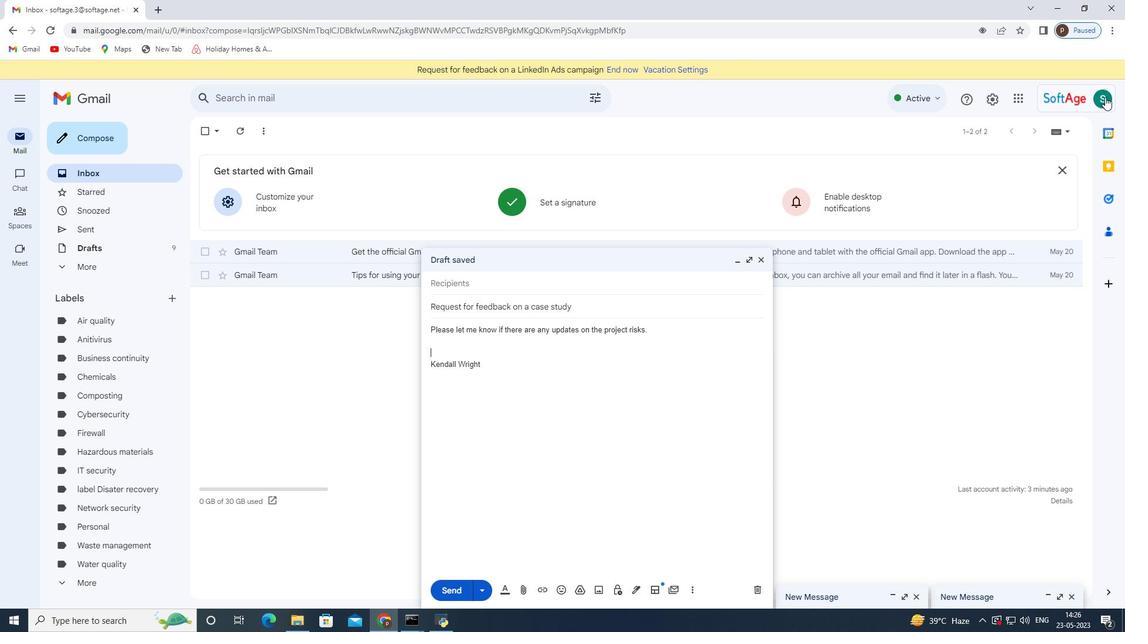 
Action: Mouse pressed left at (1105, 97)
Screenshot: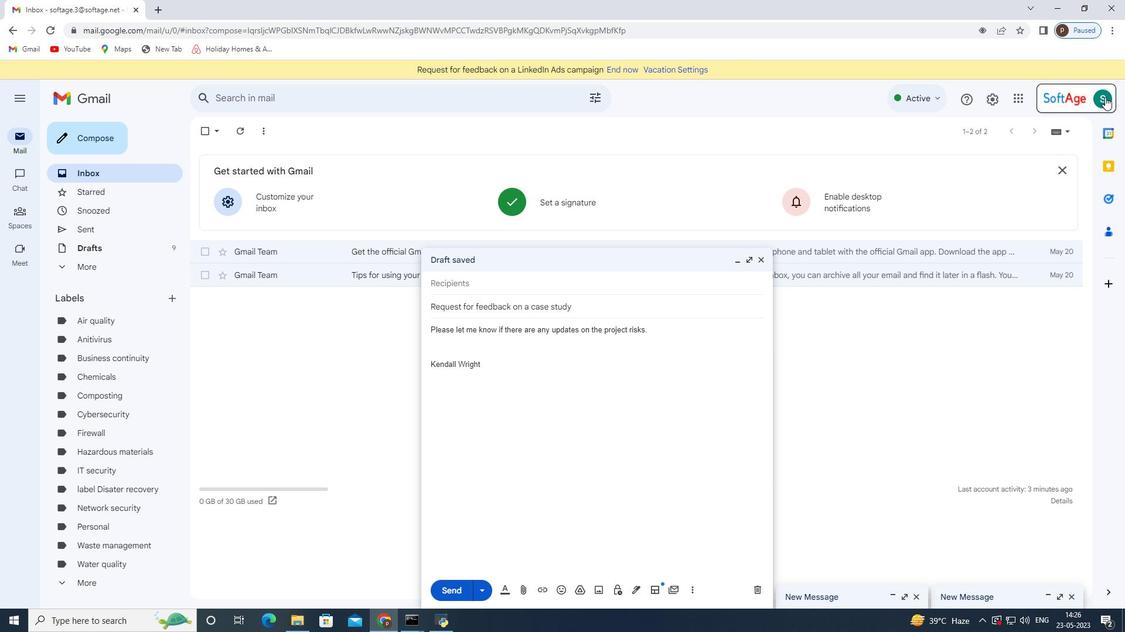 
Action: Mouse moved to (839, 126)
Screenshot: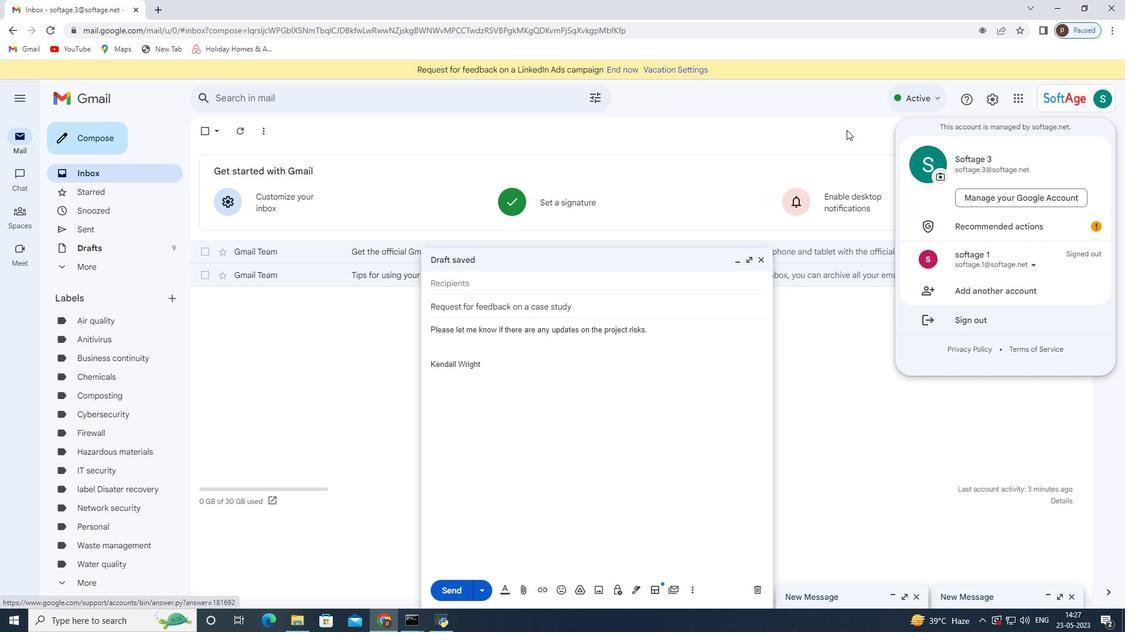 
Action: Mouse pressed left at (839, 126)
Screenshot: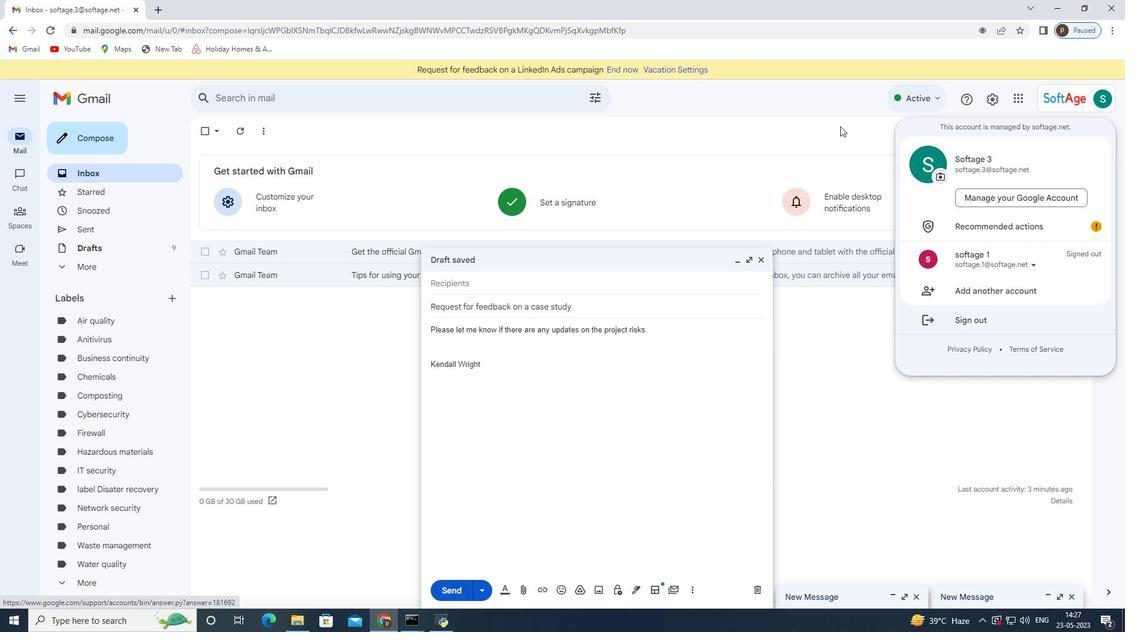 
Action: Mouse moved to (496, 287)
Screenshot: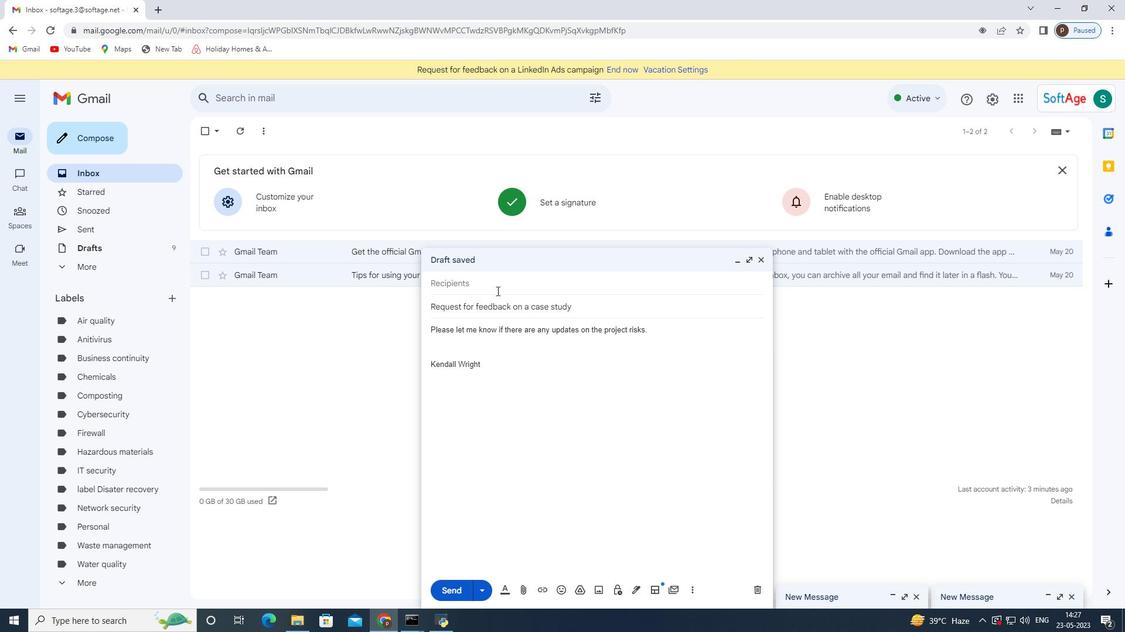 
Action: Mouse pressed left at (496, 287)
Screenshot: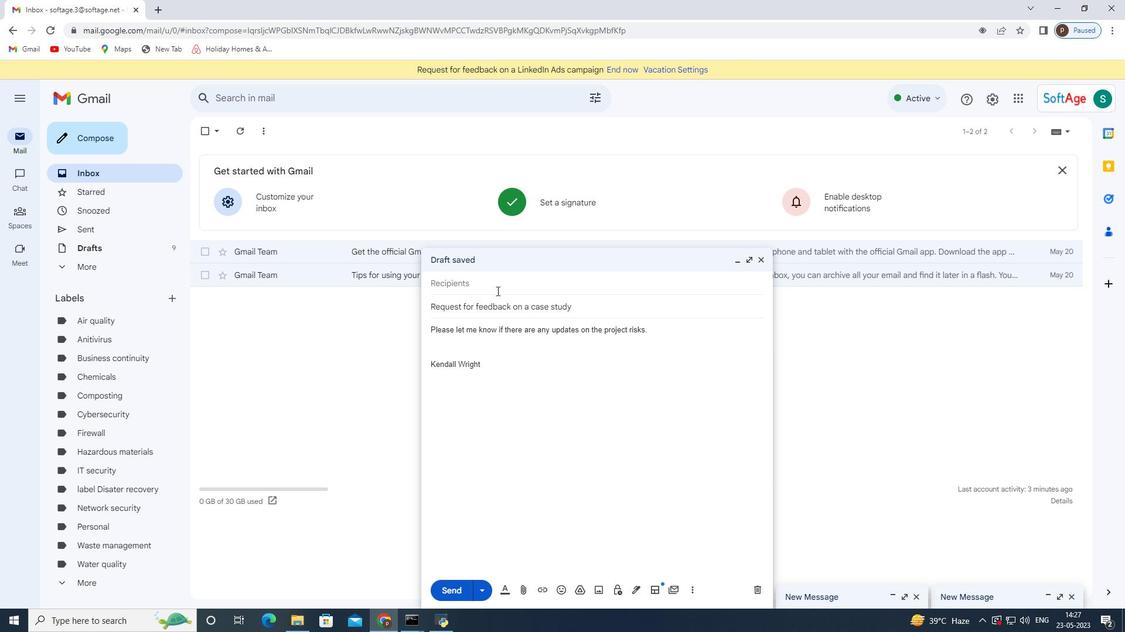 
Action: Key pressed sofatge.9<Key.shift>@softage.net<Key.enter>
Screenshot: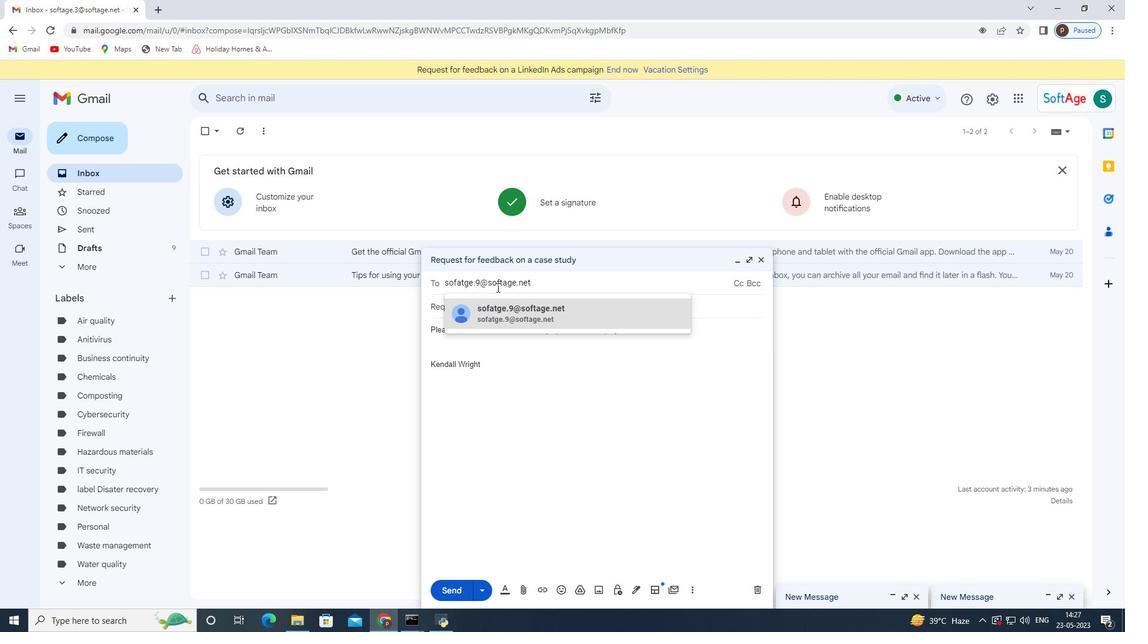 
Action: Mouse moved to (525, 584)
Screenshot: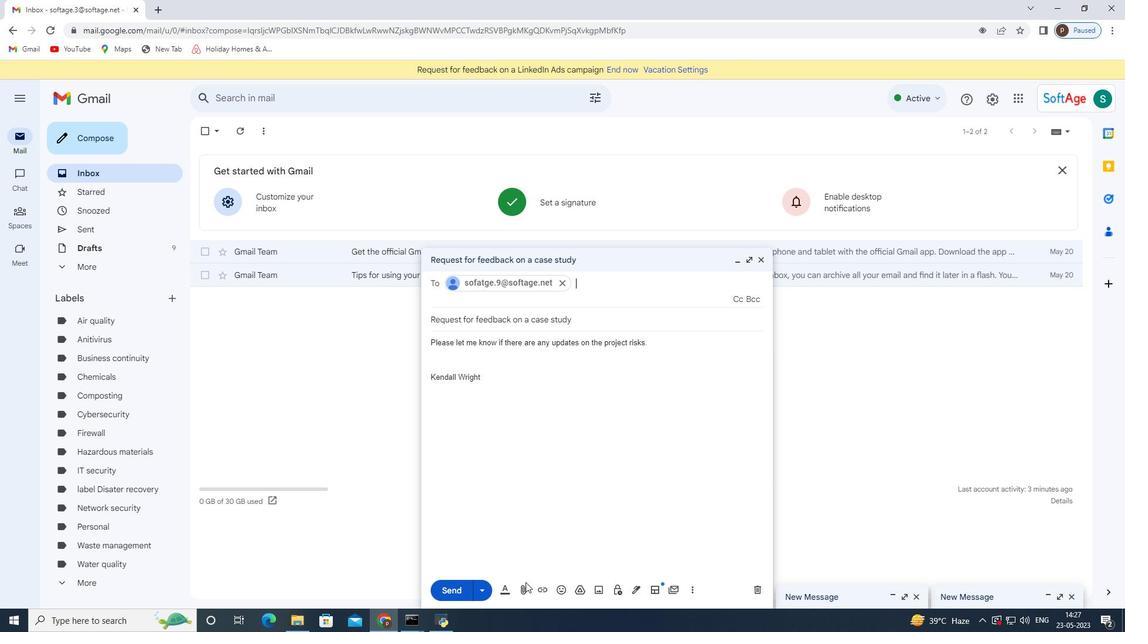 
Action: Mouse pressed left at (525, 584)
Screenshot: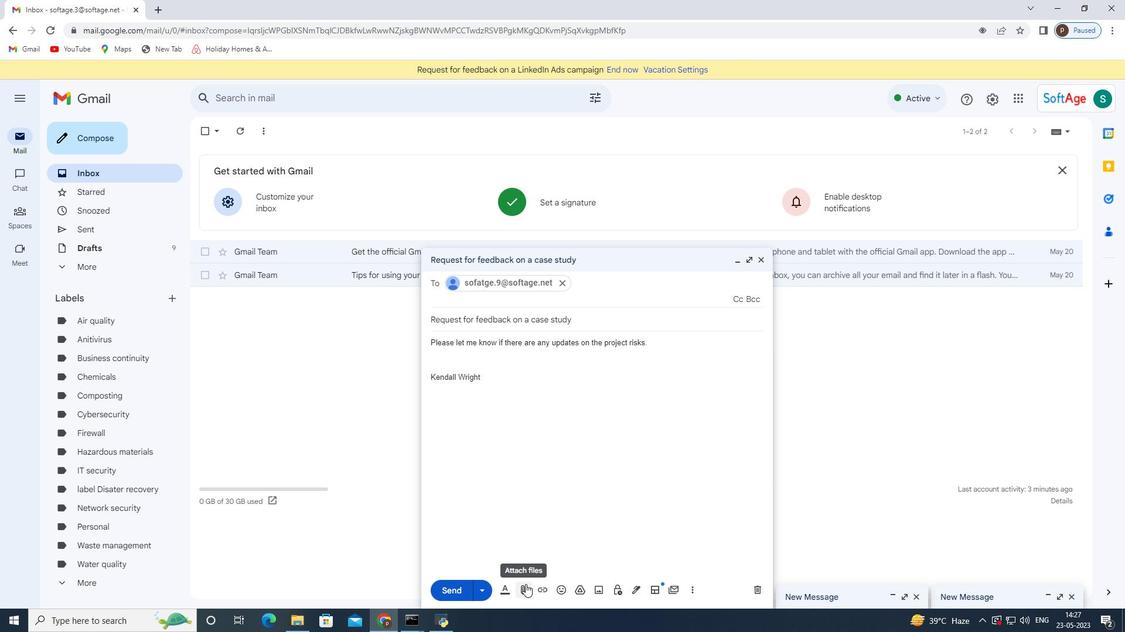 
Action: Mouse moved to (227, 97)
Screenshot: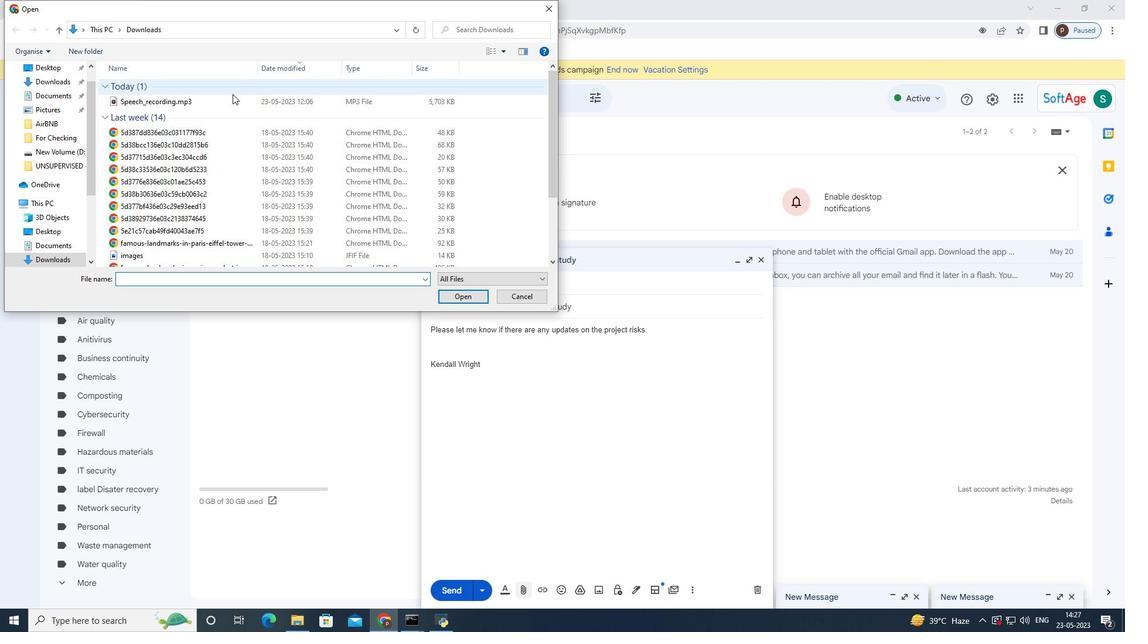 
Action: Mouse pressed left at (227, 97)
Screenshot: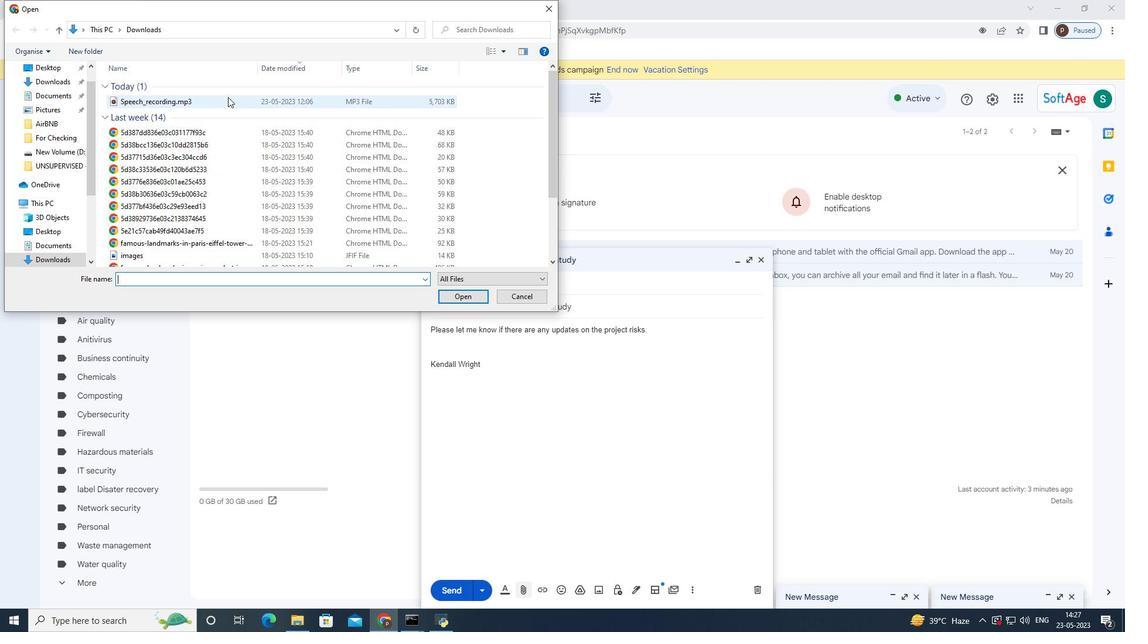 
Action: Mouse moved to (465, 298)
Screenshot: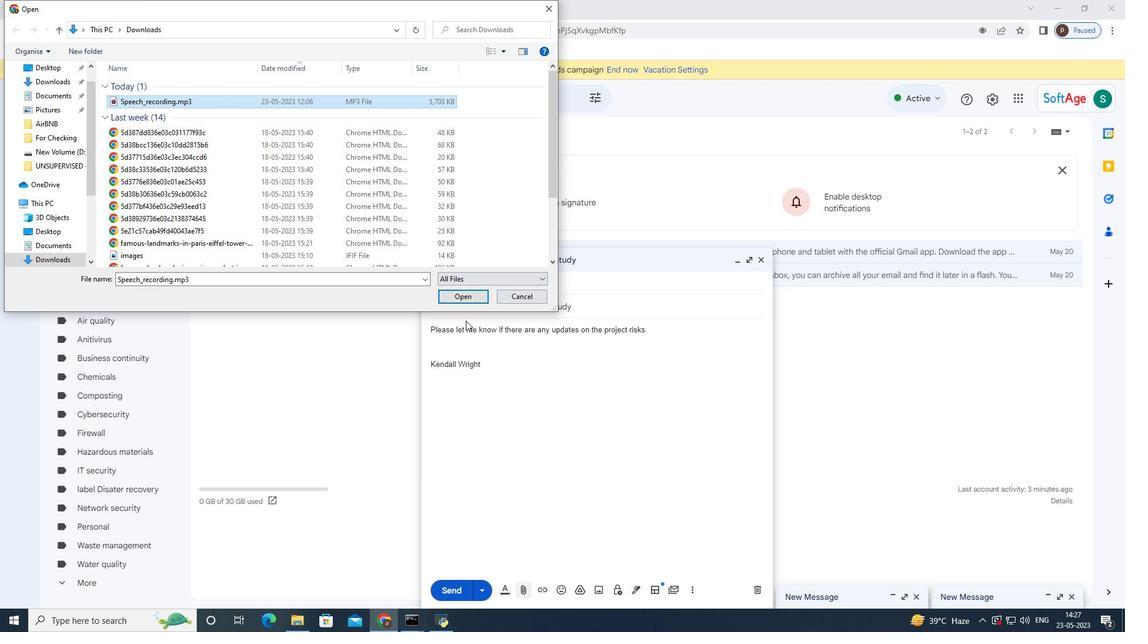 
Action: Mouse pressed left at (465, 298)
Screenshot: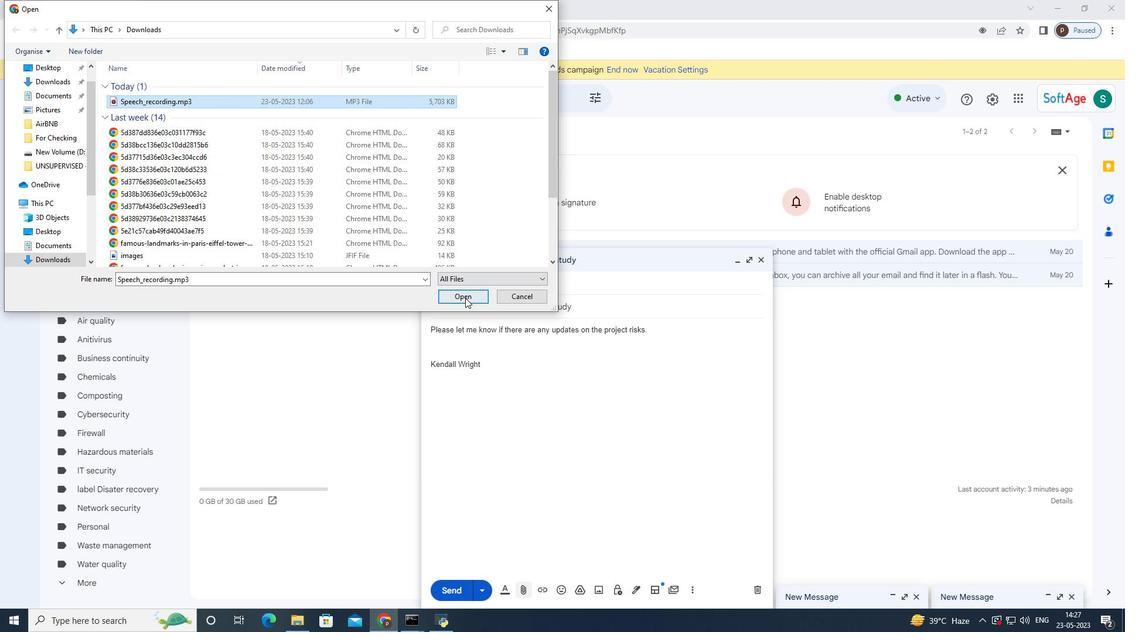 
Action: Mouse moved to (635, 319)
Screenshot: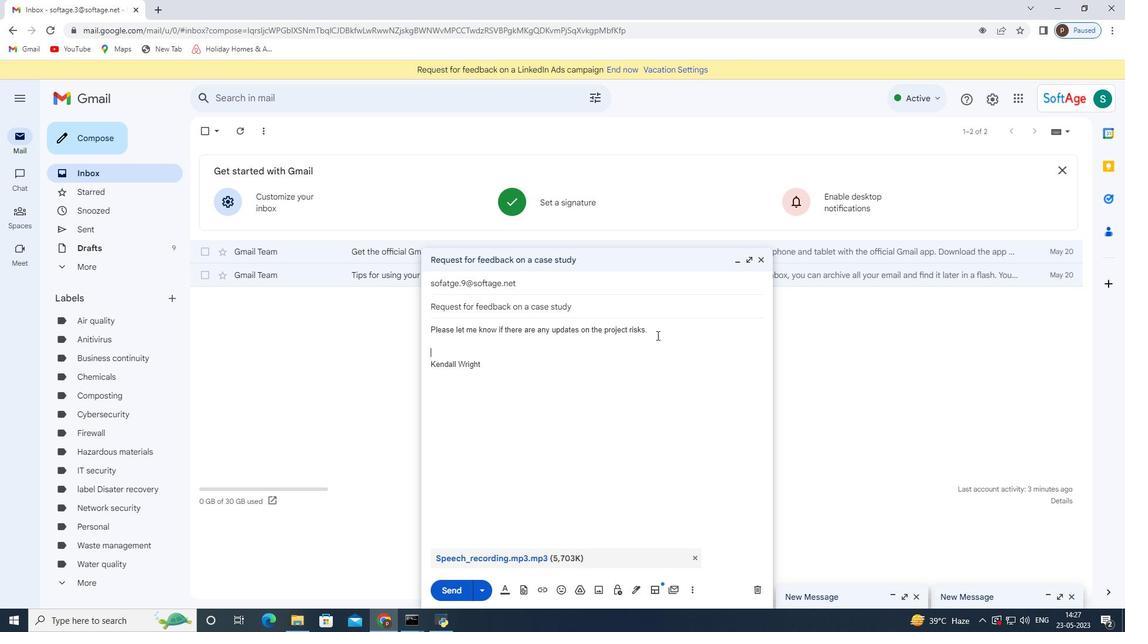 
Action: Mouse pressed left at (657, 334)
Screenshot: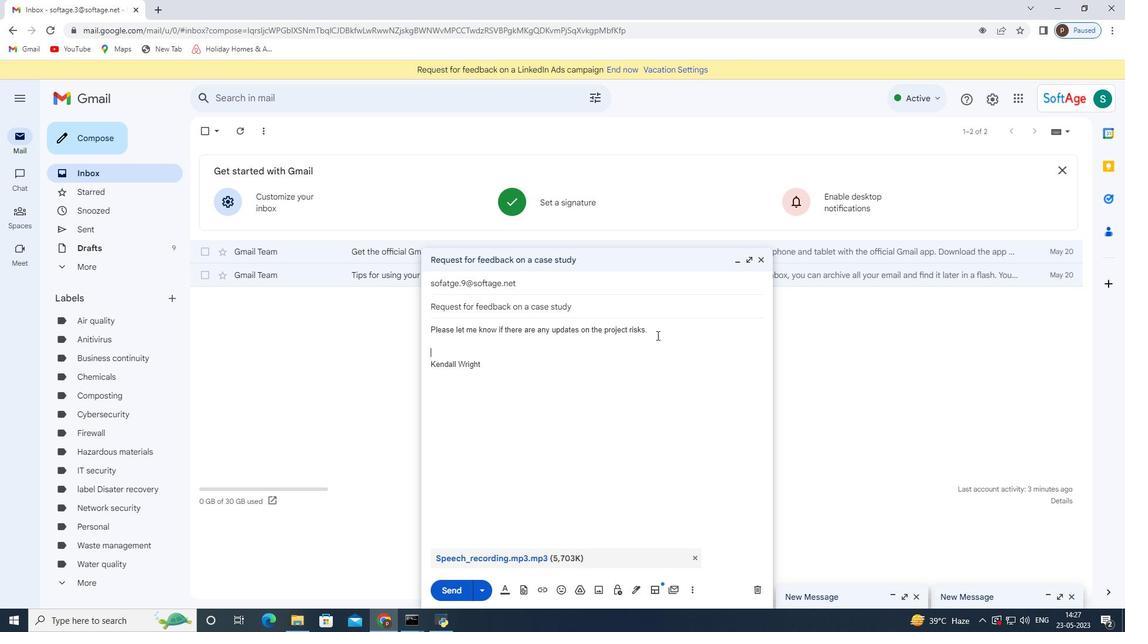 
Action: Key pressed <Key.backspace><Key.backspace><Key.backspace><Key.backspace><Key.backspace><Key.backspace><Key.backspace><Key.backspace><Key.backspace><Key.backspace><Key.backspace><Key.backspace><Key.backspace><Key.backspace><Key.backspace><Key.backspace><Key.backspace><Key.backspace><Key.backspace><Key.backspace><Key.backspace><Key.backspace><Key.backspace><Key.backspace><Key.backspace><Key.backspace><Key.backspace><Key.backspace><Key.backspace><Key.backspace><Key.backspace><Key.backspace><Key.backspace><Key.backspace><Key.backspace><Key.backspace><Key.backspace><Key.backspace><Key.backspace><Key.backspace><Key.backspace><Key.backspace><Key.backspace><Key.backspace><Key.backspace><Key.backspace><Key.backspace><Key.backspace><Key.backspace><Key.backspace><Key.backspace><Key.backspace><Key.backspace><Key.backspace><Key.backspace><Key.backspace><Key.backspace><Key.backspace><Key.backspace><Key.backspace><Key.backspace><Key.backspace><Key.backspace><Key.backspace><Key.backspace><Key.backspace><Key.backspace><Key.backspace><Key.backspace><Key.backspace><Key.backspace><Key.backspace><Key.backspace><Key.backspace><Key.backspace>ctrl+Zctrl+Zctrl+Z<'\x1a'><'\x1a'><'\x1a'><'\x1a'><'\x1a'><'\x1a'><'\x1a'><'\x1a'><'\x1a'><'\x1a'><'\x1a'><'\x1a'><'\x1a'><'\x1a'><'\x1a'><'\x1a'><'\x1a'><'\x1a'><'\x1a'><'\x1a'><Key.up><Key.shift>Thank<Key.space>you
Screenshot: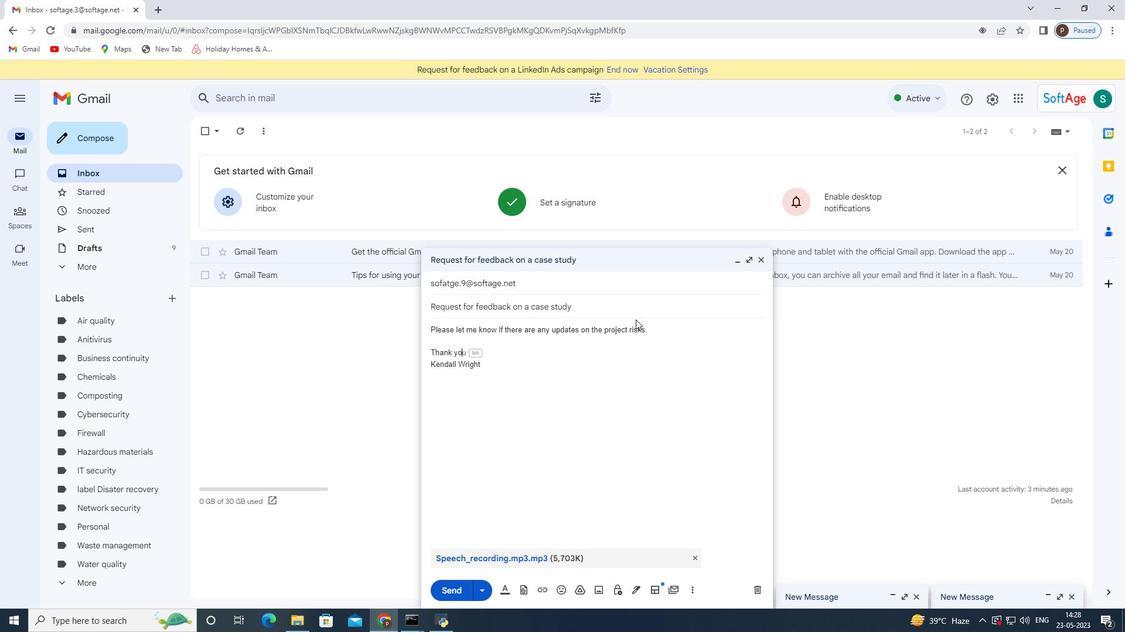 
Action: Mouse moved to (513, 474)
Screenshot: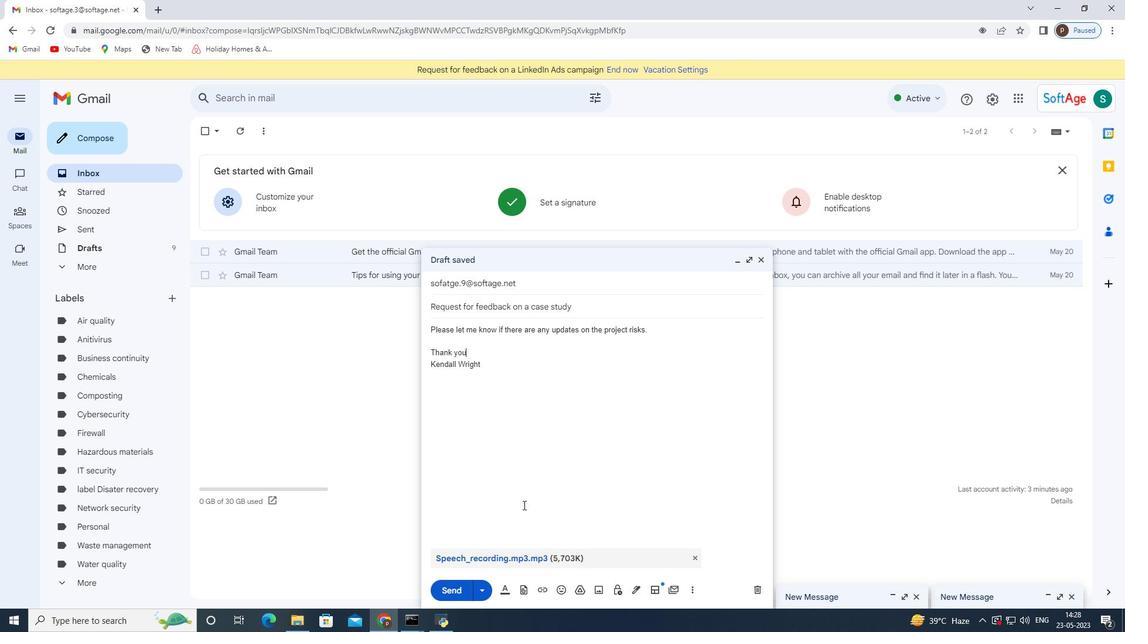 
Action: Mouse scrolled (513, 474) with delta (0, 0)
Screenshot: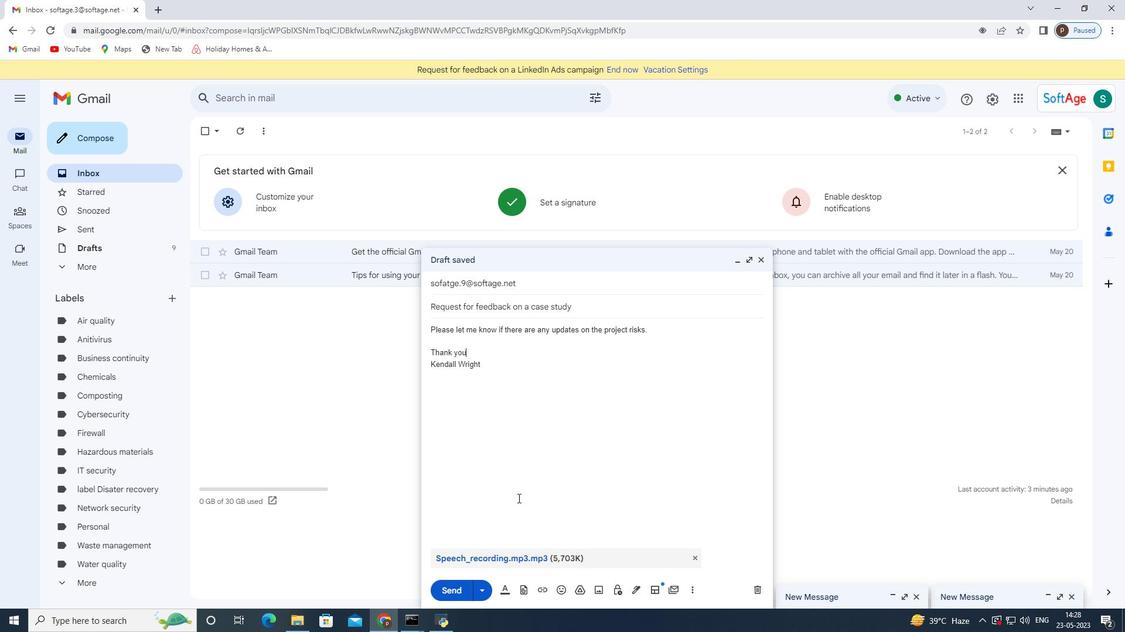 
Action: Mouse scrolled (513, 474) with delta (0, 0)
Screenshot: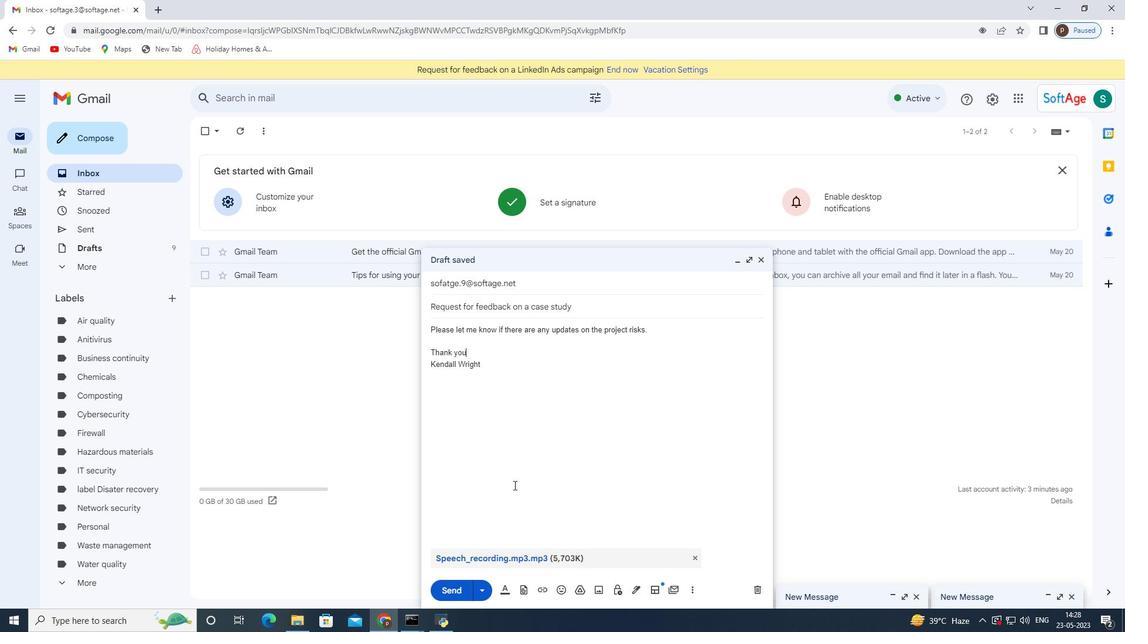 
Action: Mouse moved to (507, 472)
Screenshot: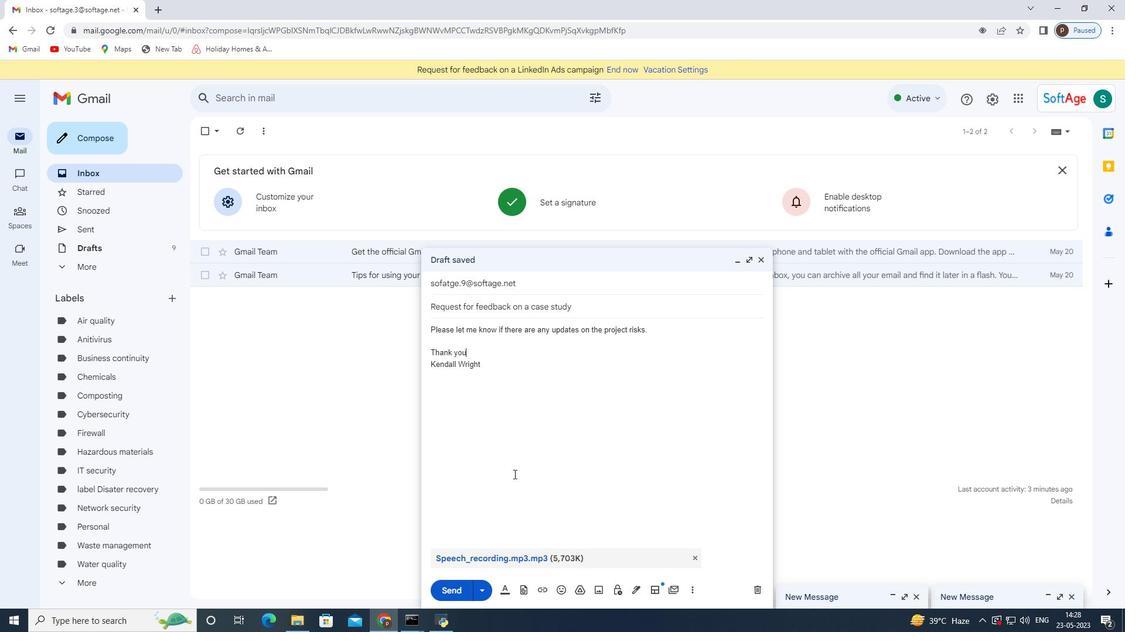 
Action: Mouse scrolled (513, 474) with delta (0, 0)
Screenshot: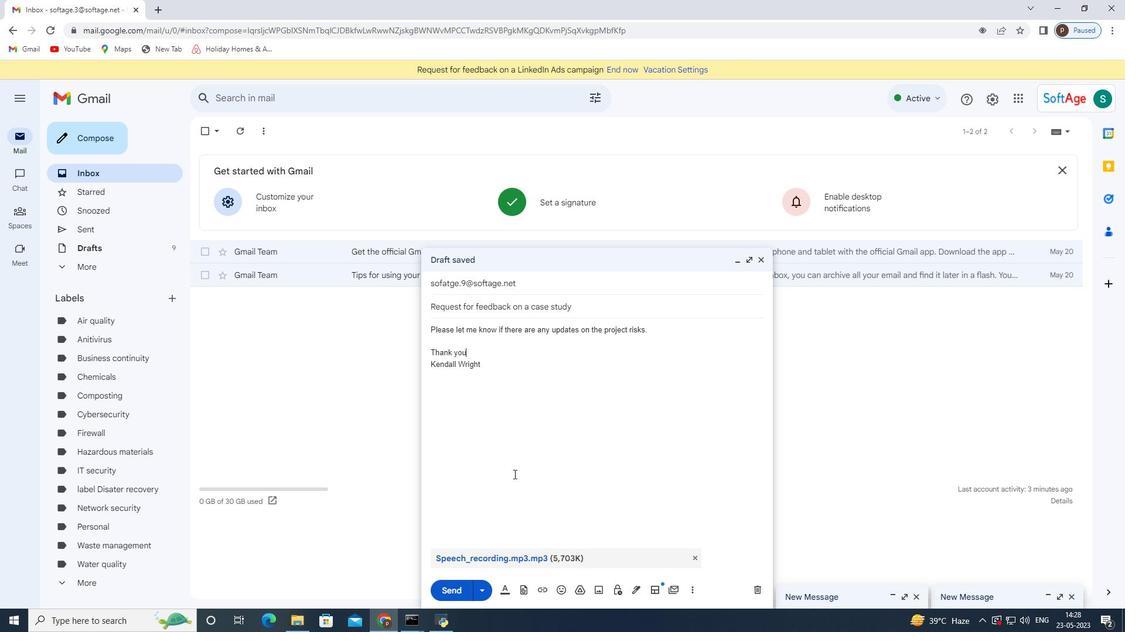 
Action: Mouse moved to (504, 471)
Screenshot: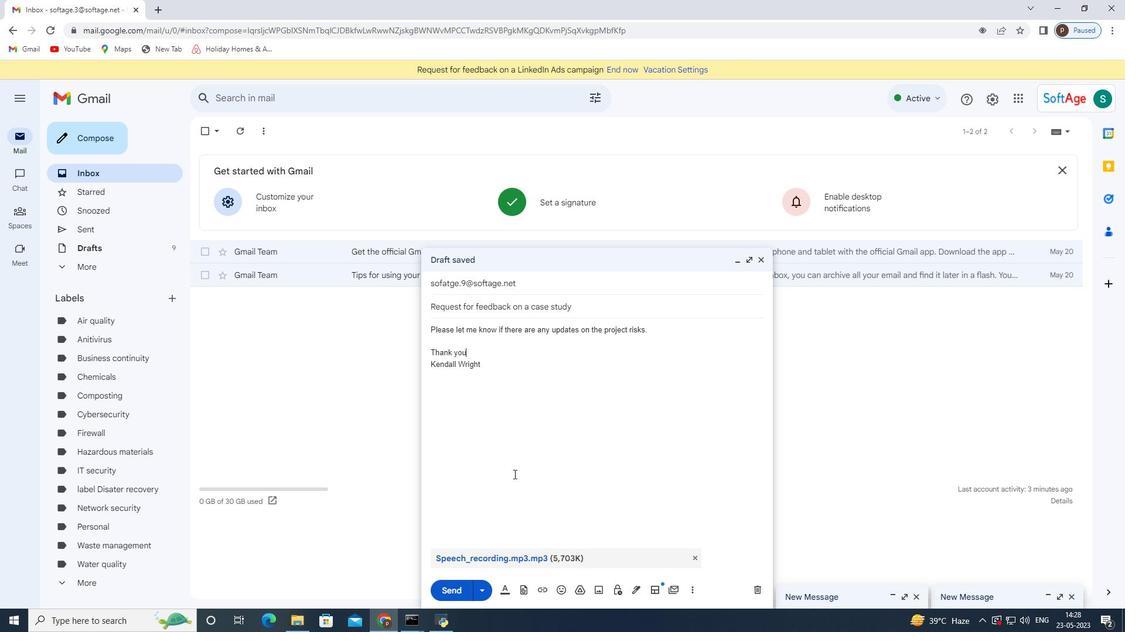 
Action: Mouse scrolled (513, 474) with delta (0, 0)
Screenshot: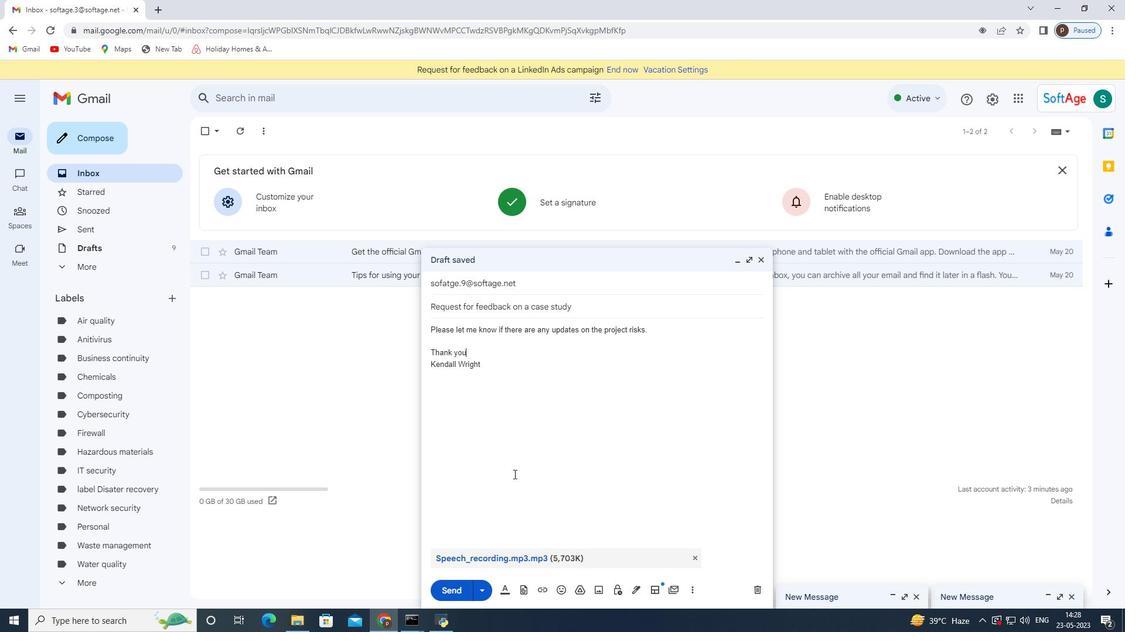 
Action: Mouse moved to (484, 457)
Screenshot: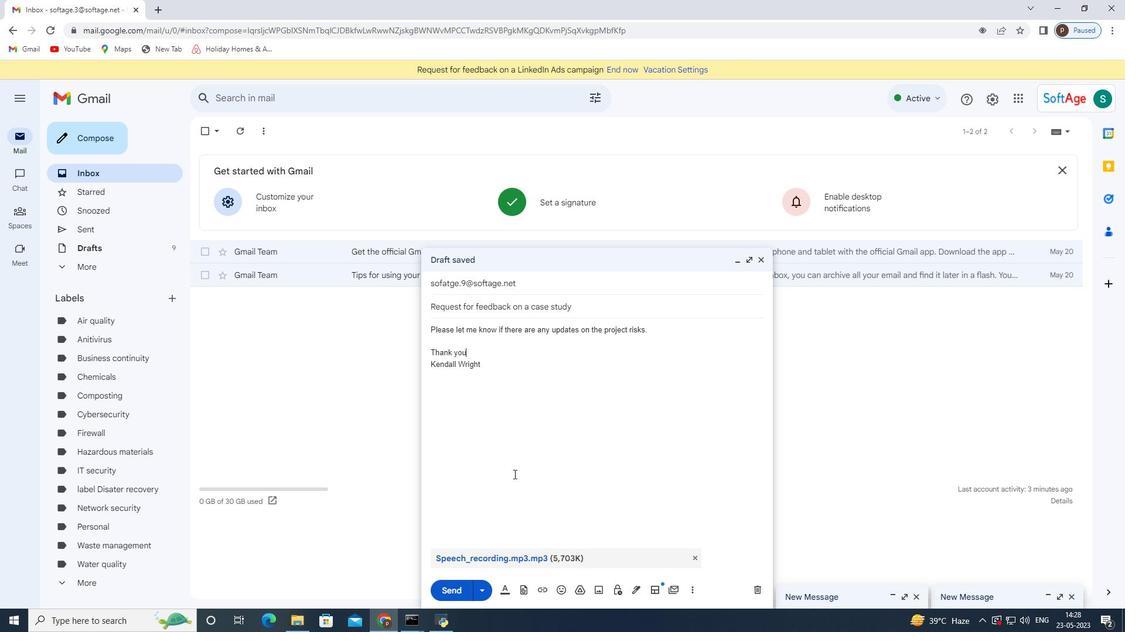
Action: Mouse scrolled (504, 471) with delta (0, 0)
Screenshot: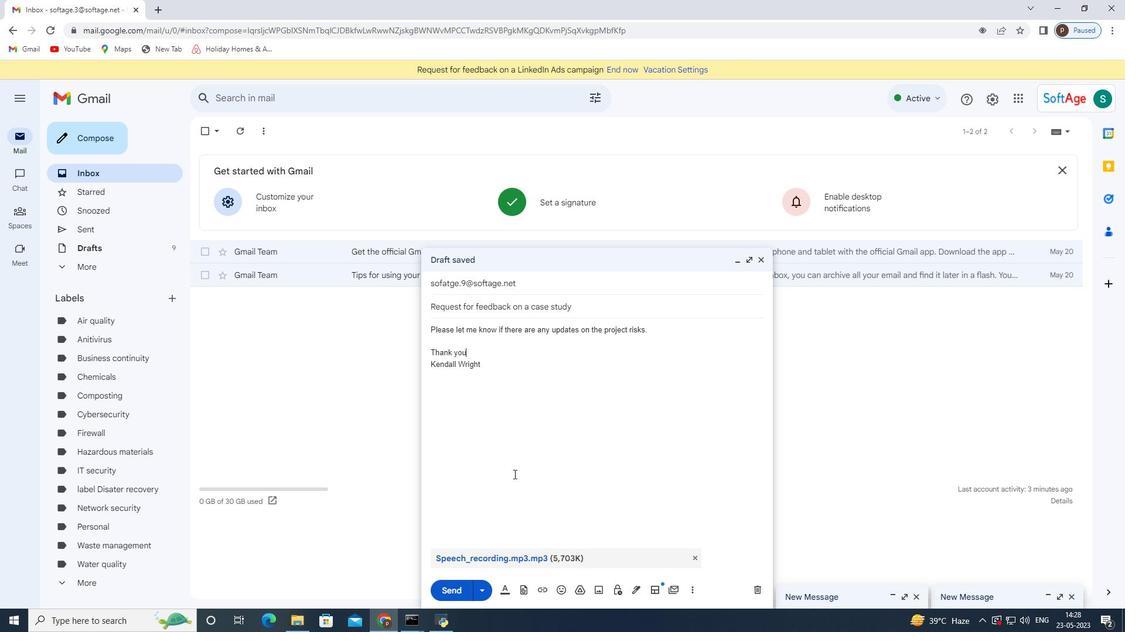 
Action: Mouse moved to (484, 457)
Screenshot: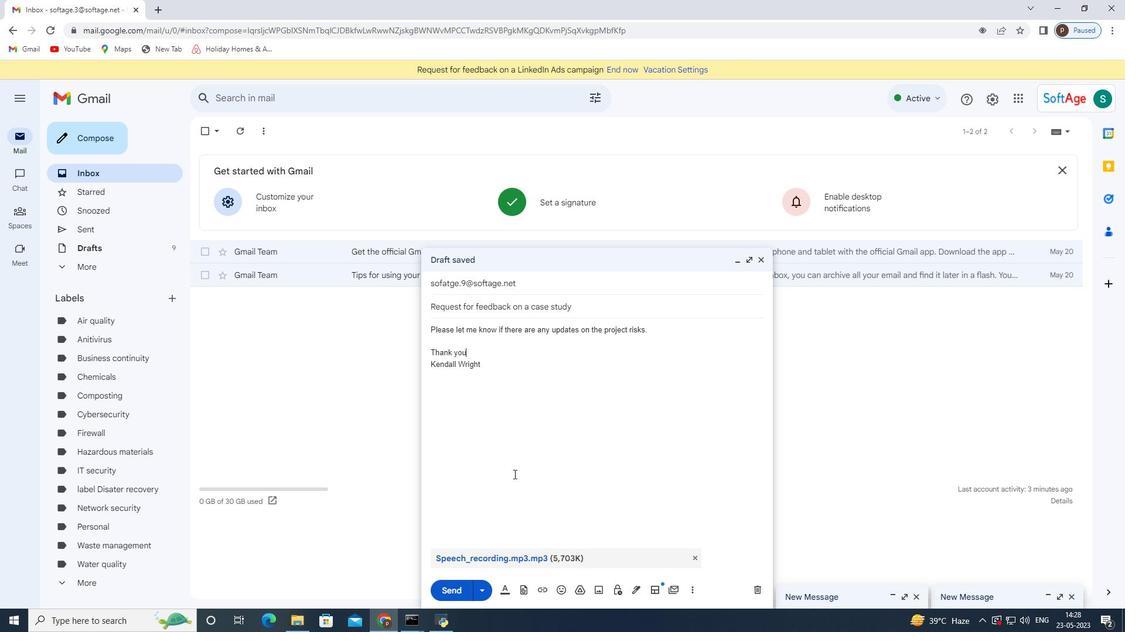 
Action: Mouse scrolled (484, 458) with delta (0, 0)
Screenshot: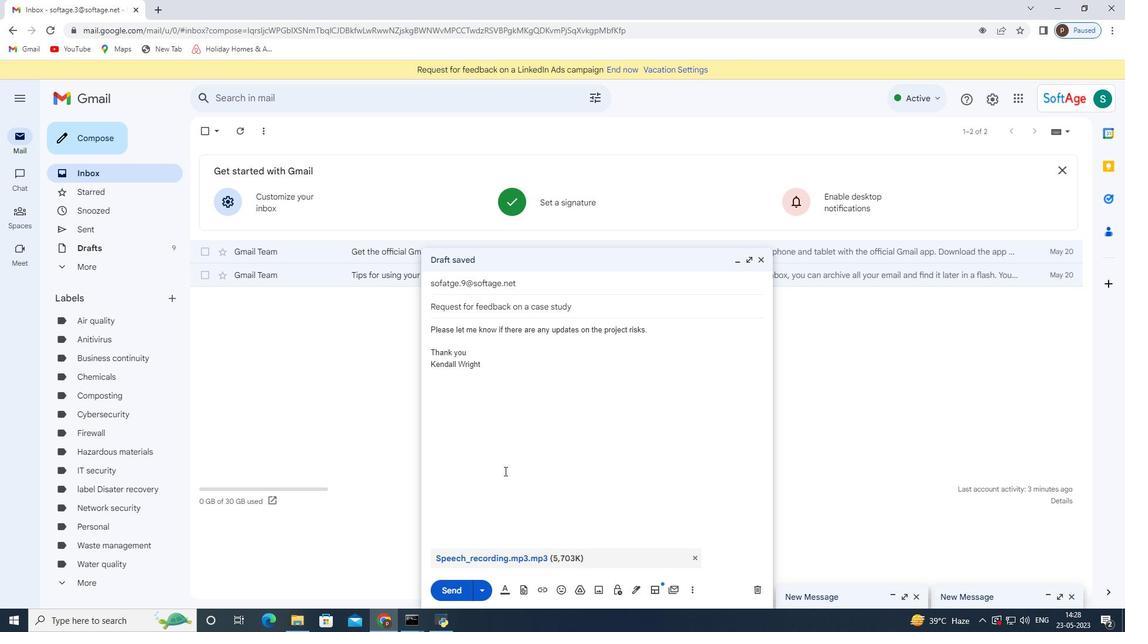 
Action: Mouse scrolled (484, 458) with delta (0, 0)
Screenshot: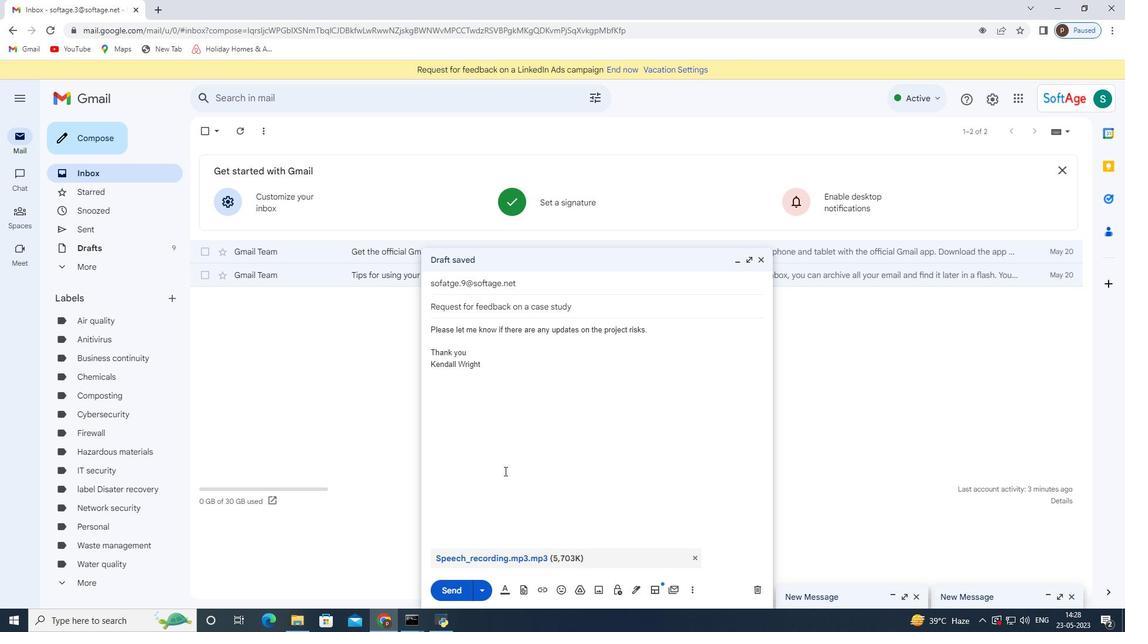 
Action: Mouse scrolled (484, 458) with delta (0, 0)
Screenshot: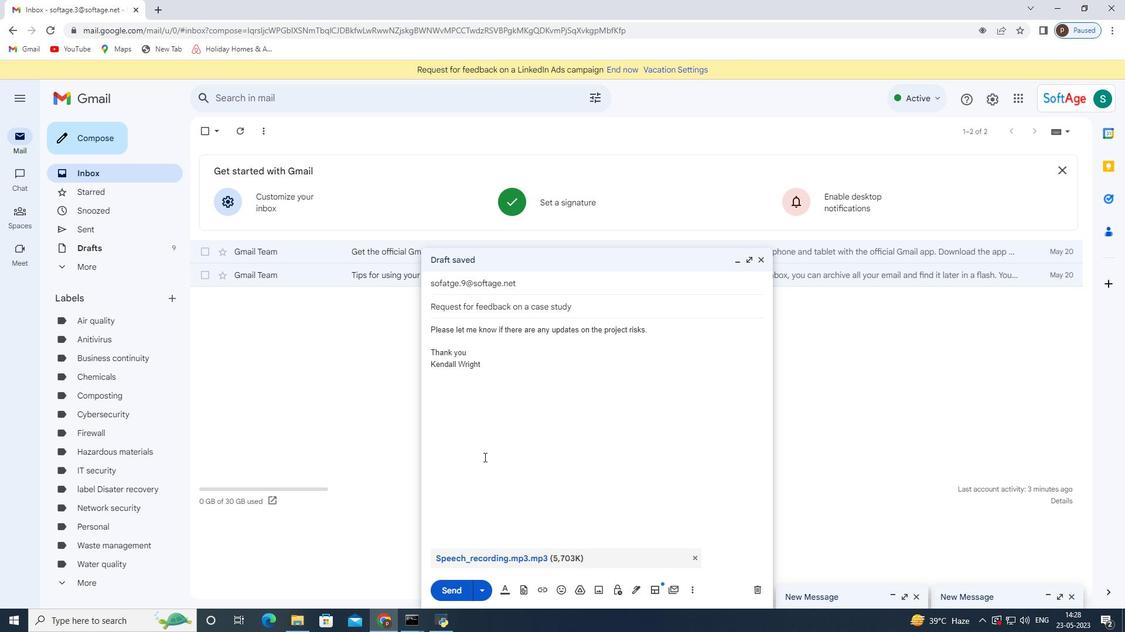 
Action: Mouse scrolled (484, 458) with delta (0, 0)
Screenshot: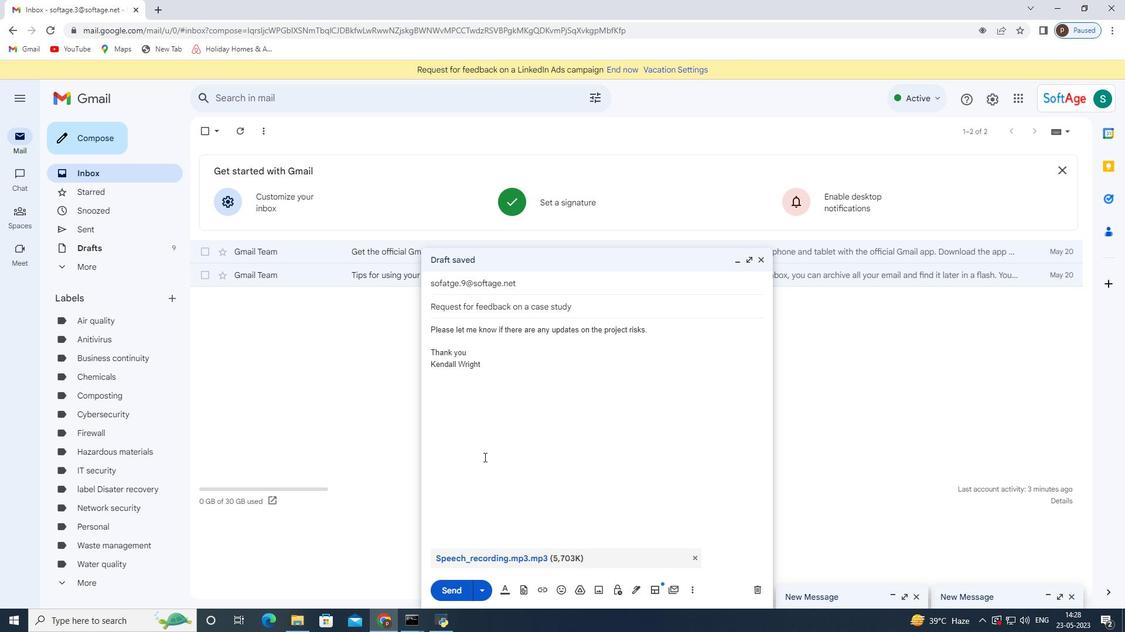 
Action: Mouse scrolled (484, 458) with delta (0, 0)
Screenshot: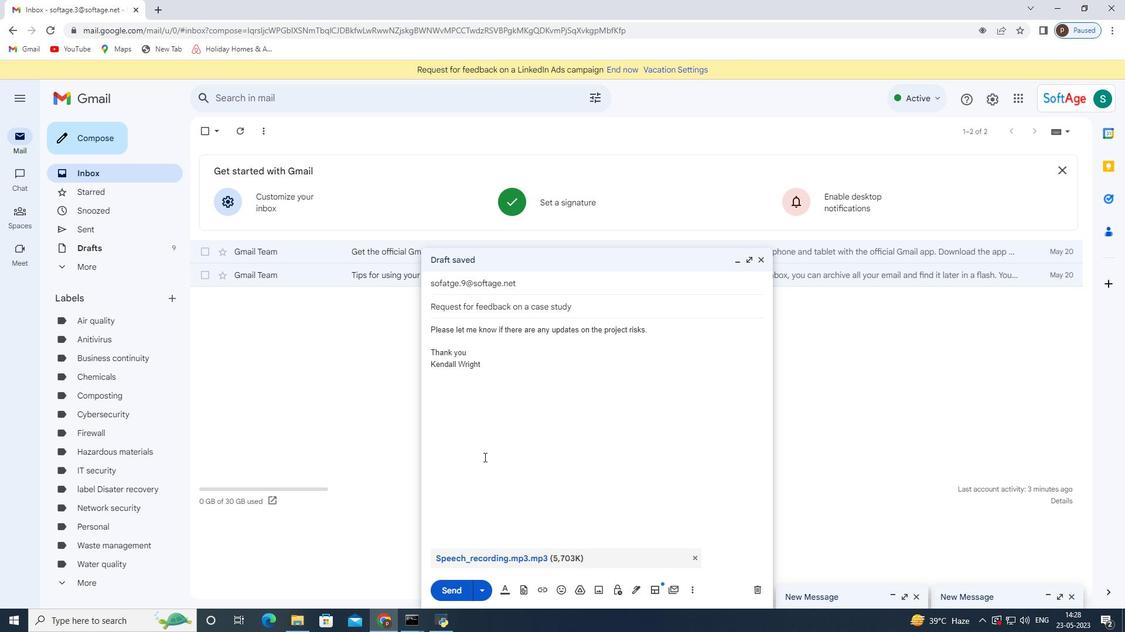
Action: Mouse scrolled (484, 458) with delta (0, 0)
Screenshot: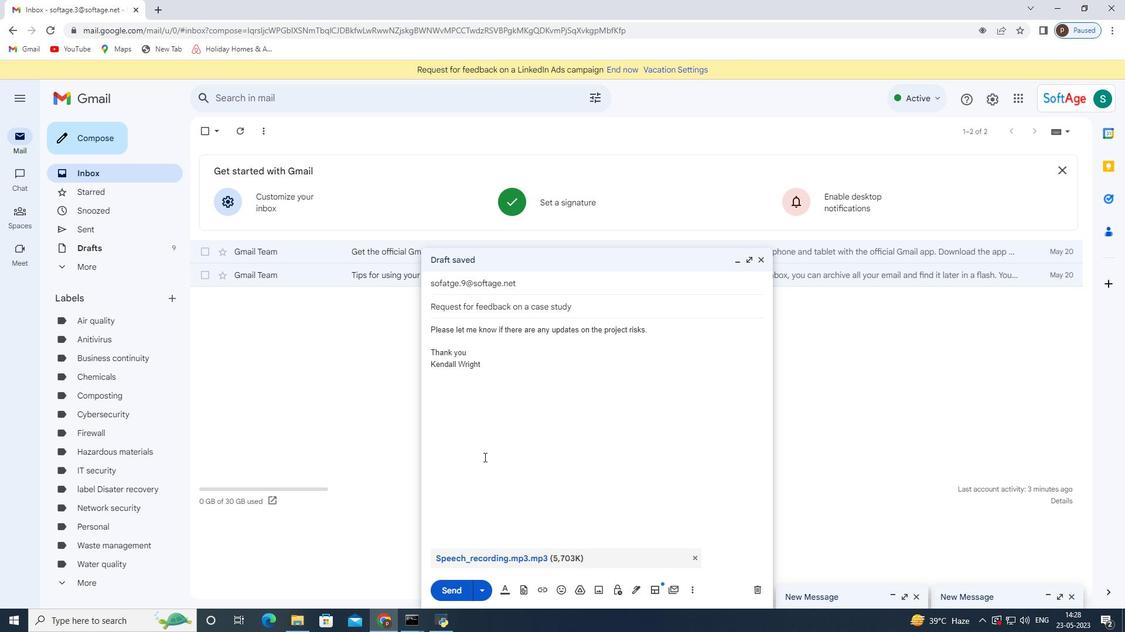 
Action: Mouse scrolled (484, 458) with delta (0, 0)
Screenshot: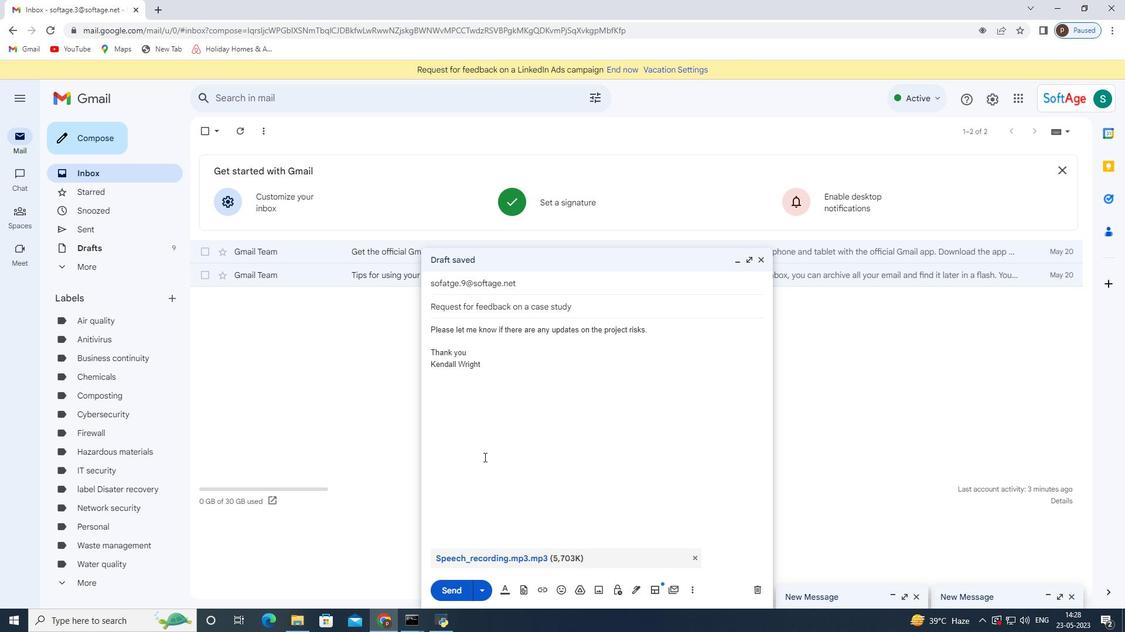 
Action: Mouse moved to (457, 584)
Screenshot: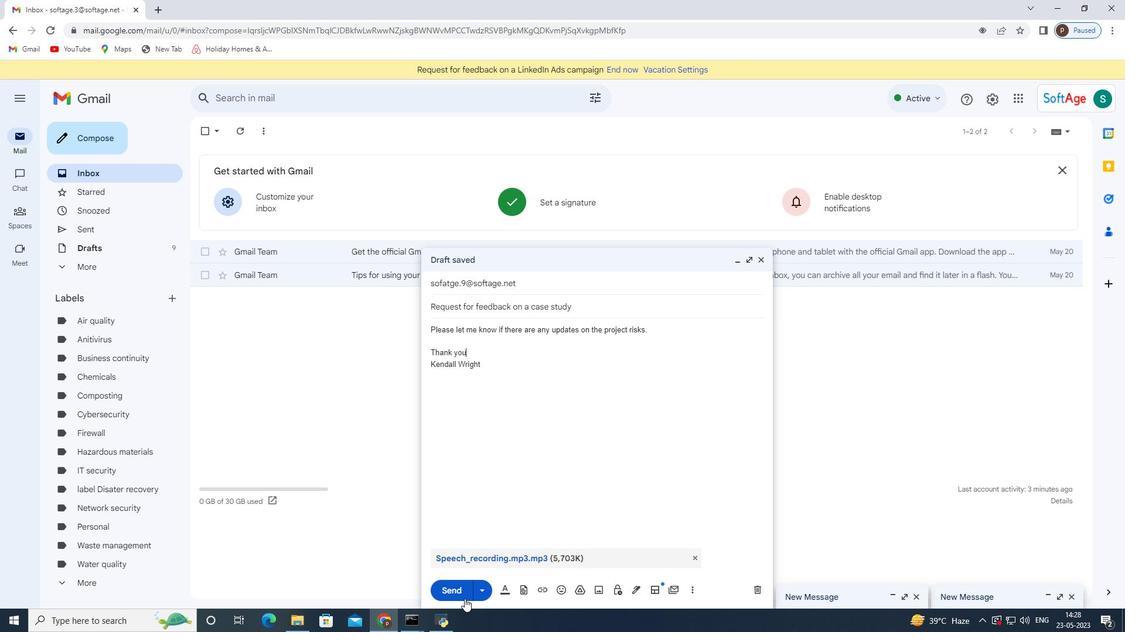 
Action: Mouse pressed left at (457, 584)
Screenshot: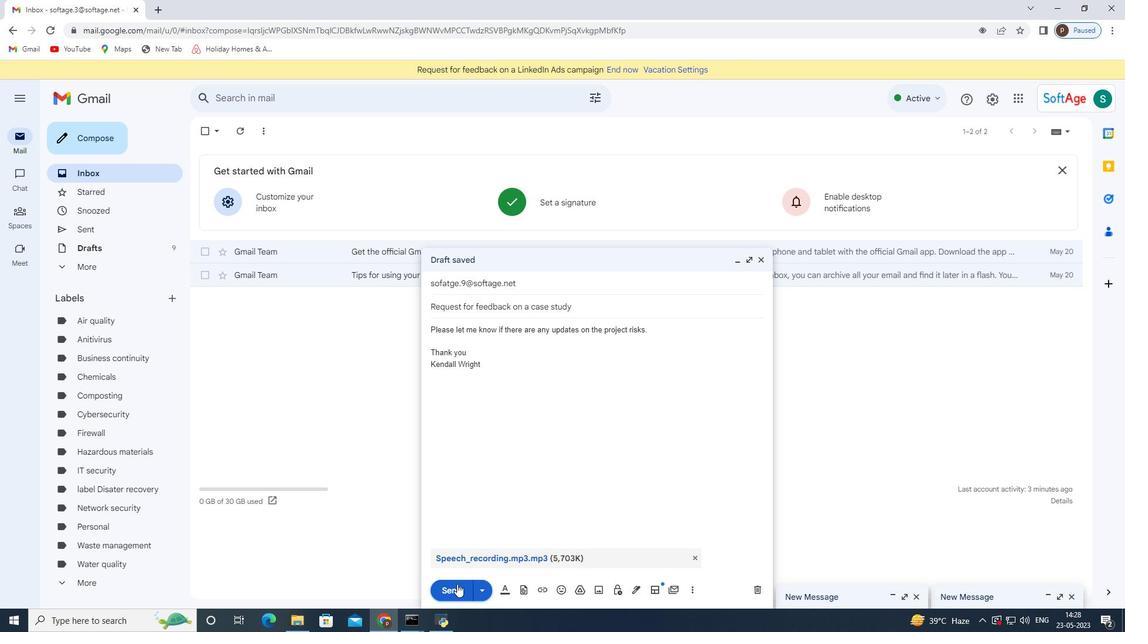 
Action: Mouse moved to (145, 230)
Screenshot: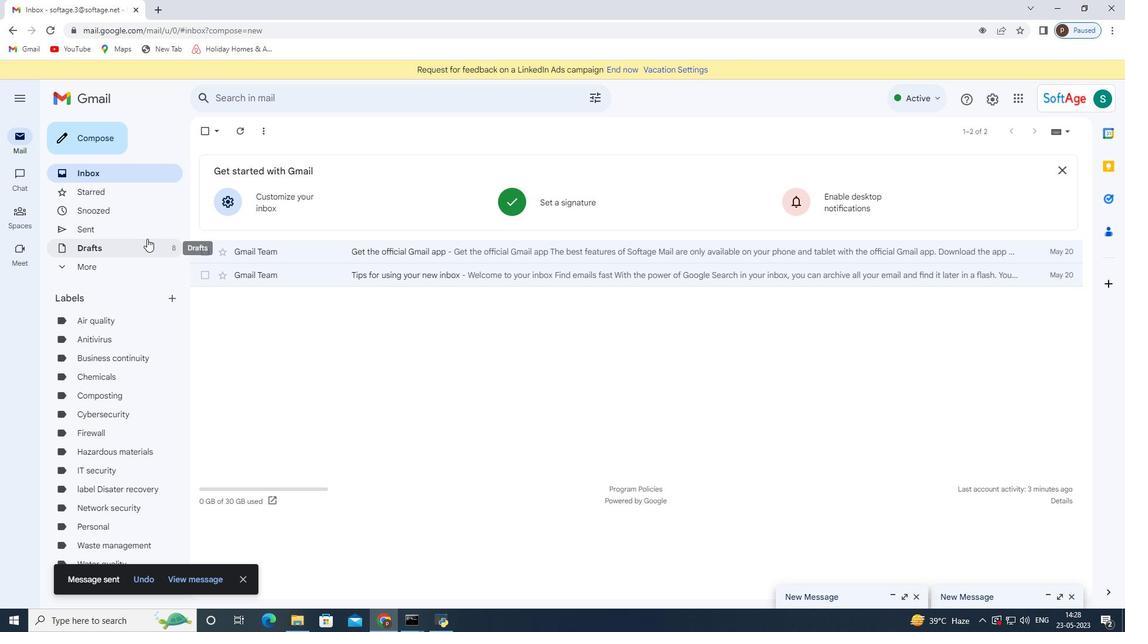 
Action: Mouse pressed left at (145, 230)
Screenshot: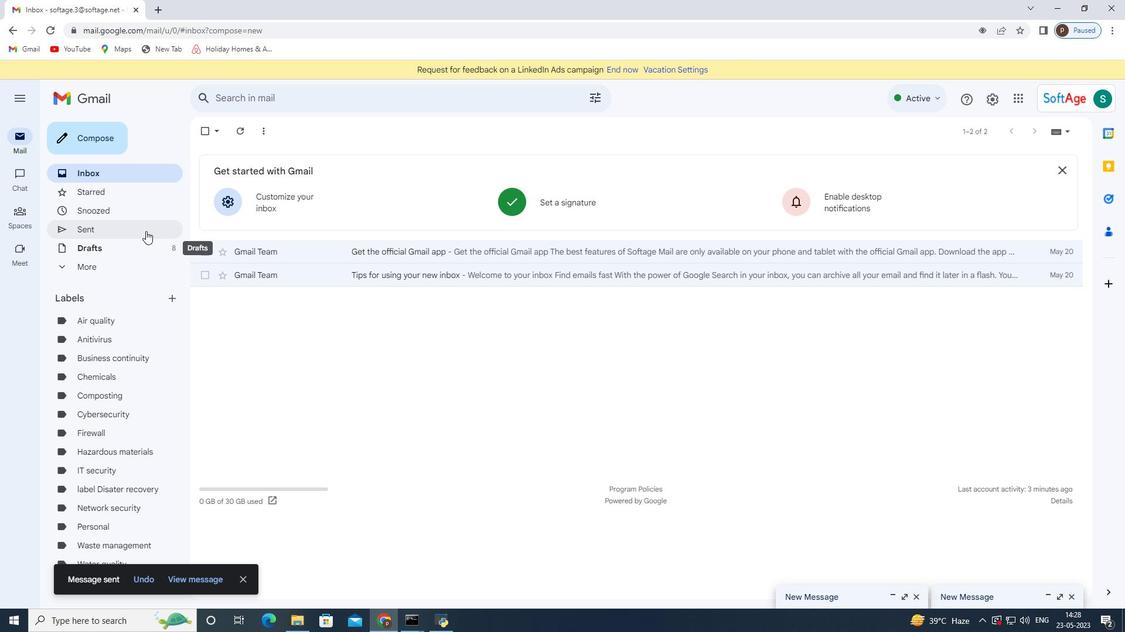 
Action: Mouse moved to (604, 206)
Screenshot: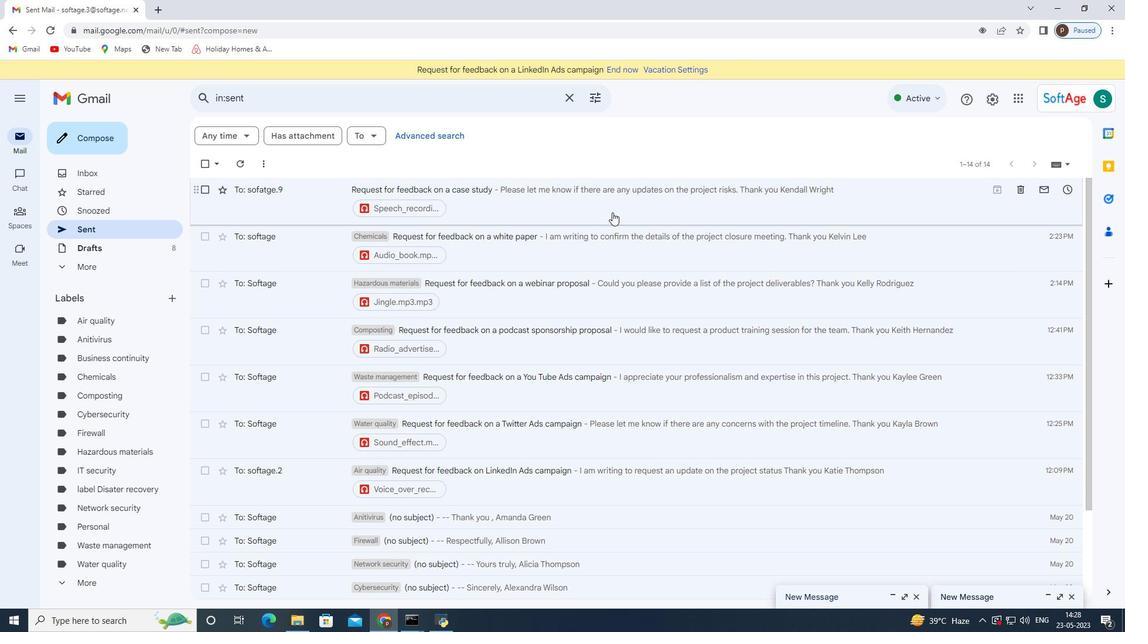 
Action: Mouse pressed right at (604, 206)
Screenshot: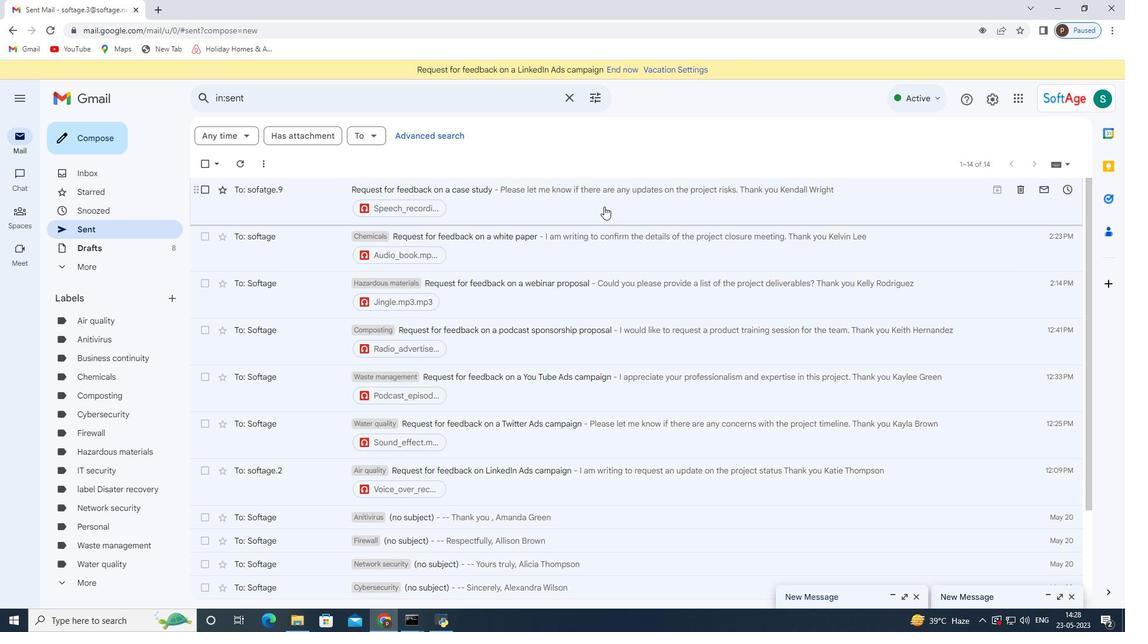 
Action: Mouse moved to (669, 400)
Screenshot: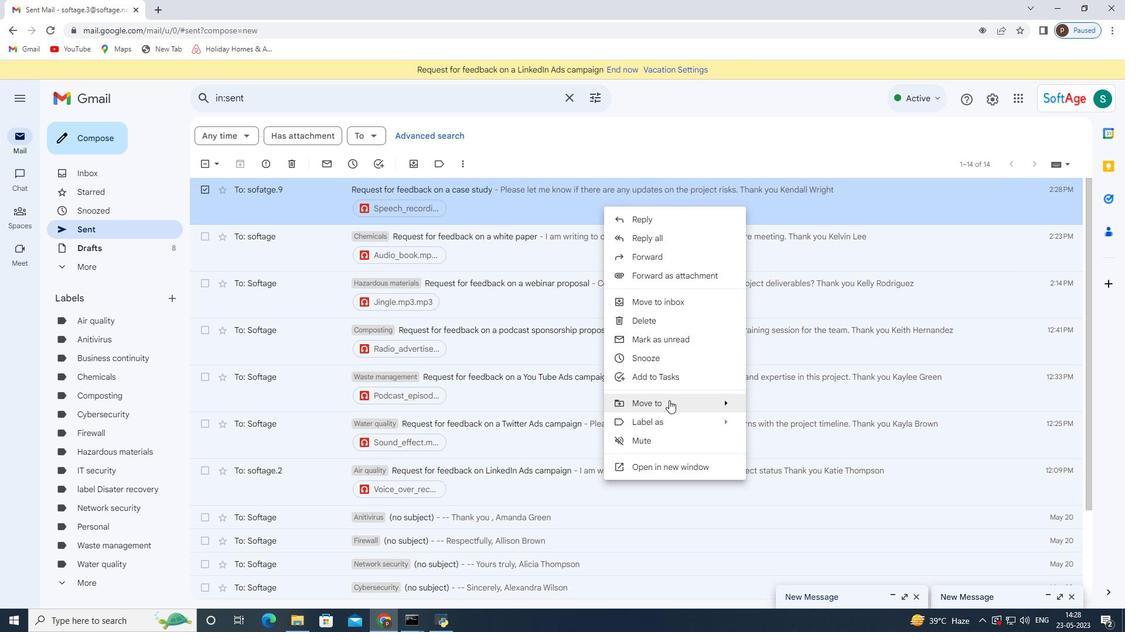 
Action: Mouse pressed left at (669, 400)
Screenshot: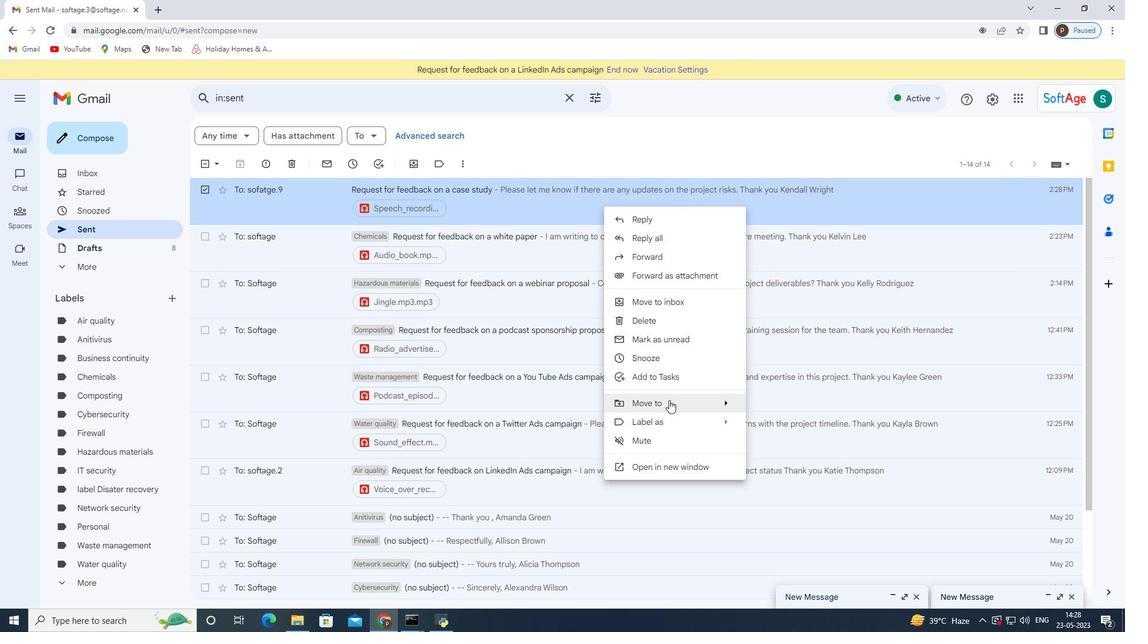 
Action: Mouse moved to (784, 384)
Screenshot: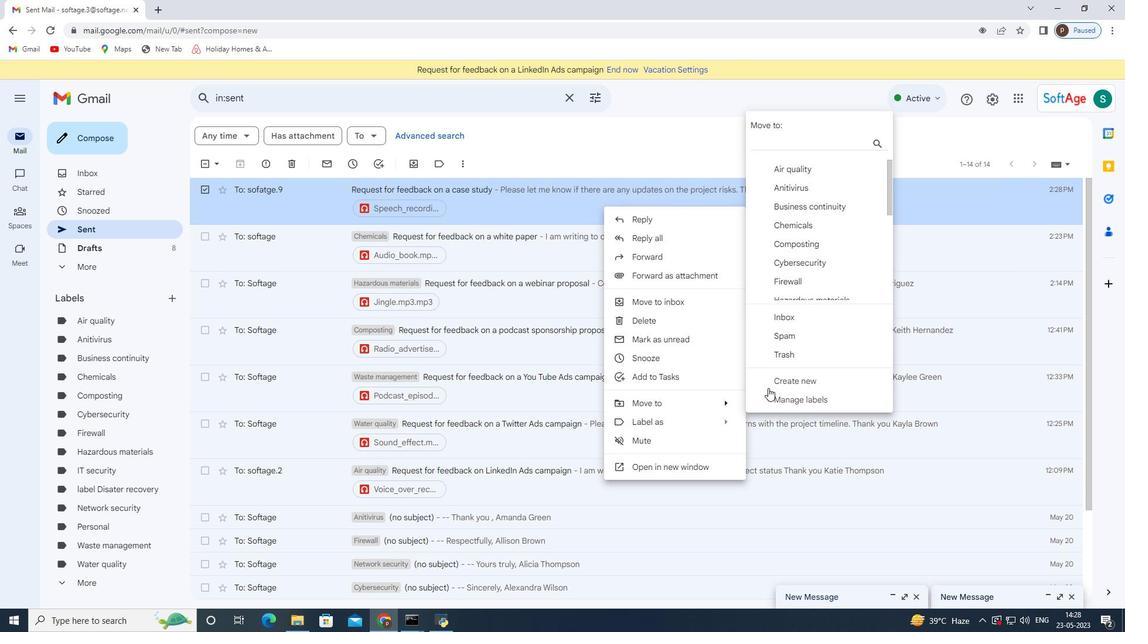 
Action: Mouse pressed left at (784, 384)
Screenshot: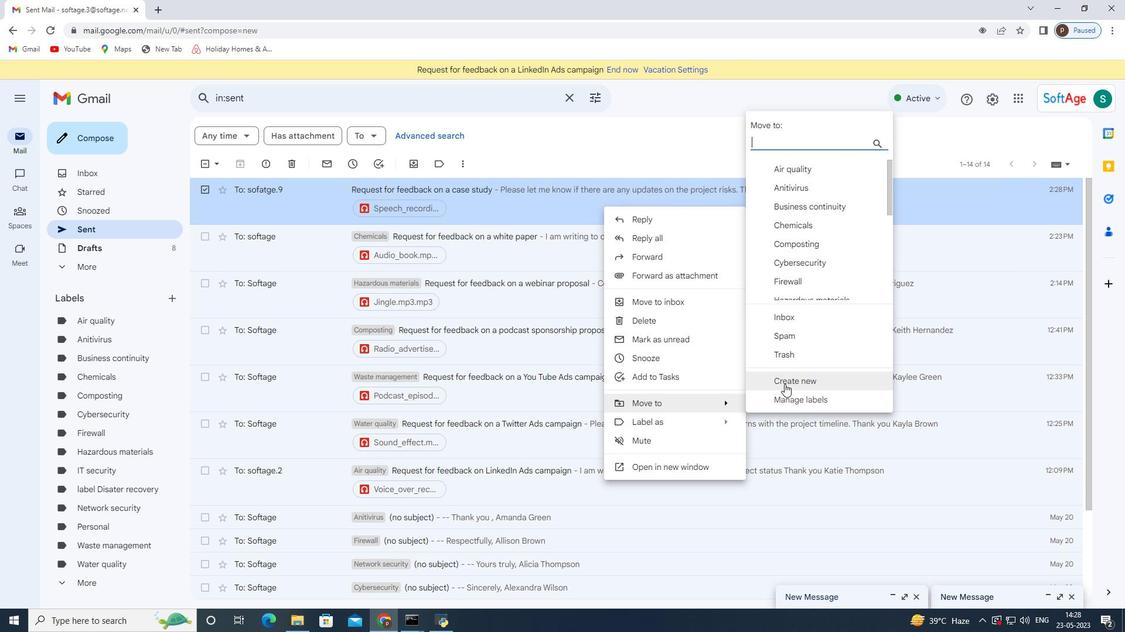 
Action: Mouse moved to (457, 323)
Screenshot: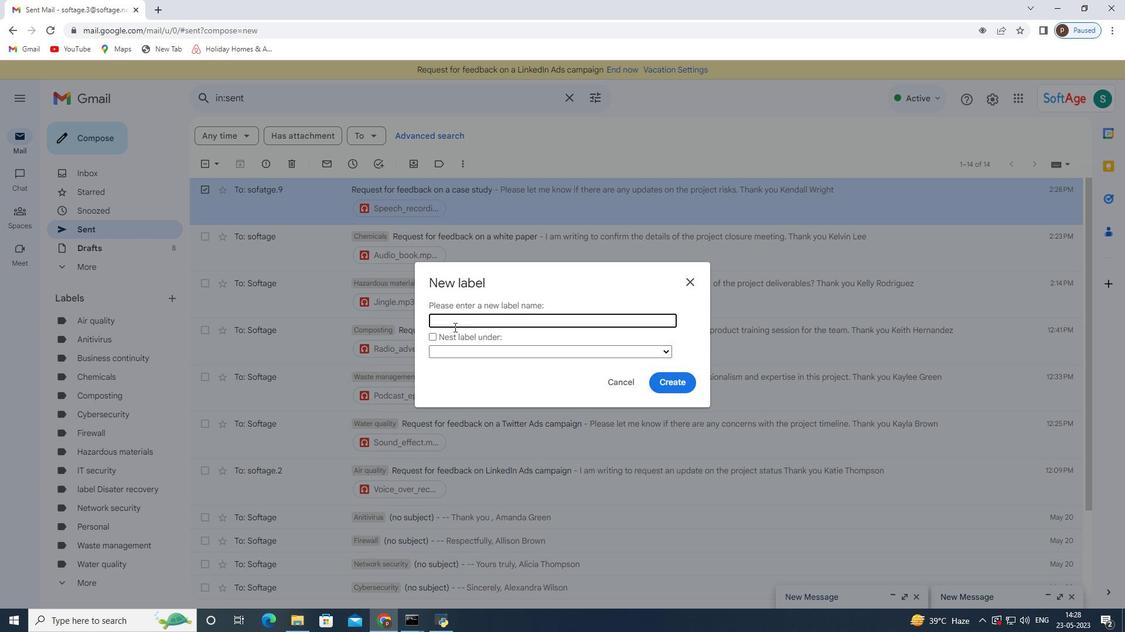 
Action: Mouse pressed left at (457, 323)
Screenshot: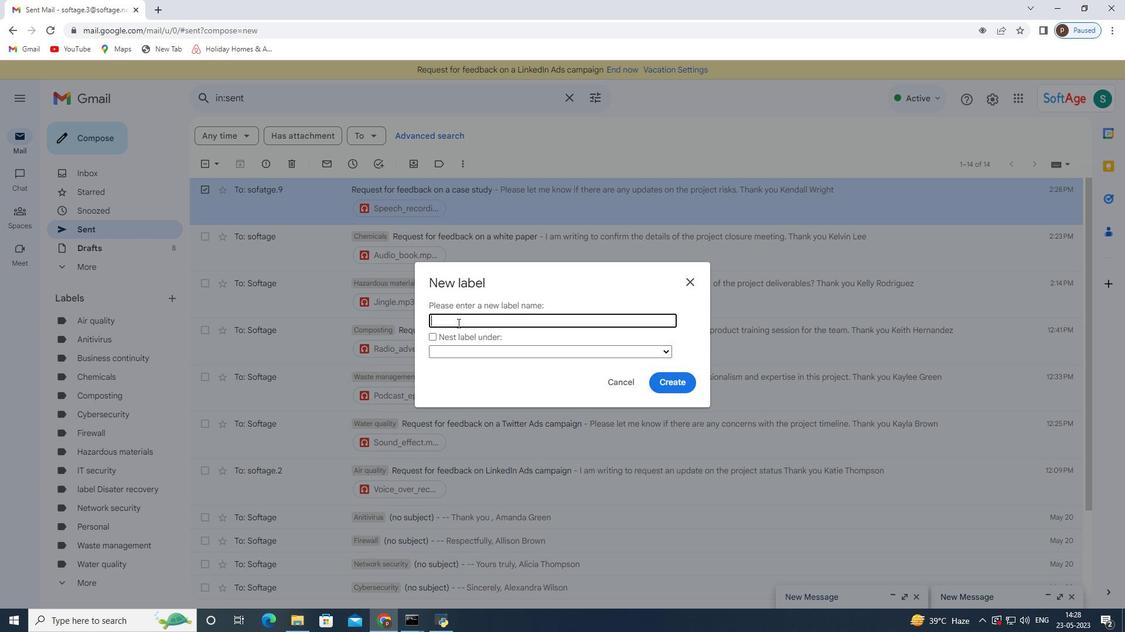
Action: Key pressed <Key.shift>Research<Key.space>and<Key.space>development
Screenshot: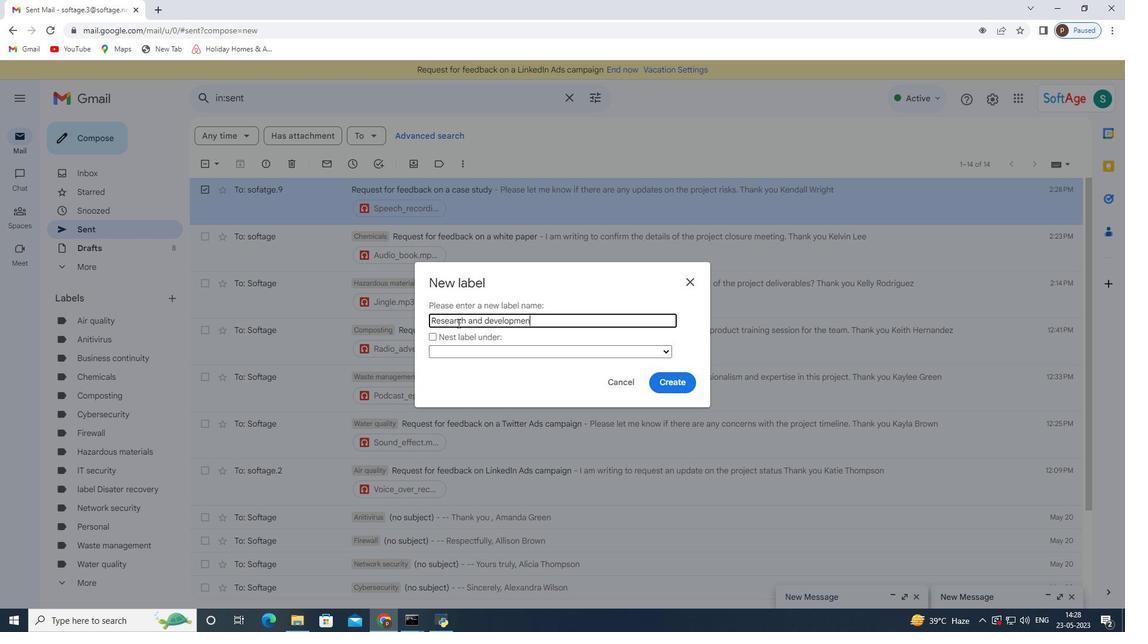 
Action: Mouse moved to (659, 385)
Screenshot: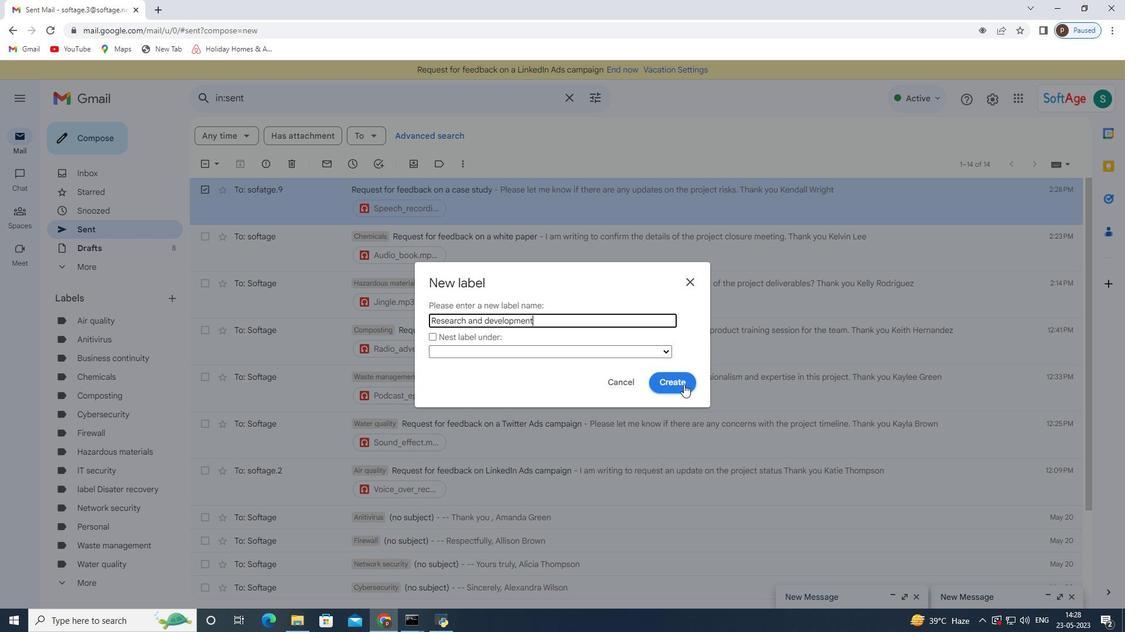 
Action: Mouse pressed left at (659, 385)
Screenshot: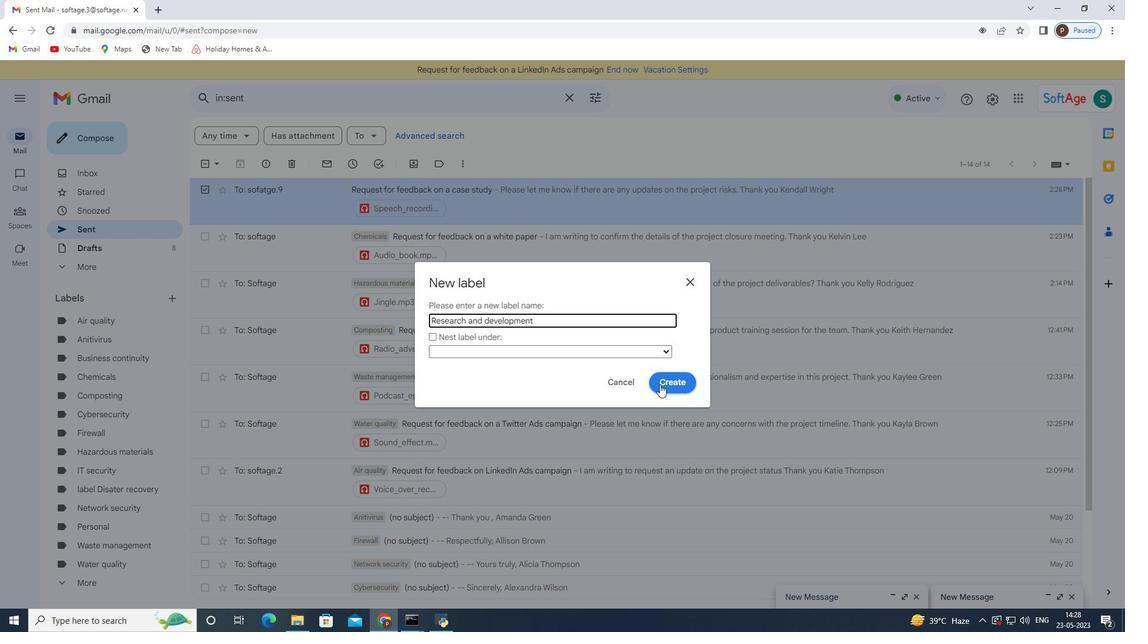 
